 Task: Look for space in Dehiwala-Mount Lavinia, Sri Lanka from 12th August, 2023 to 16th August, 2023 for 8 adults in price range Rs.10000 to Rs.16000. Place can be private room with 8 bedrooms having 8 beds and 8 bathrooms. Property type can be house, flat, guest house, hotel. Amenities needed are: wifi, TV, free parkinig on premises, gym, breakfast. Booking option can be shelf check-in. Required host language is English.
Action: Mouse moved to (590, 135)
Screenshot: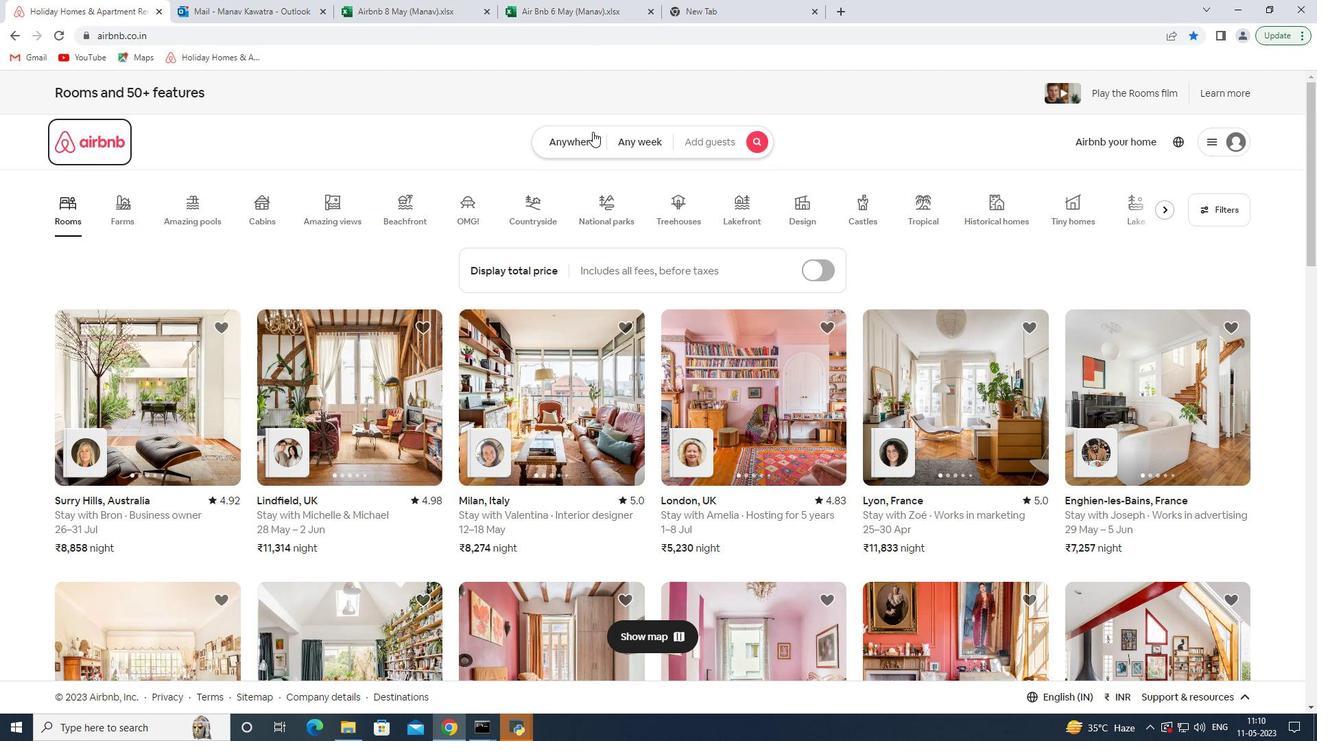 
Action: Mouse pressed left at (590, 135)
Screenshot: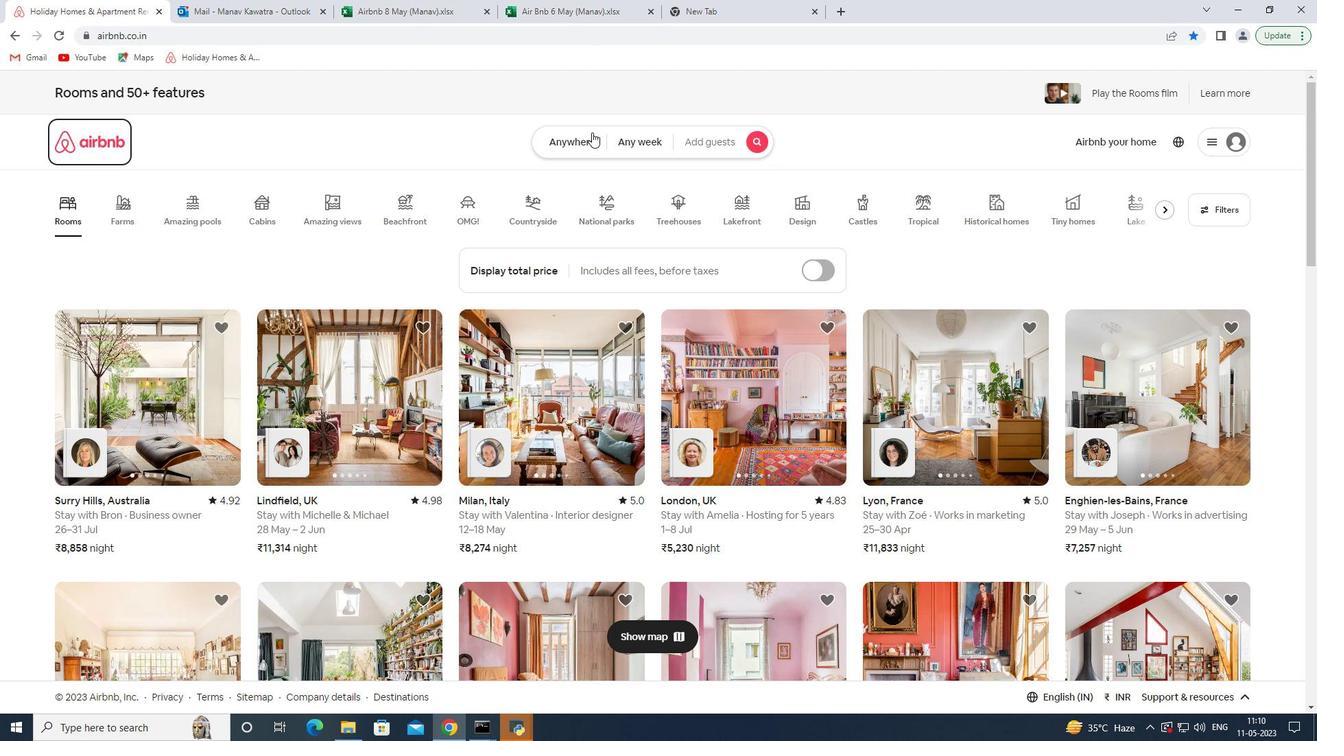 
Action: Mouse moved to (519, 194)
Screenshot: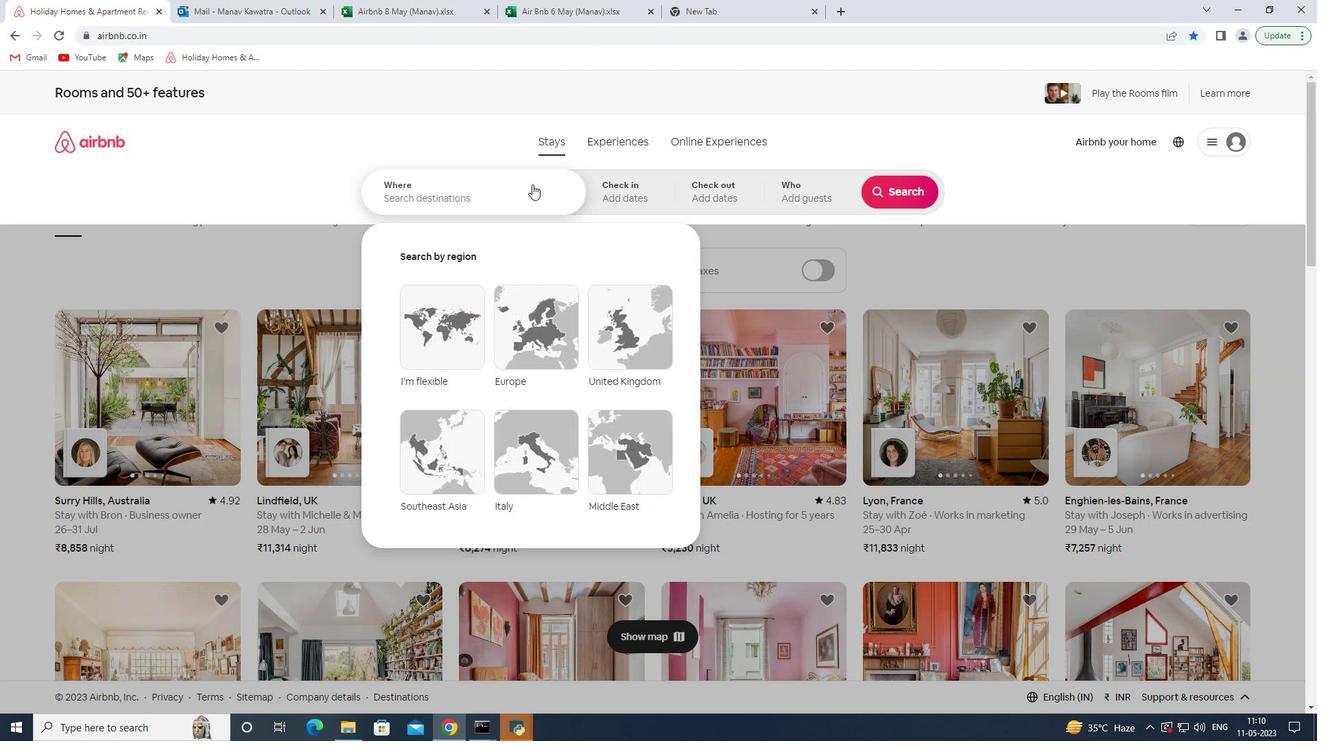 
Action: Mouse pressed left at (519, 194)
Screenshot: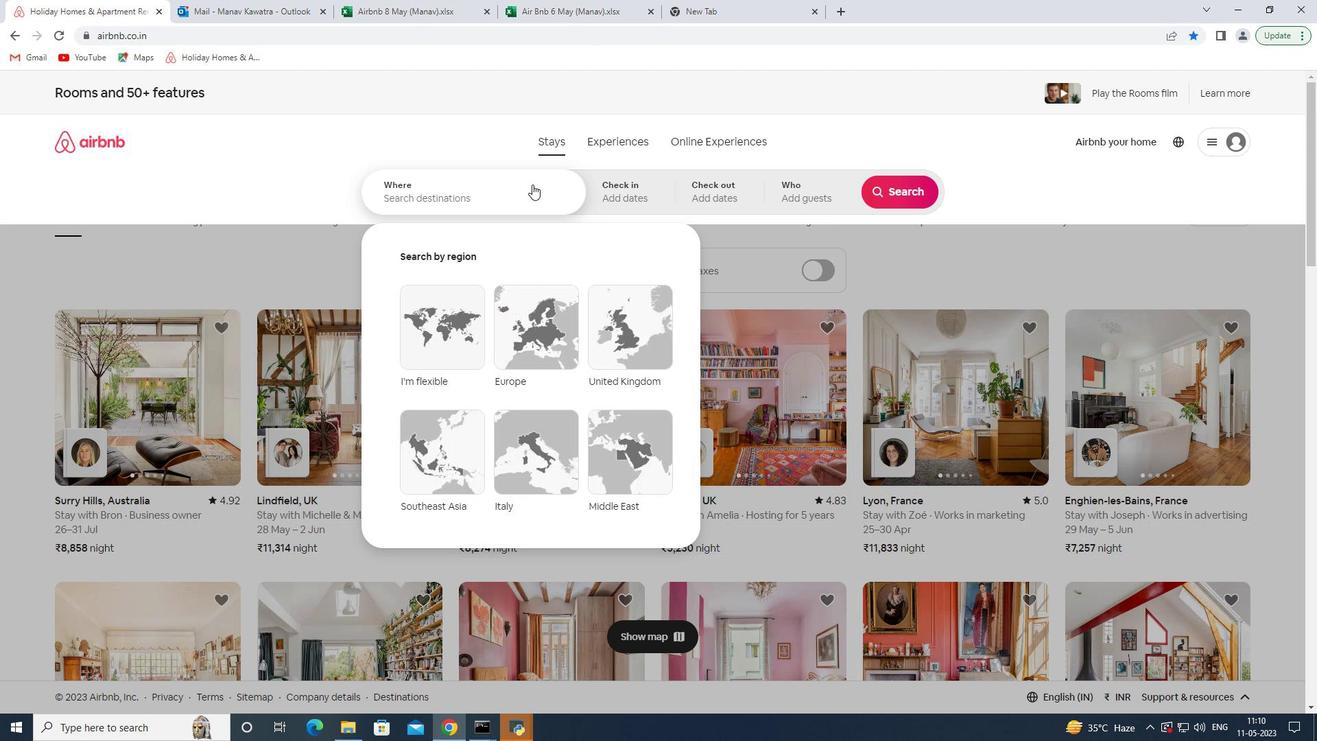 
Action: Key pressed <Key.shift>Dehiwala<Key.space>
Screenshot: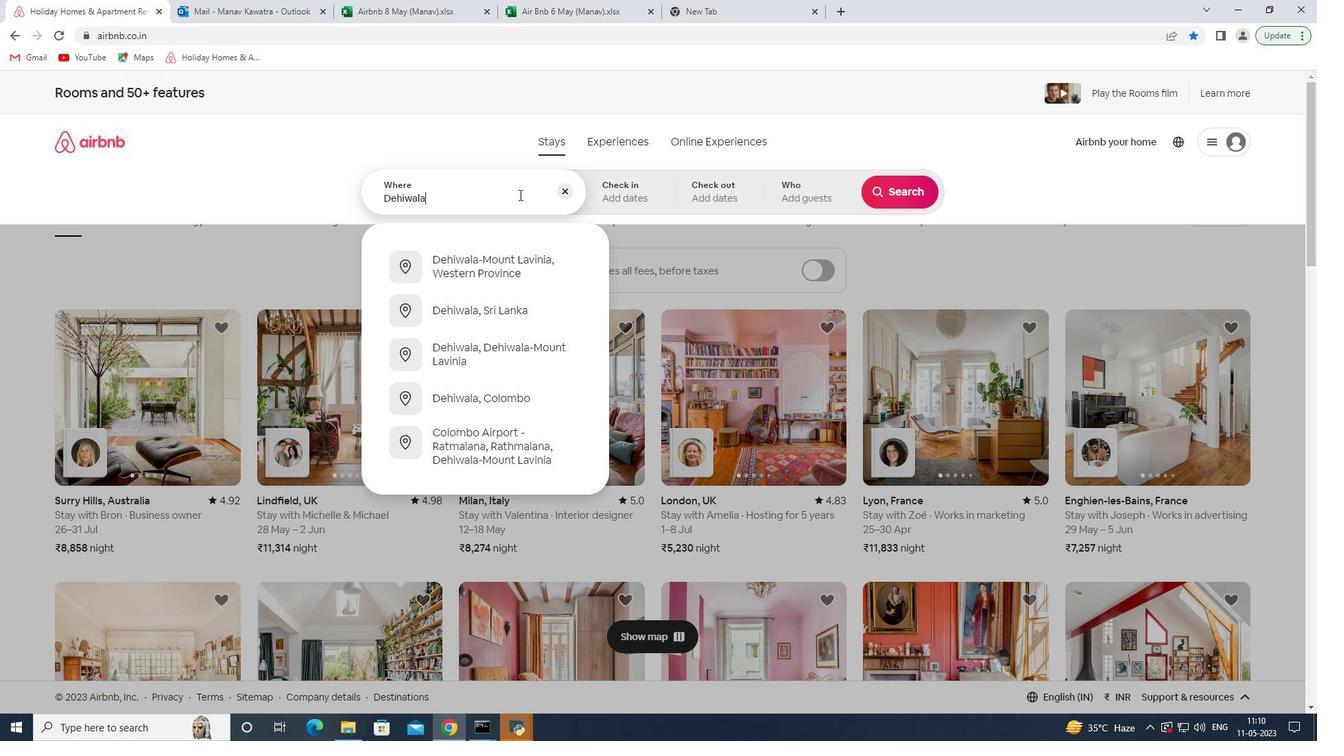 
Action: Mouse moved to (536, 321)
Screenshot: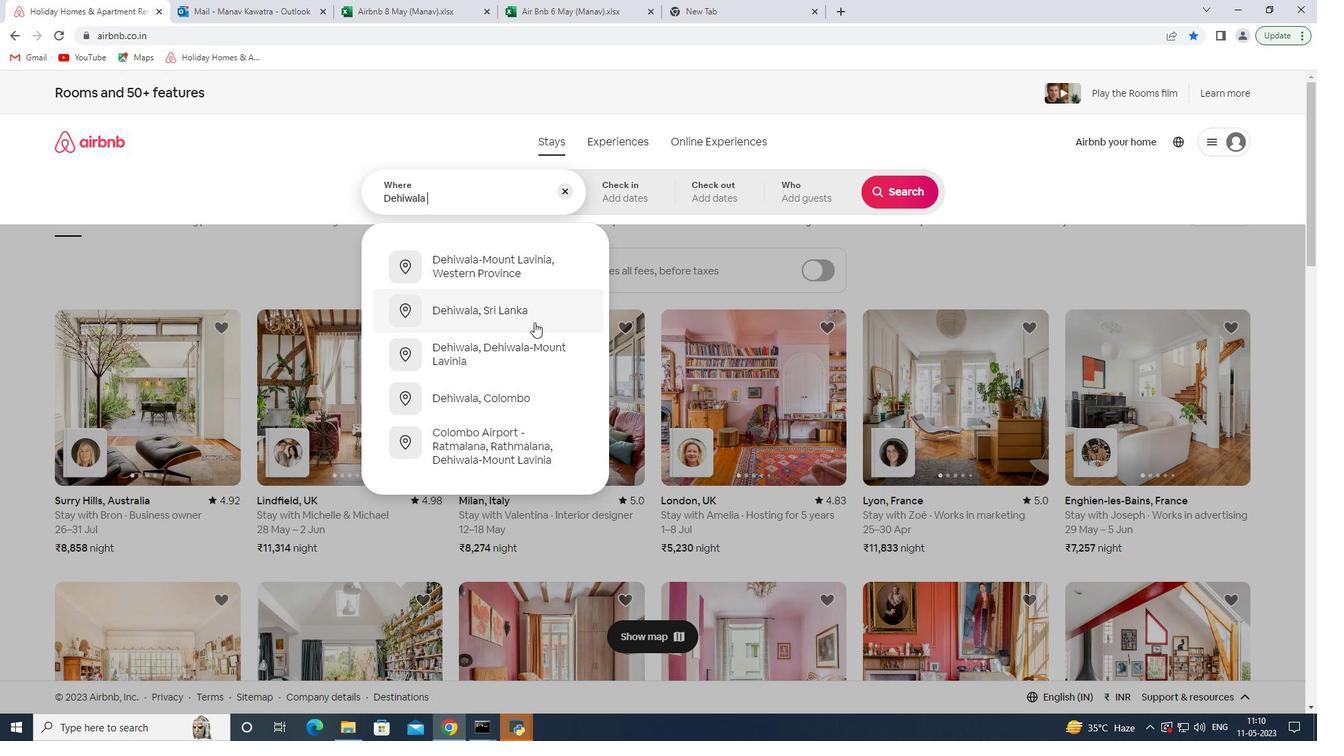
Action: Mouse pressed left at (536, 321)
Screenshot: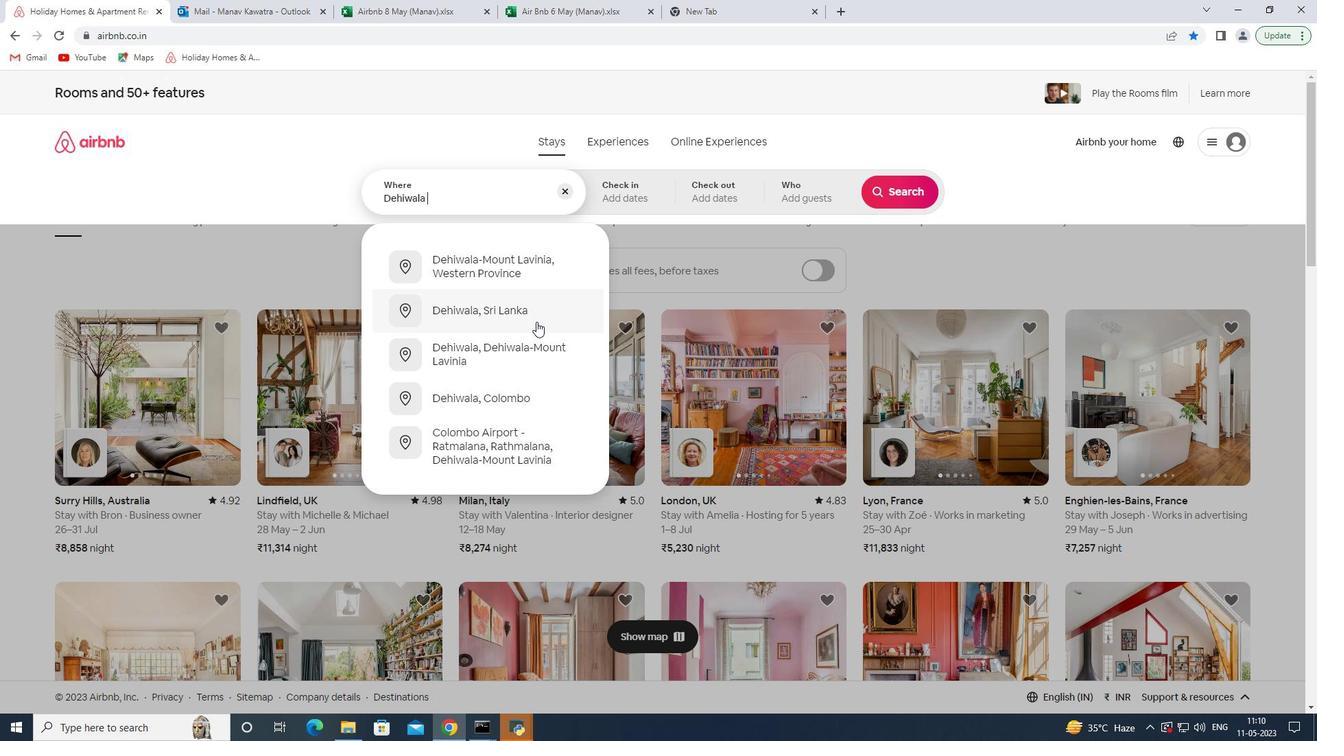 
Action: Mouse moved to (888, 298)
Screenshot: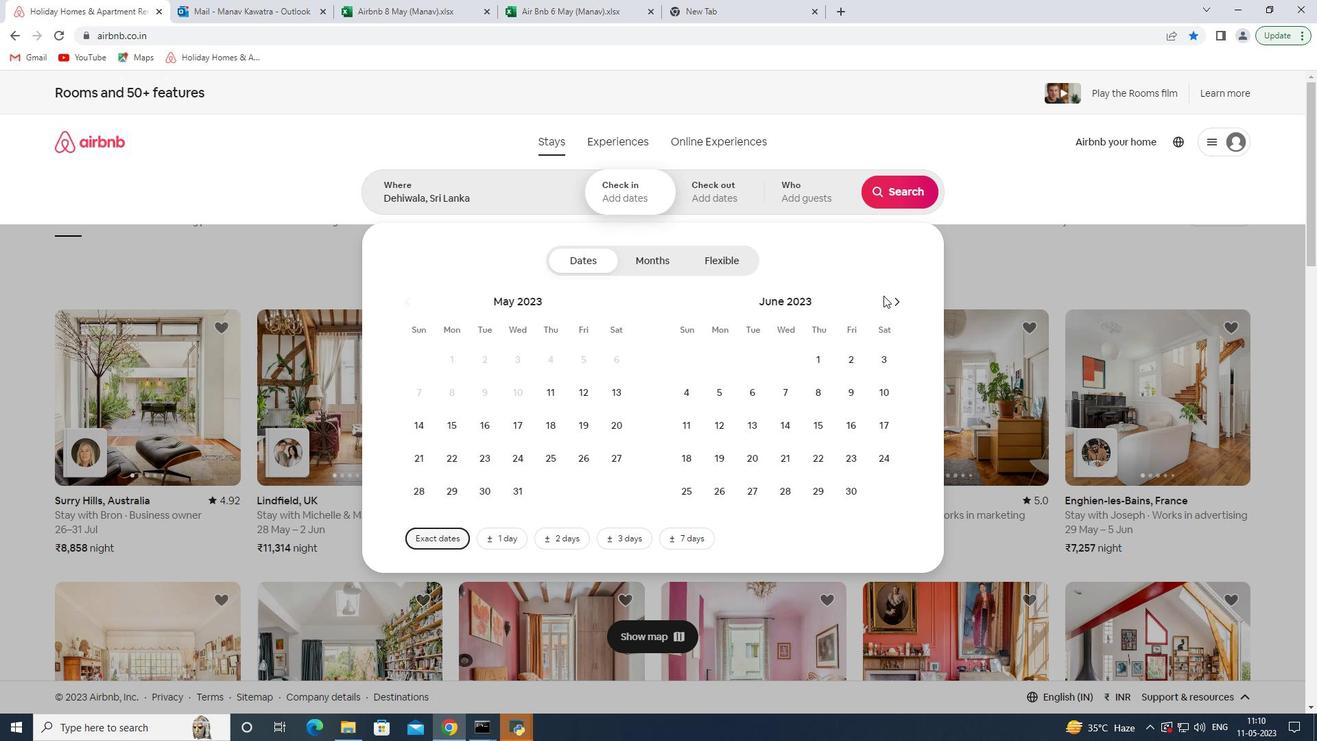 
Action: Mouse pressed left at (888, 298)
Screenshot: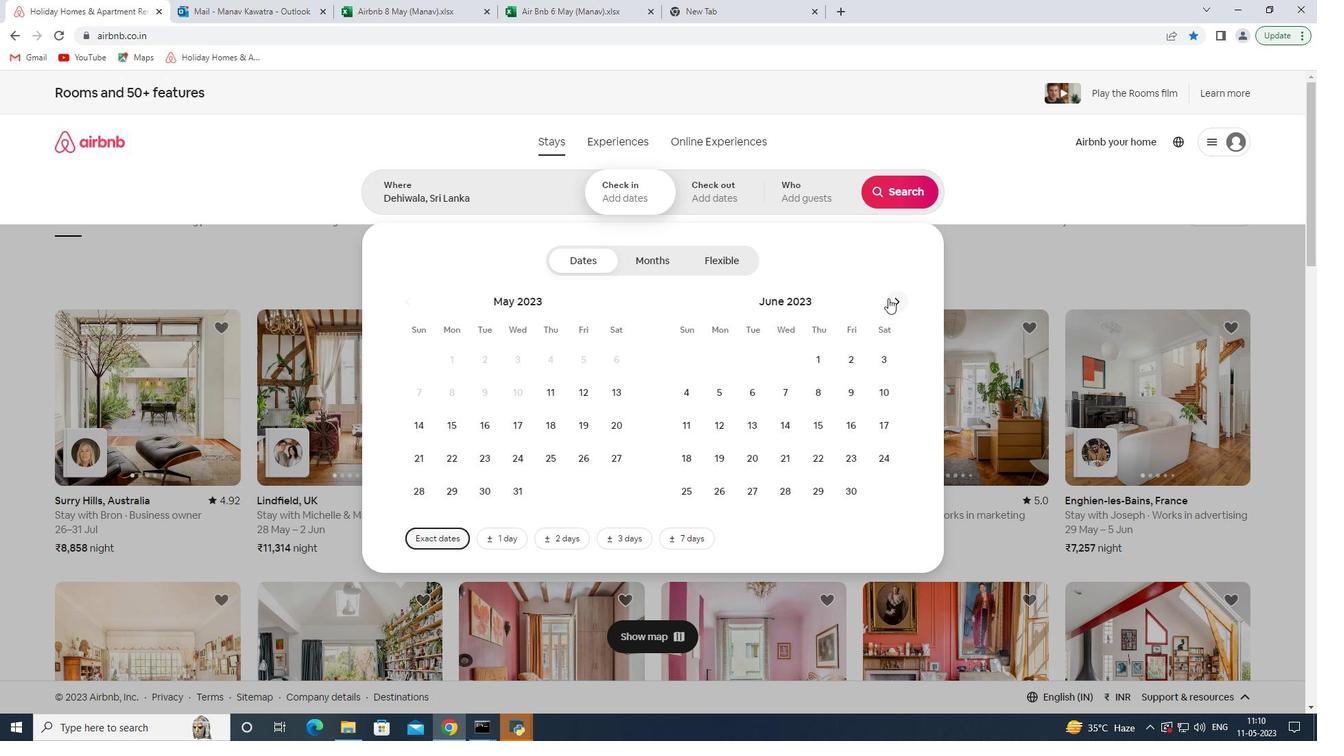 
Action: Mouse pressed left at (888, 298)
Screenshot: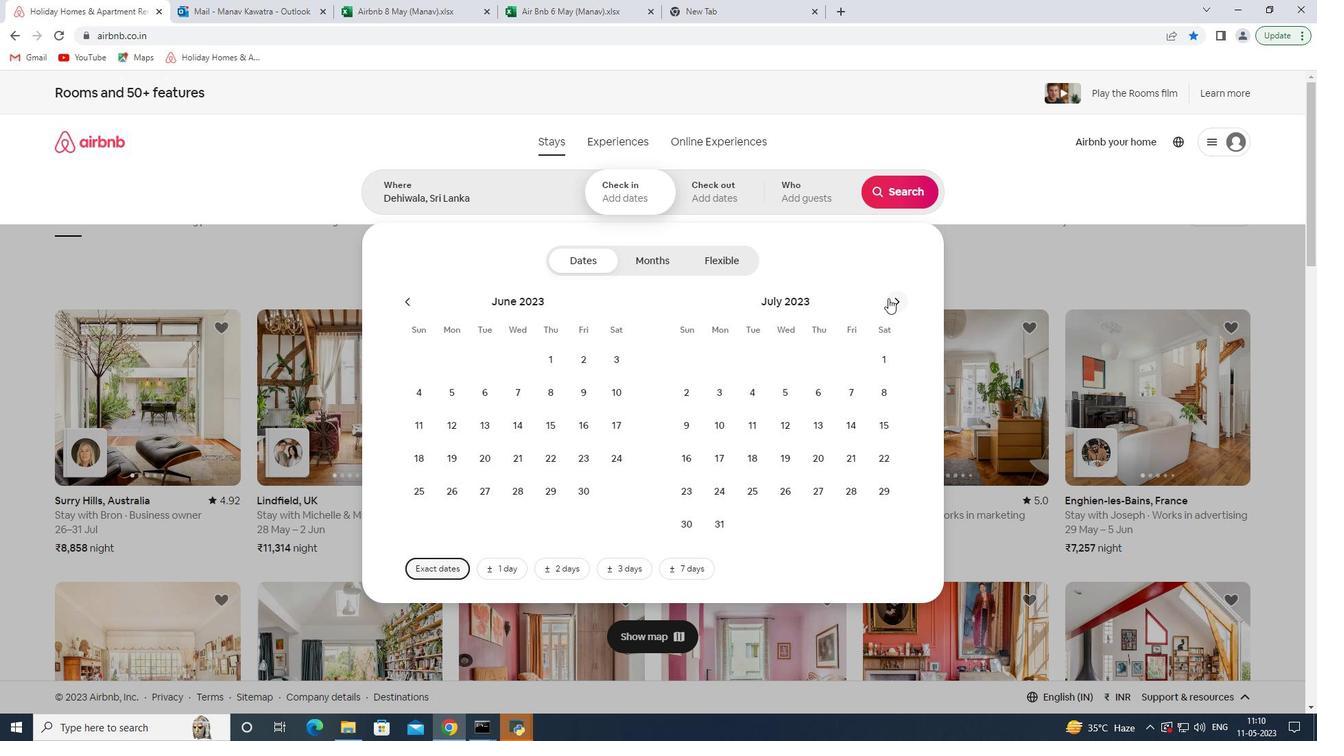 
Action: Mouse moved to (891, 389)
Screenshot: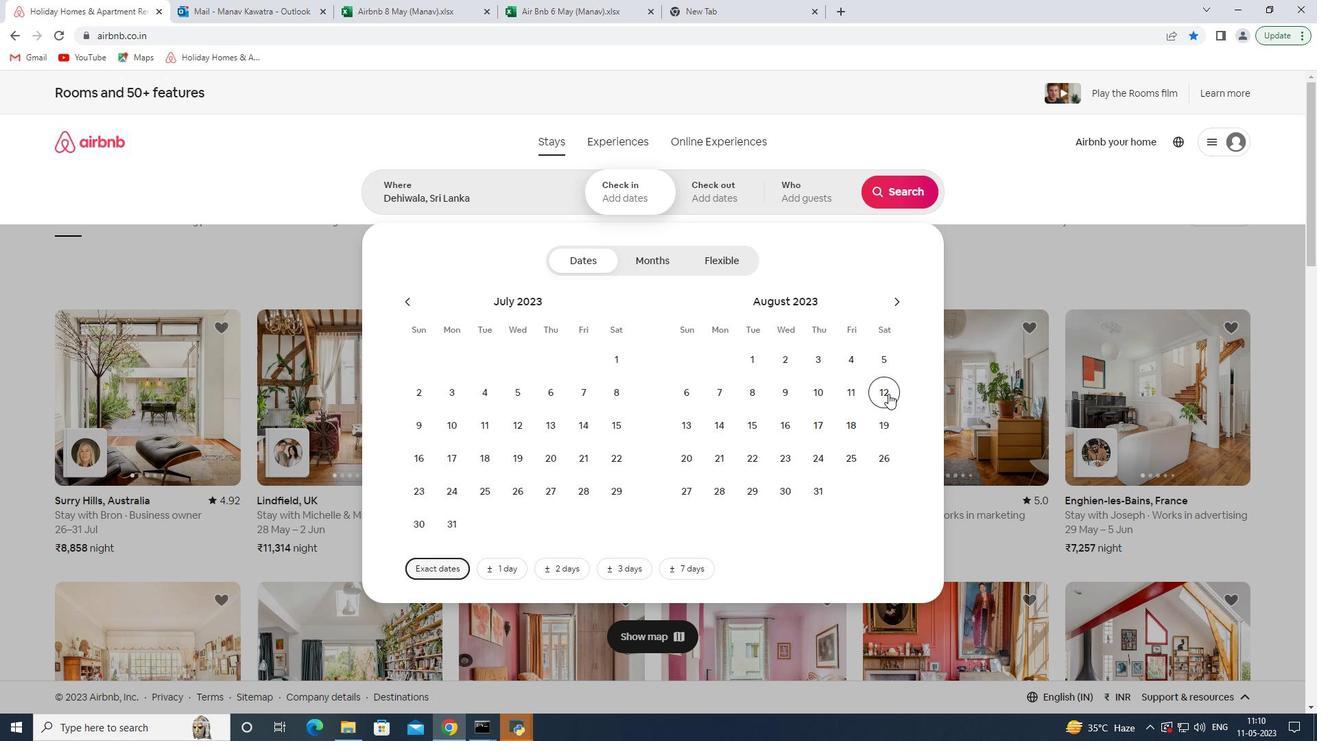 
Action: Mouse pressed left at (891, 389)
Screenshot: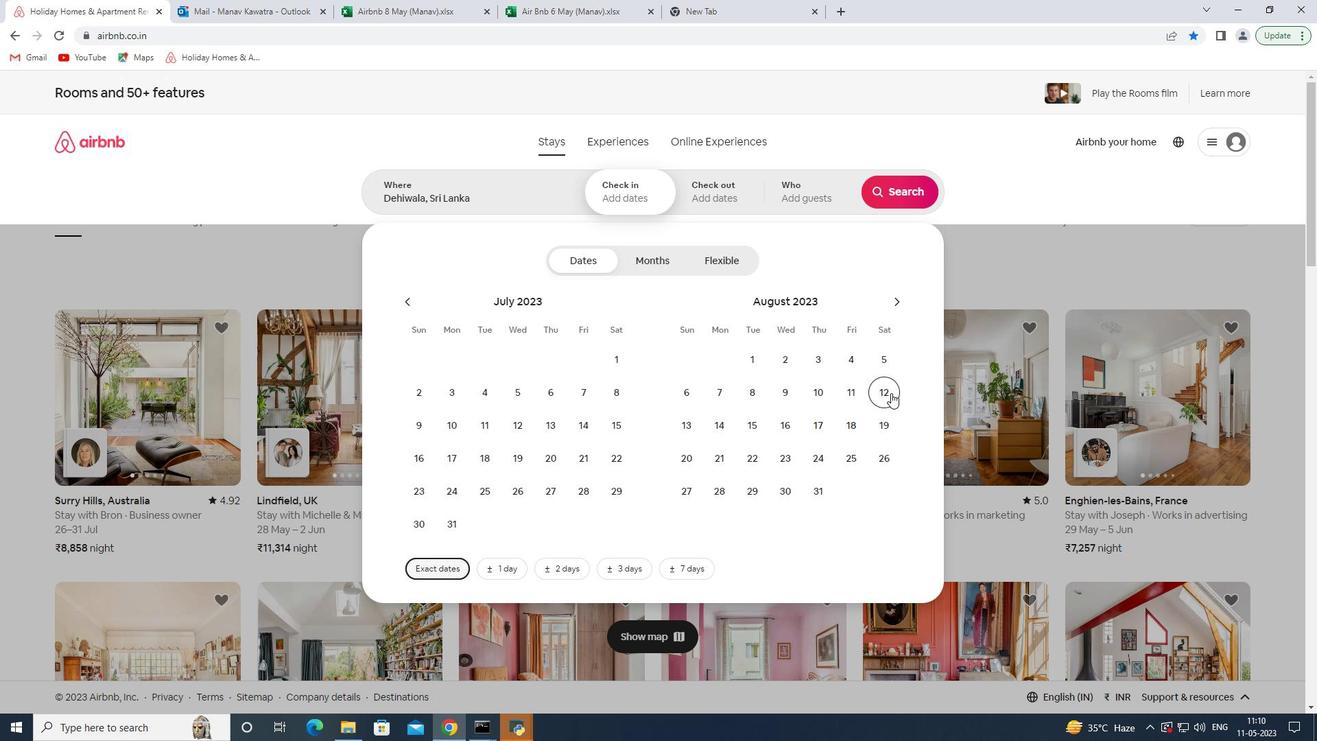 
Action: Mouse moved to (786, 426)
Screenshot: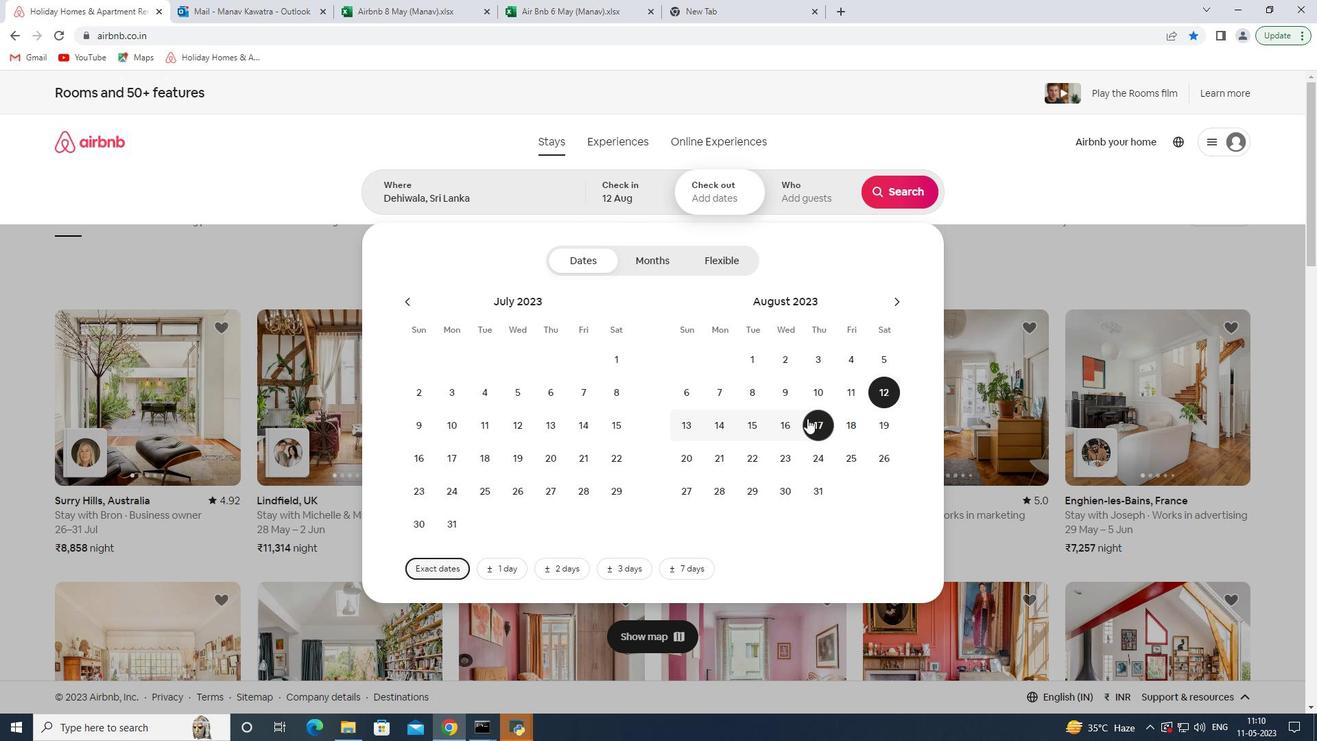 
Action: Mouse pressed left at (786, 426)
Screenshot: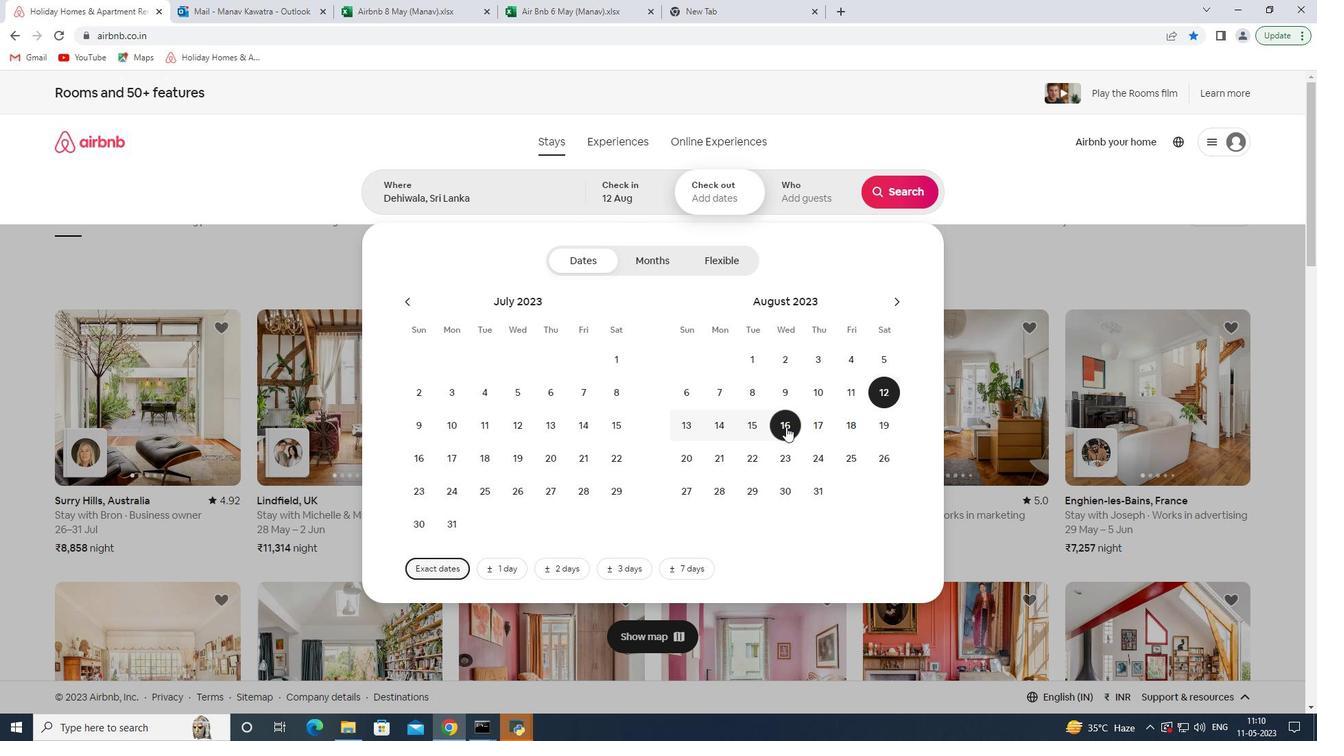 
Action: Mouse moved to (804, 190)
Screenshot: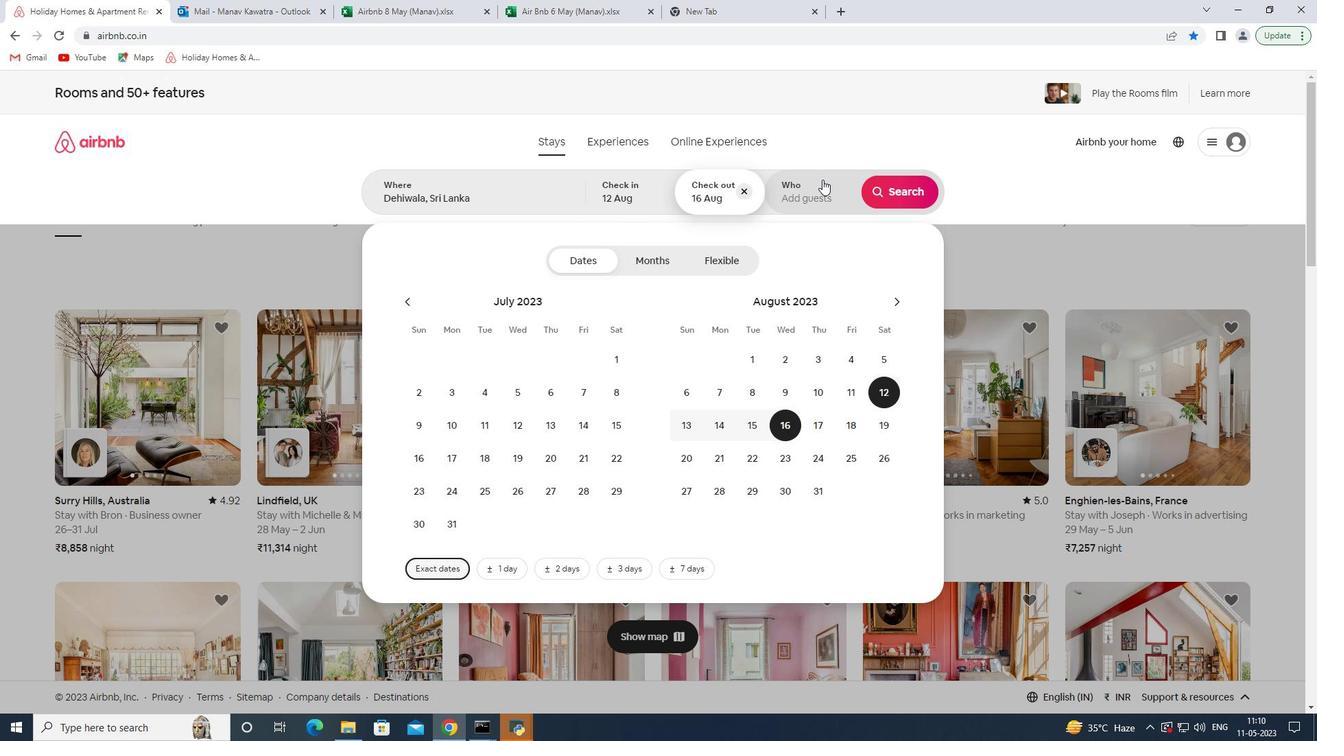 
Action: Mouse pressed left at (804, 190)
Screenshot: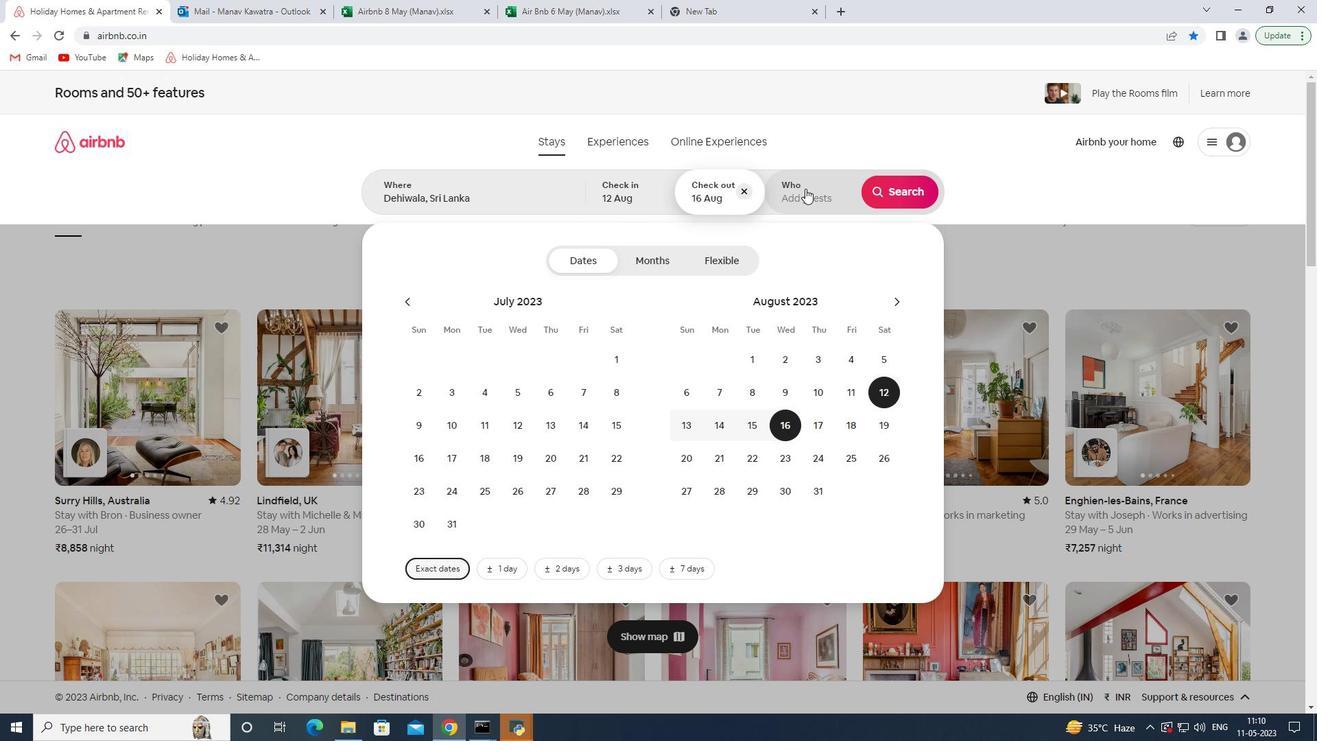 
Action: Mouse moved to (906, 262)
Screenshot: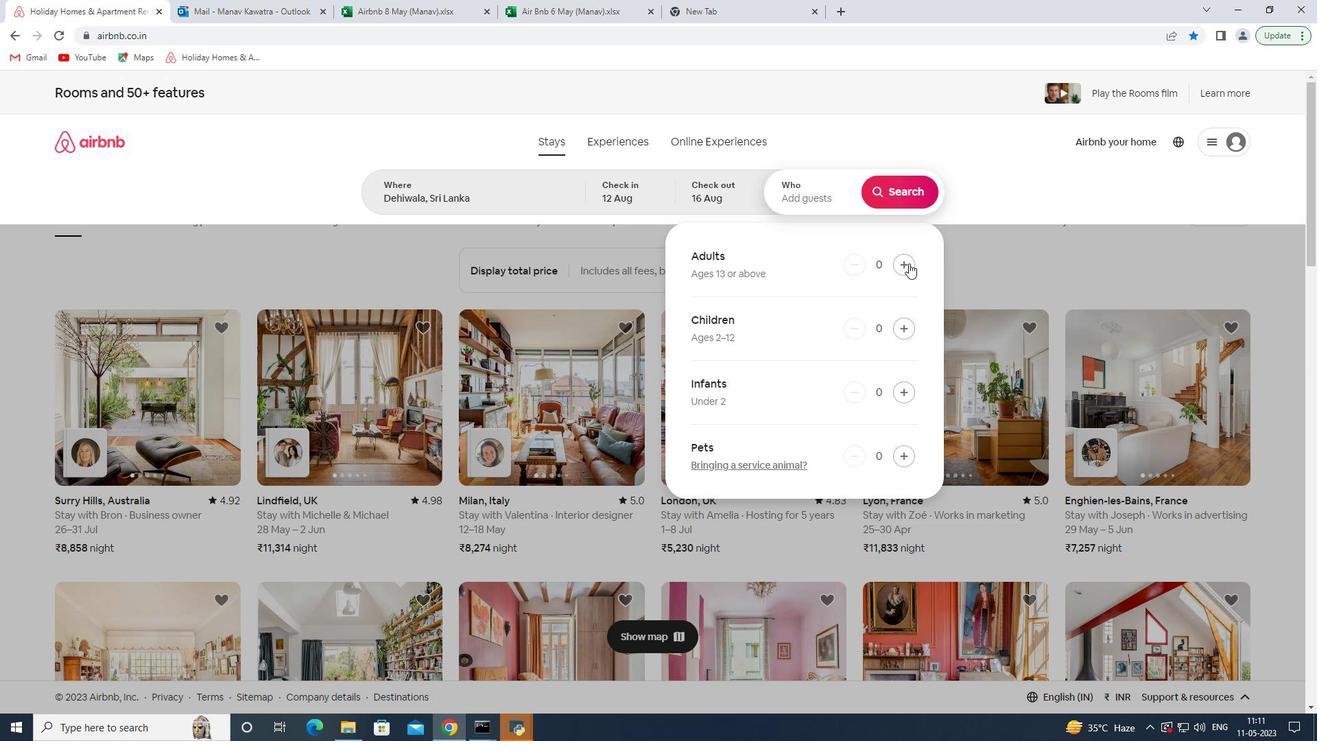 
Action: Mouse pressed left at (906, 262)
Screenshot: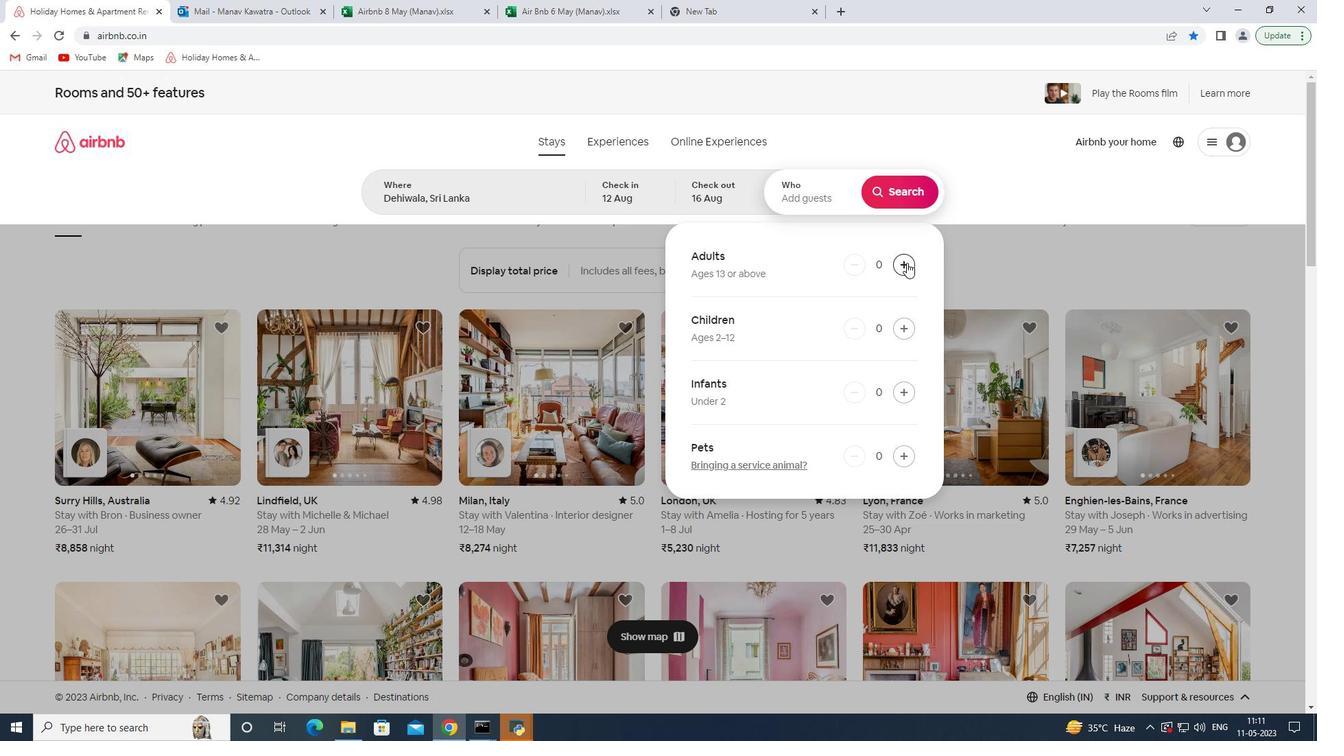 
Action: Mouse pressed left at (906, 262)
Screenshot: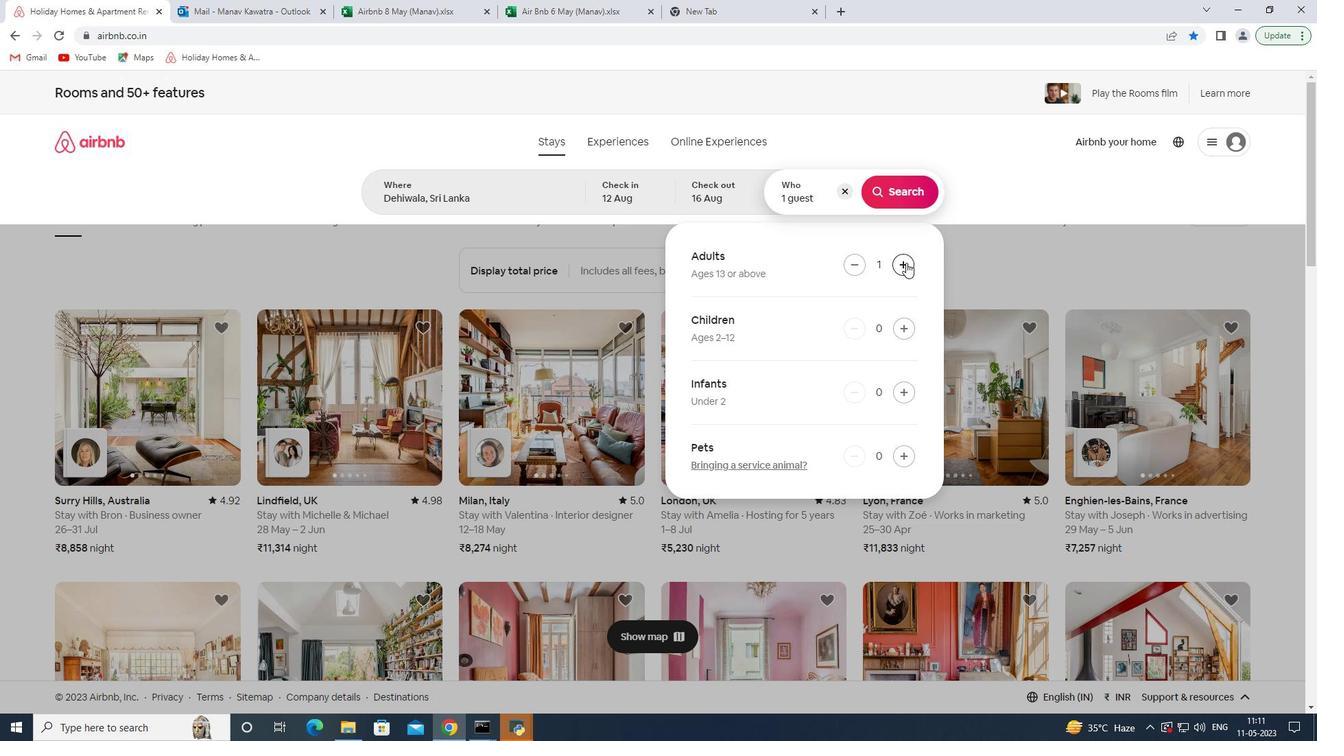 
Action: Mouse pressed left at (906, 262)
Screenshot: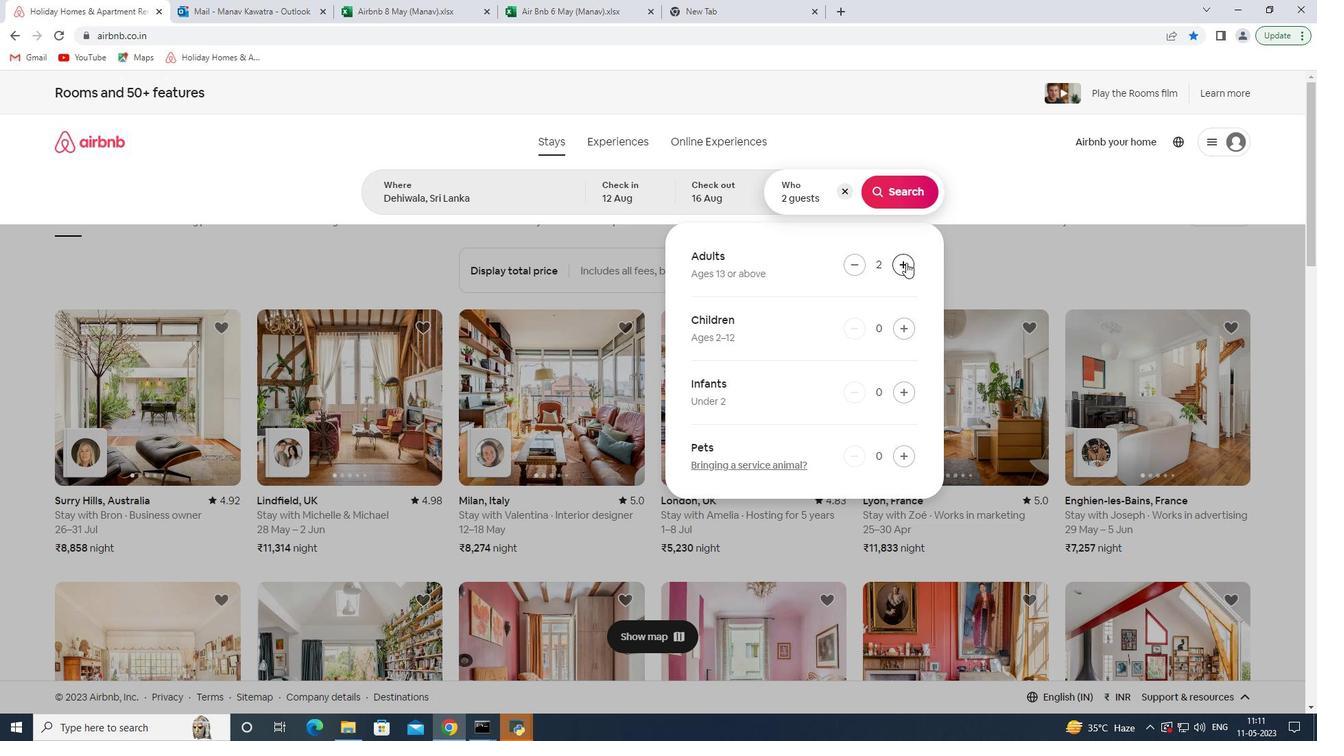 
Action: Mouse moved to (905, 269)
Screenshot: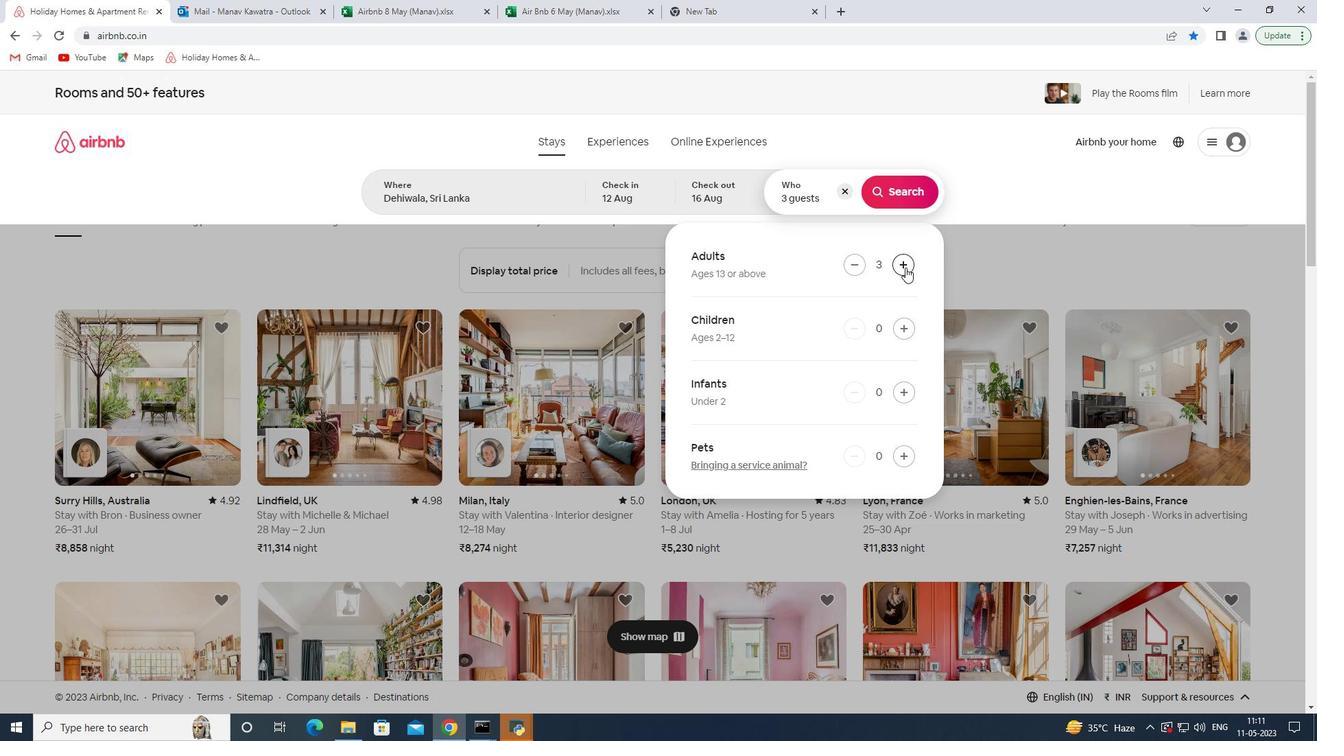 
Action: Mouse pressed left at (905, 269)
Screenshot: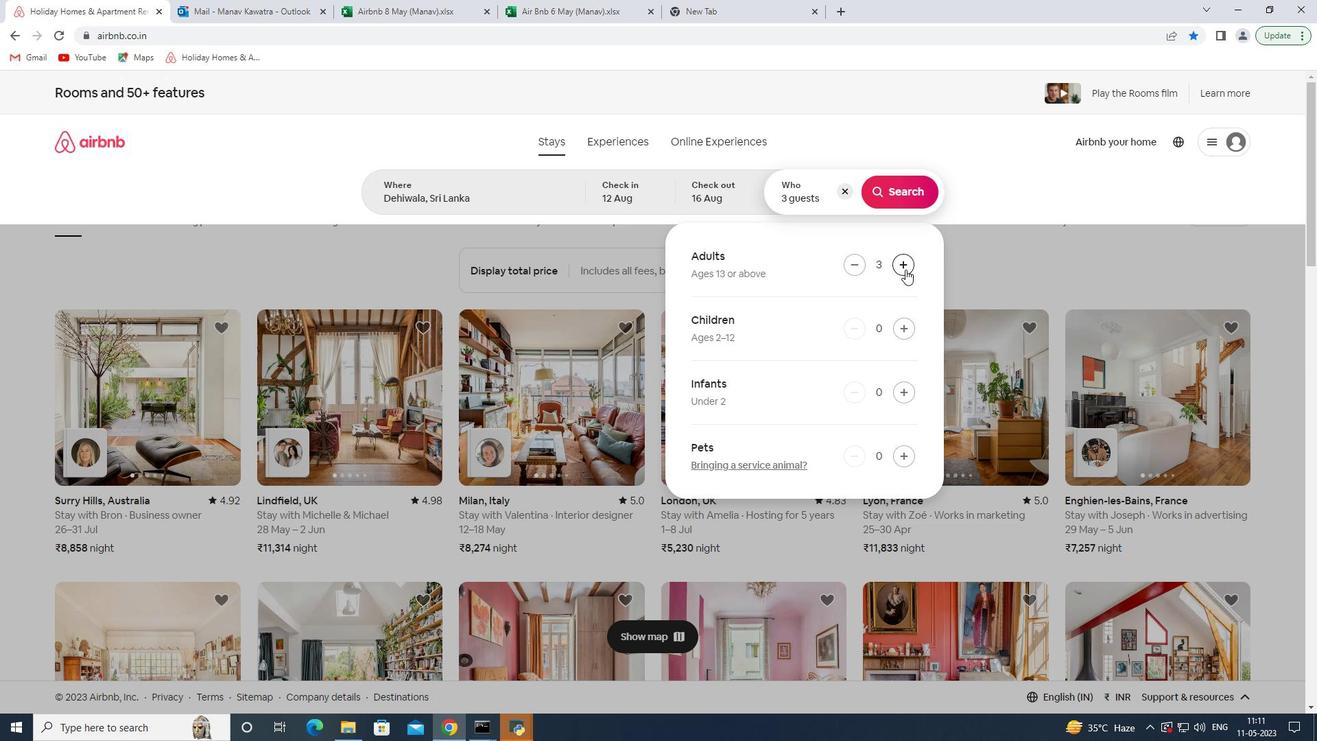 
Action: Mouse pressed left at (905, 269)
Screenshot: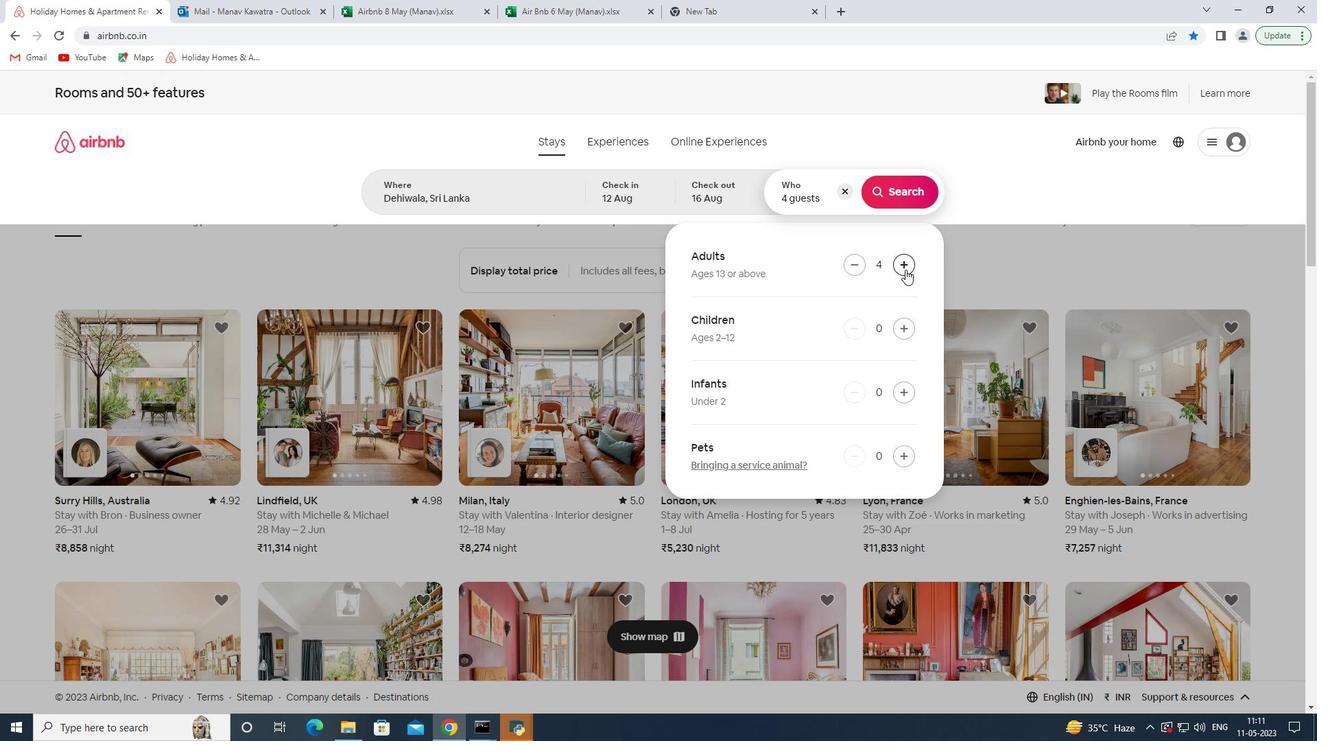 
Action: Mouse pressed left at (905, 269)
Screenshot: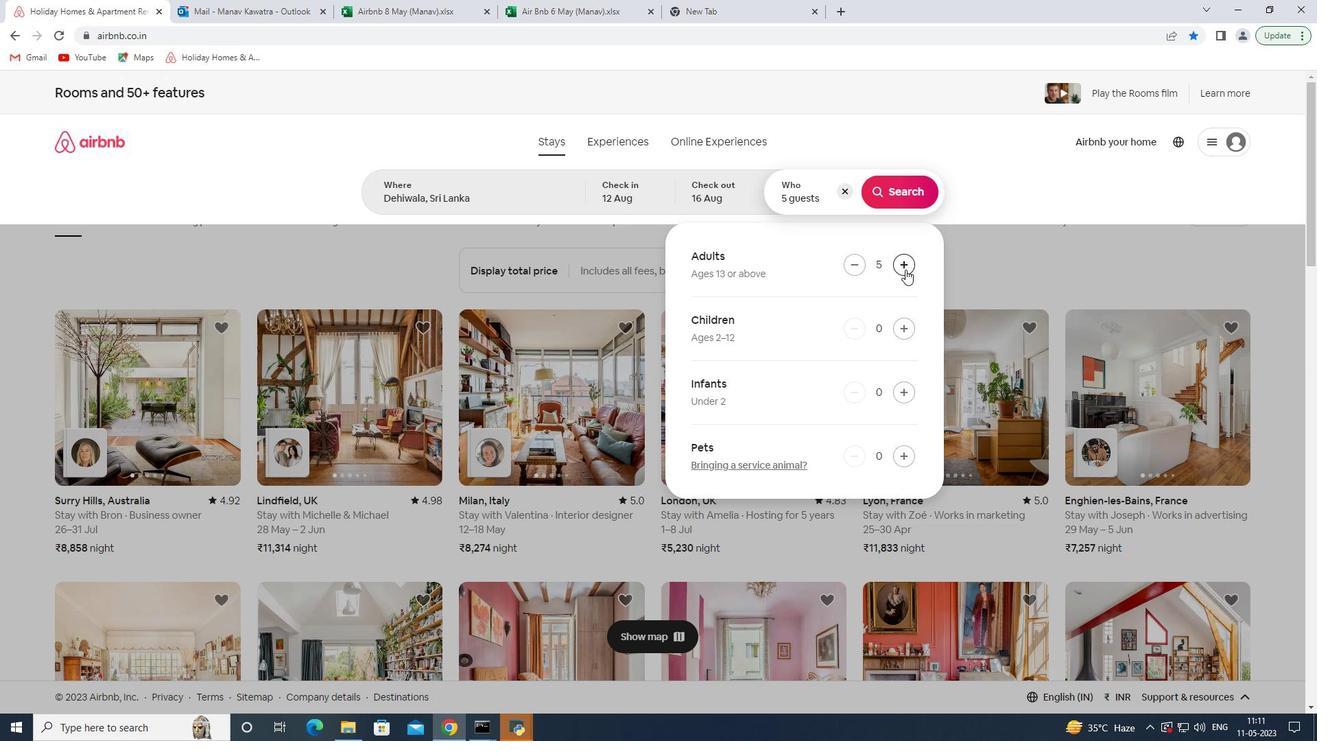 
Action: Mouse pressed left at (905, 269)
Screenshot: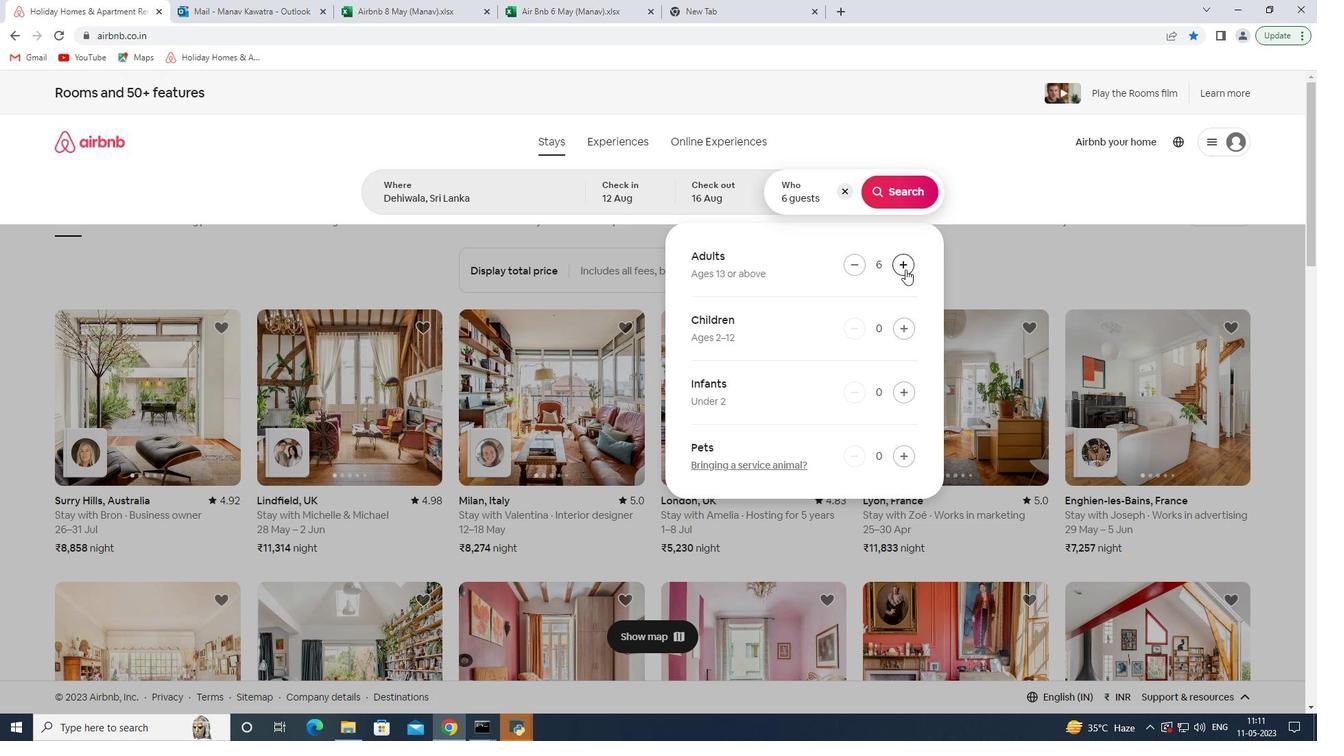 
Action: Mouse pressed left at (905, 269)
Screenshot: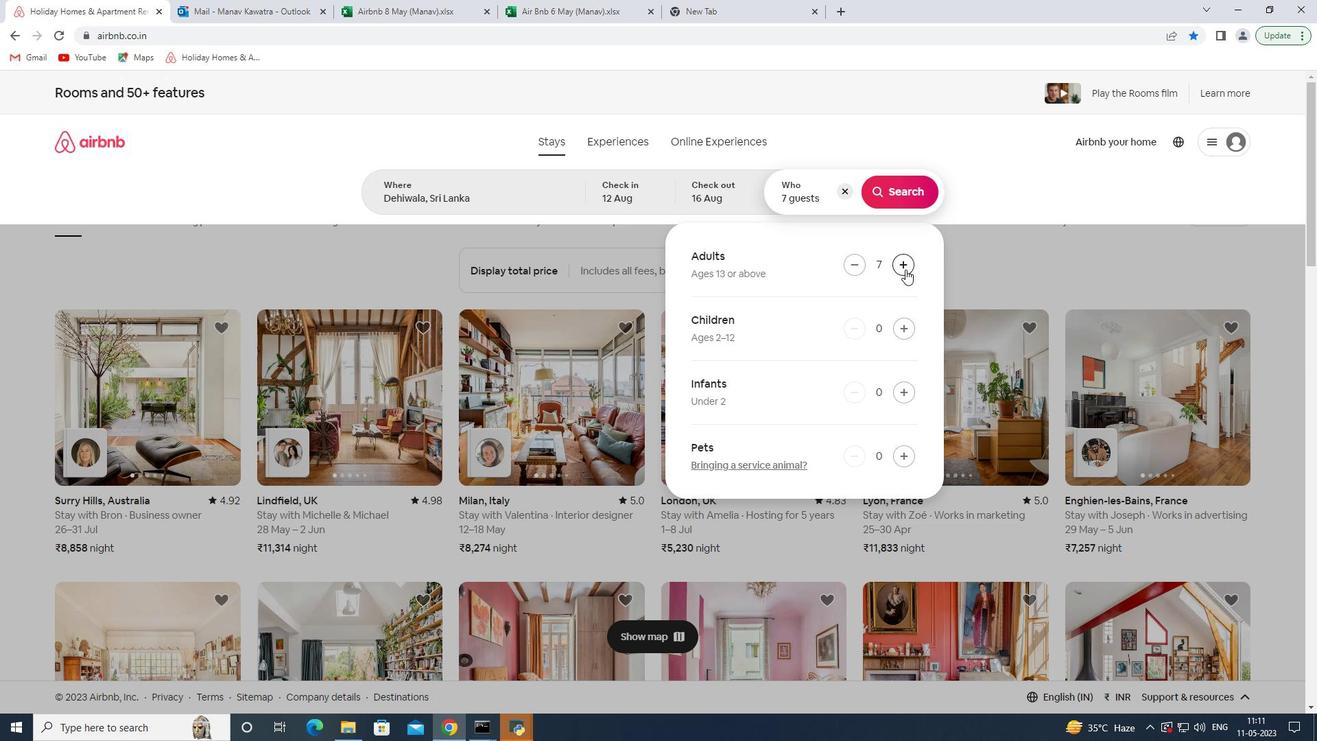 
Action: Mouse moved to (899, 192)
Screenshot: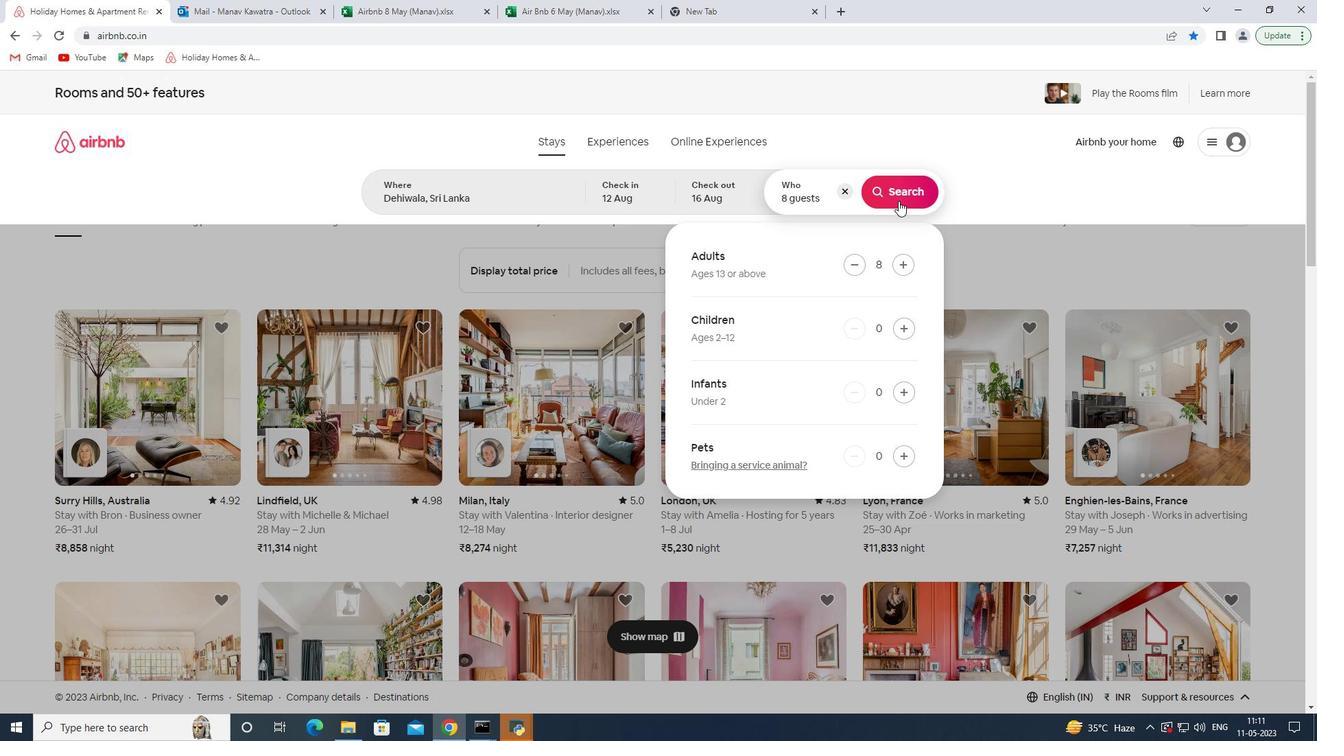 
Action: Mouse pressed left at (899, 192)
Screenshot: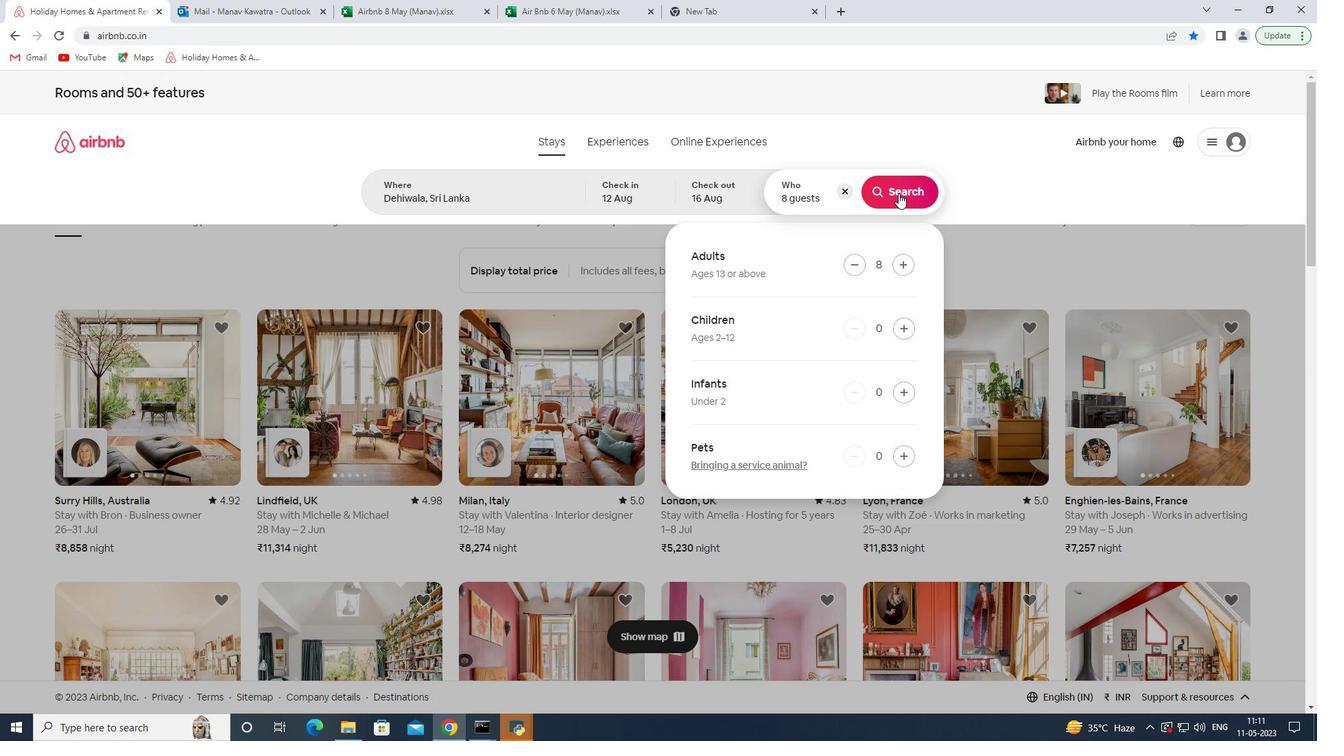 
Action: Mouse moved to (1264, 154)
Screenshot: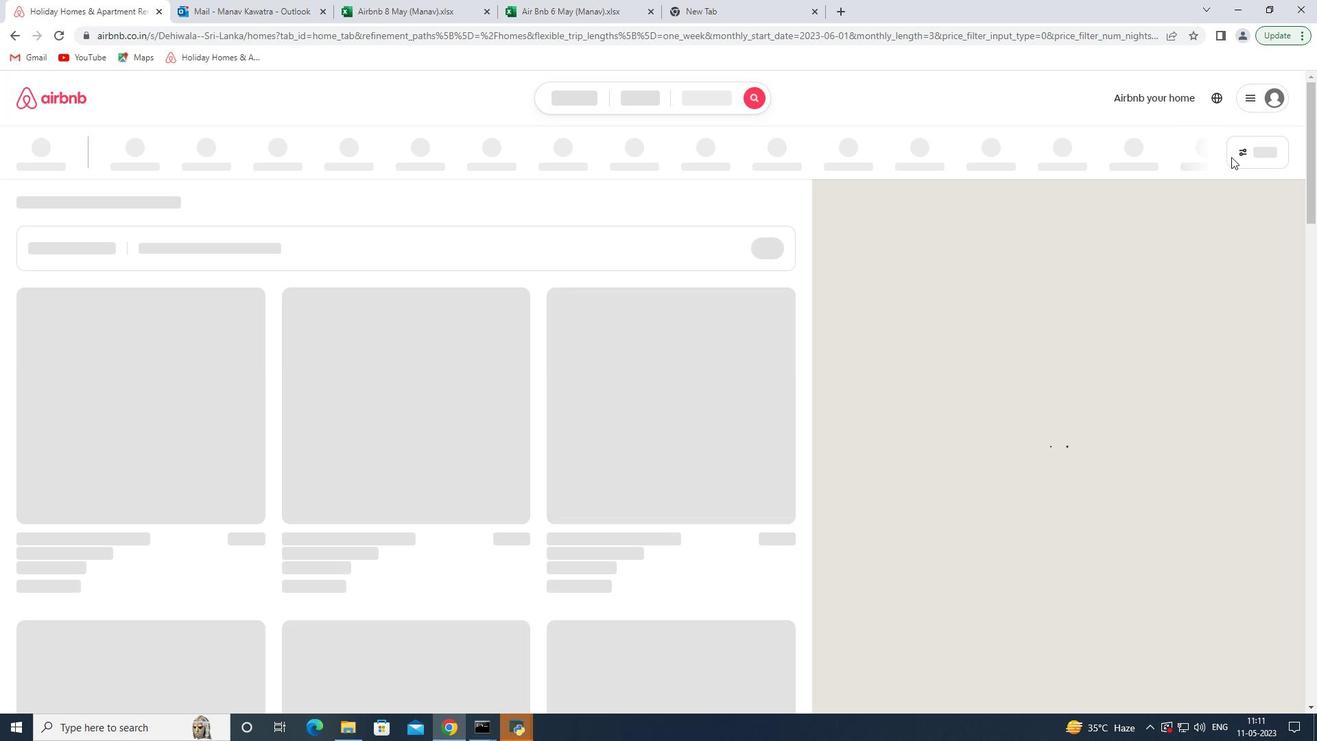 
Action: Mouse pressed left at (1264, 154)
Screenshot: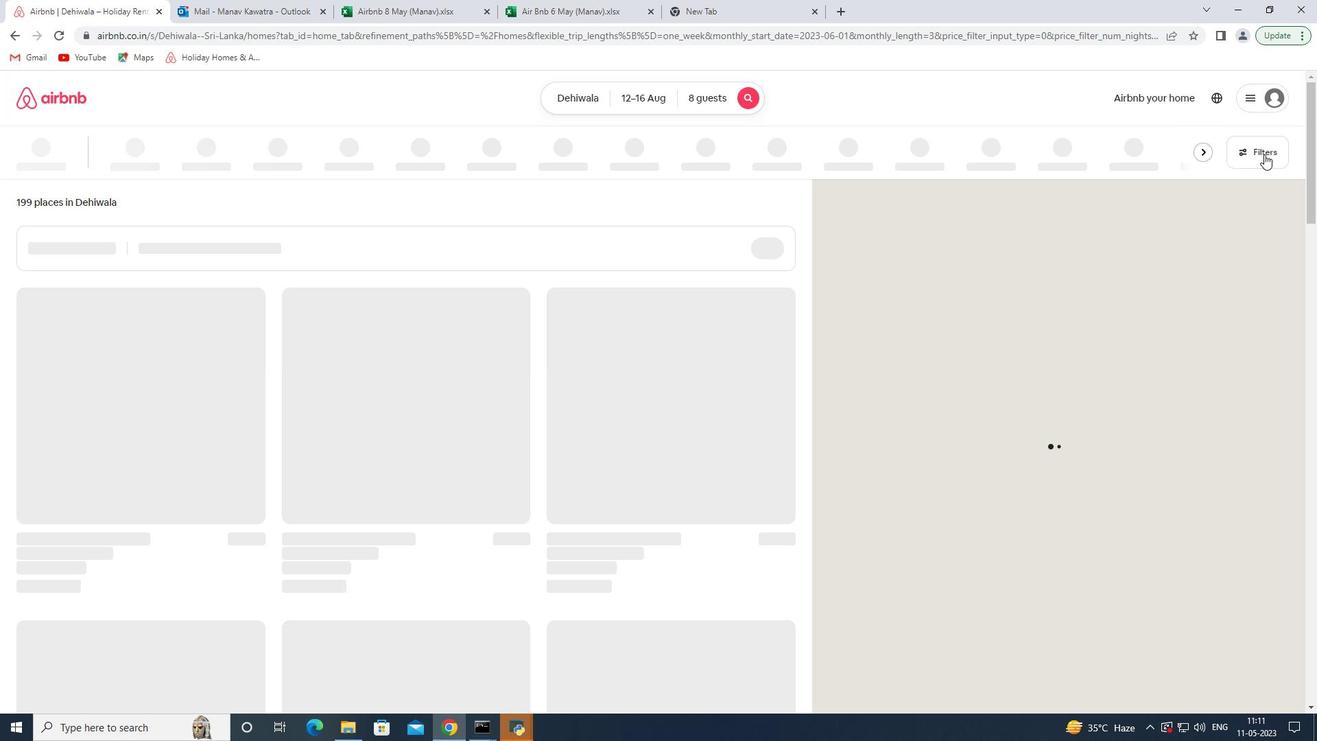 
Action: Mouse moved to (511, 484)
Screenshot: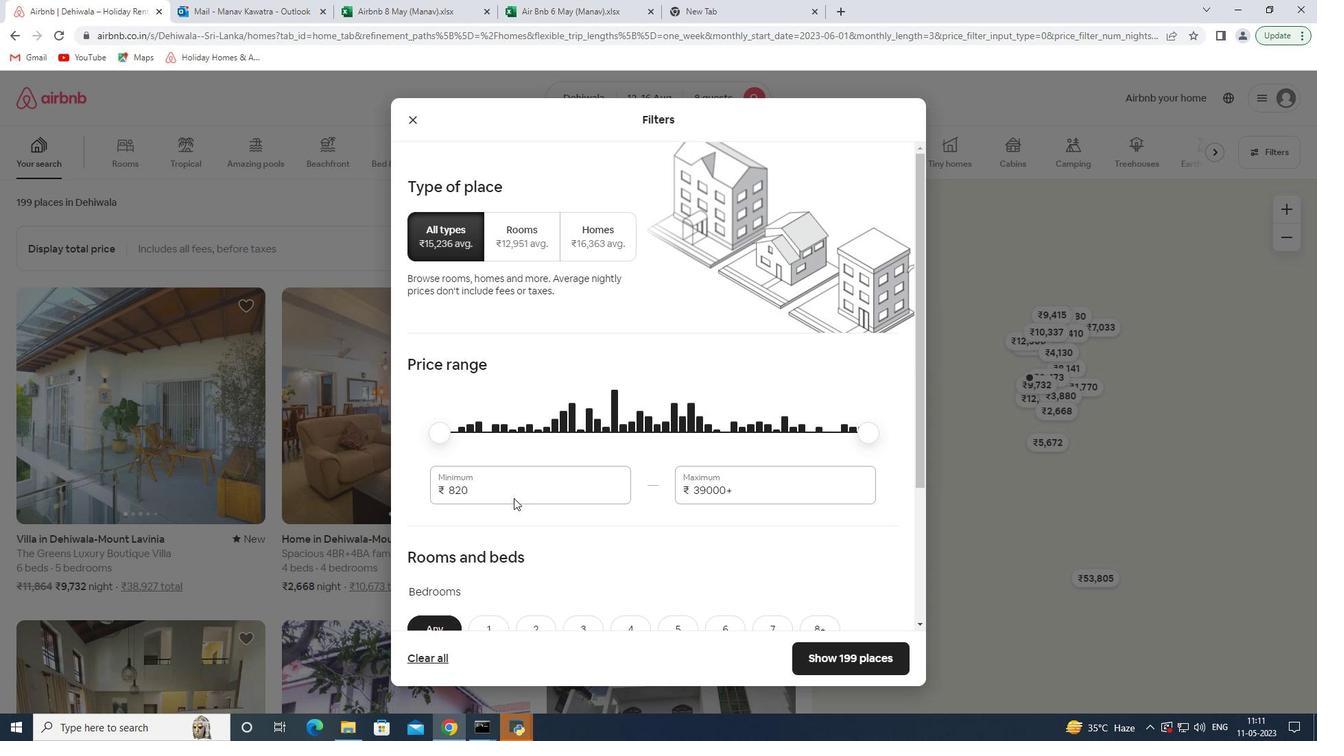 
Action: Mouse pressed left at (511, 484)
Screenshot: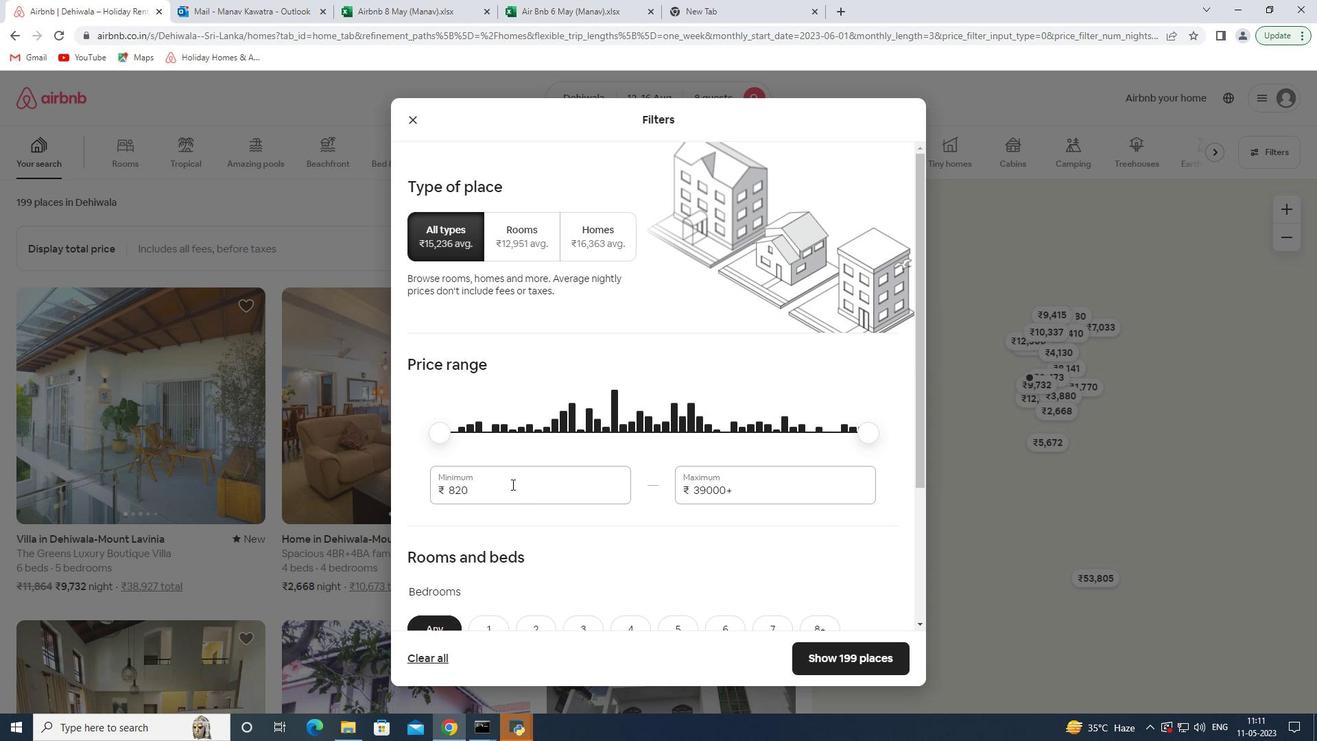 
Action: Mouse pressed left at (511, 484)
Screenshot: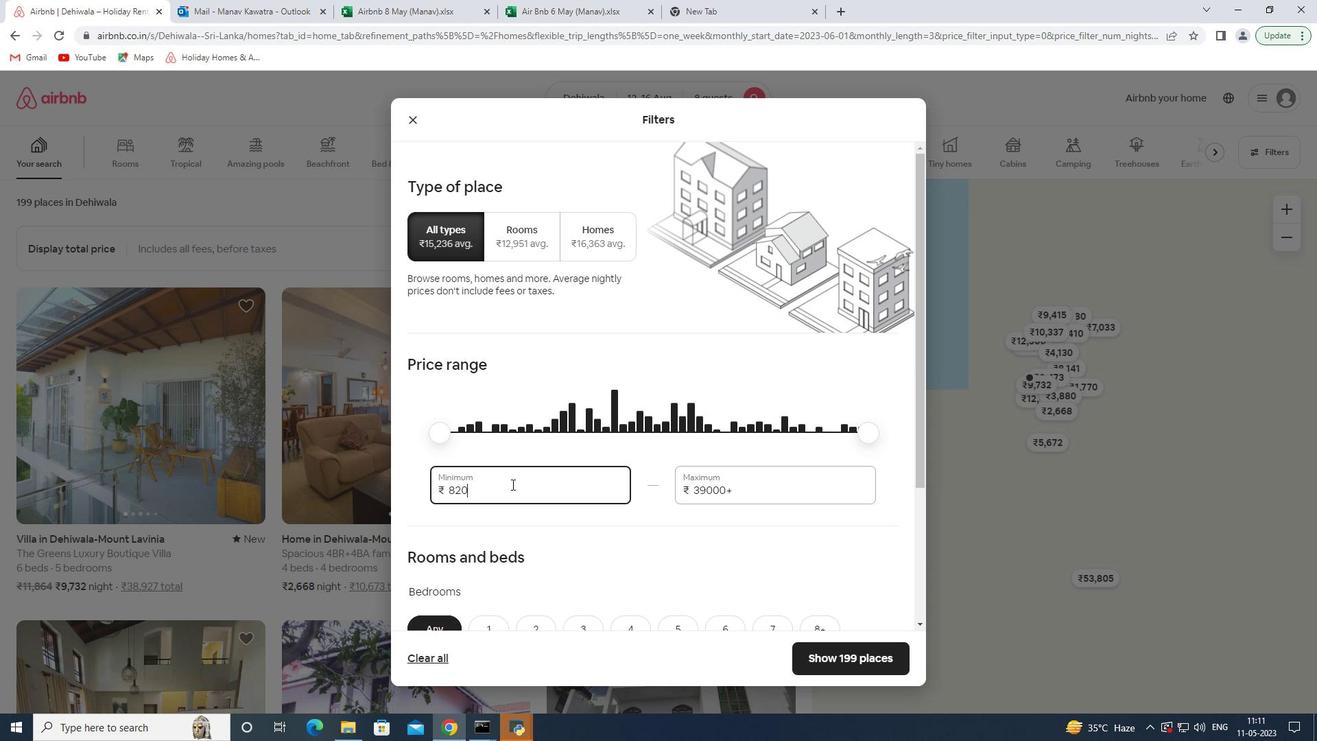 
Action: Key pressed 10000<Key.tab>16000
Screenshot: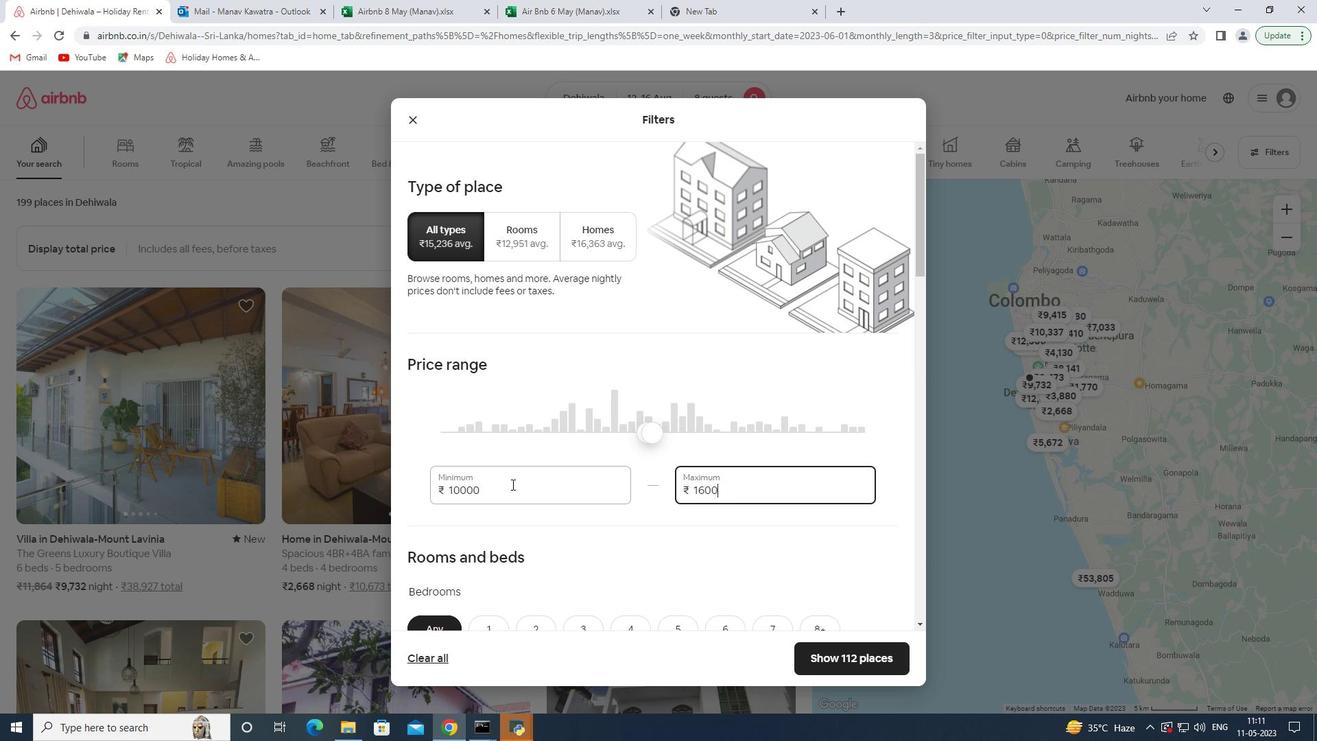 
Action: Mouse moved to (522, 482)
Screenshot: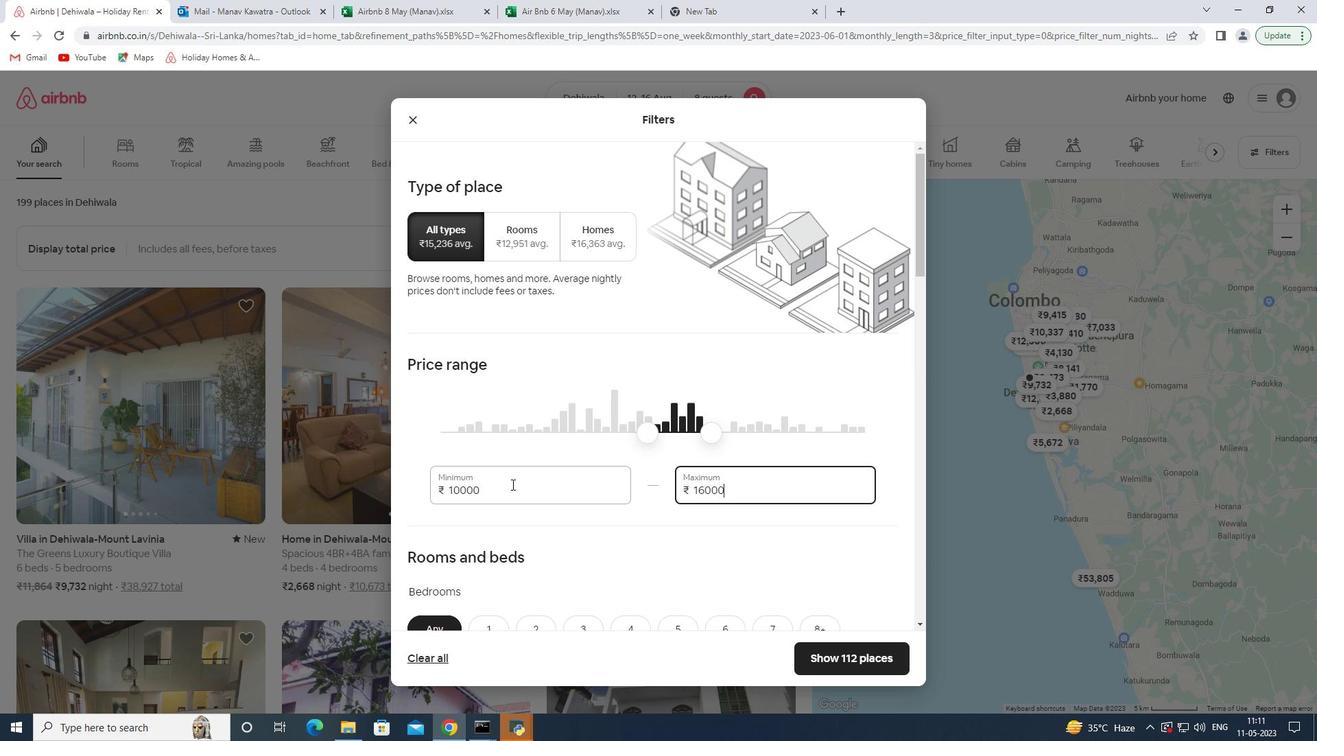 
Action: Mouse scrolled (522, 481) with delta (0, 0)
Screenshot: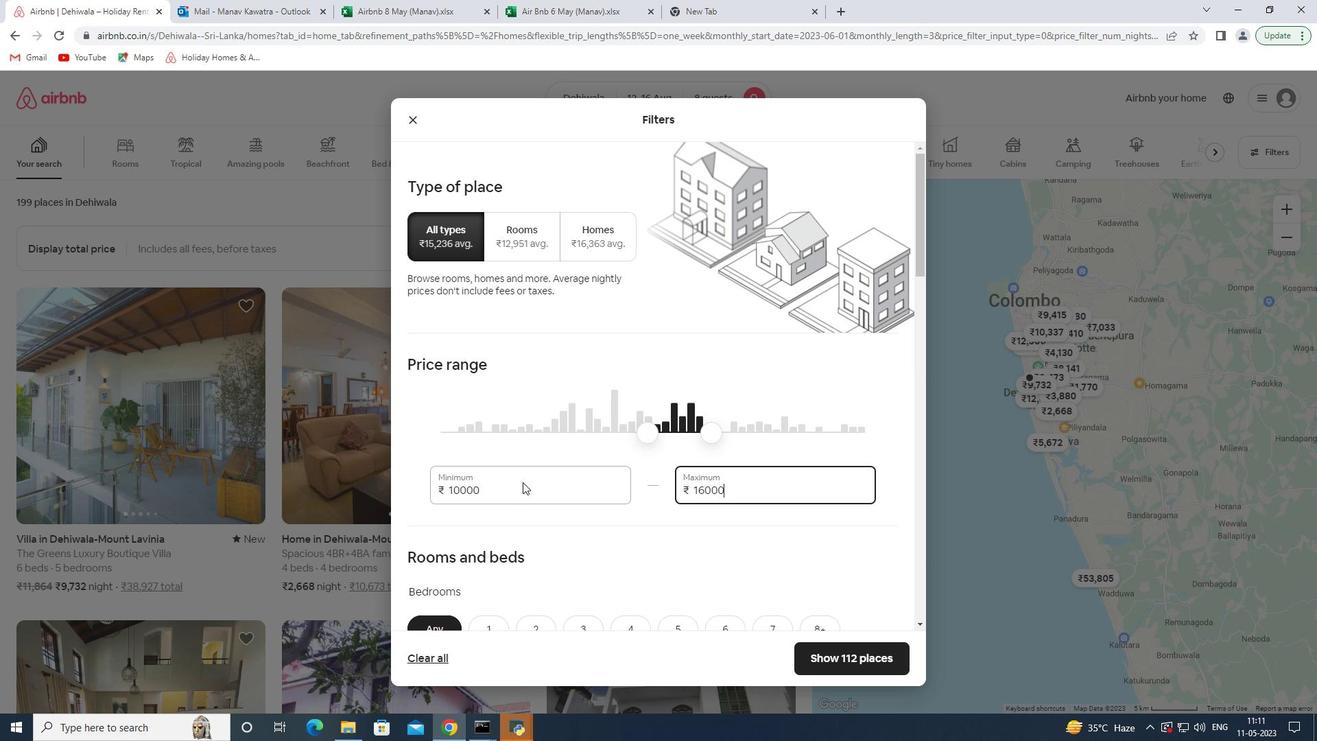 
Action: Mouse scrolled (522, 481) with delta (0, 0)
Screenshot: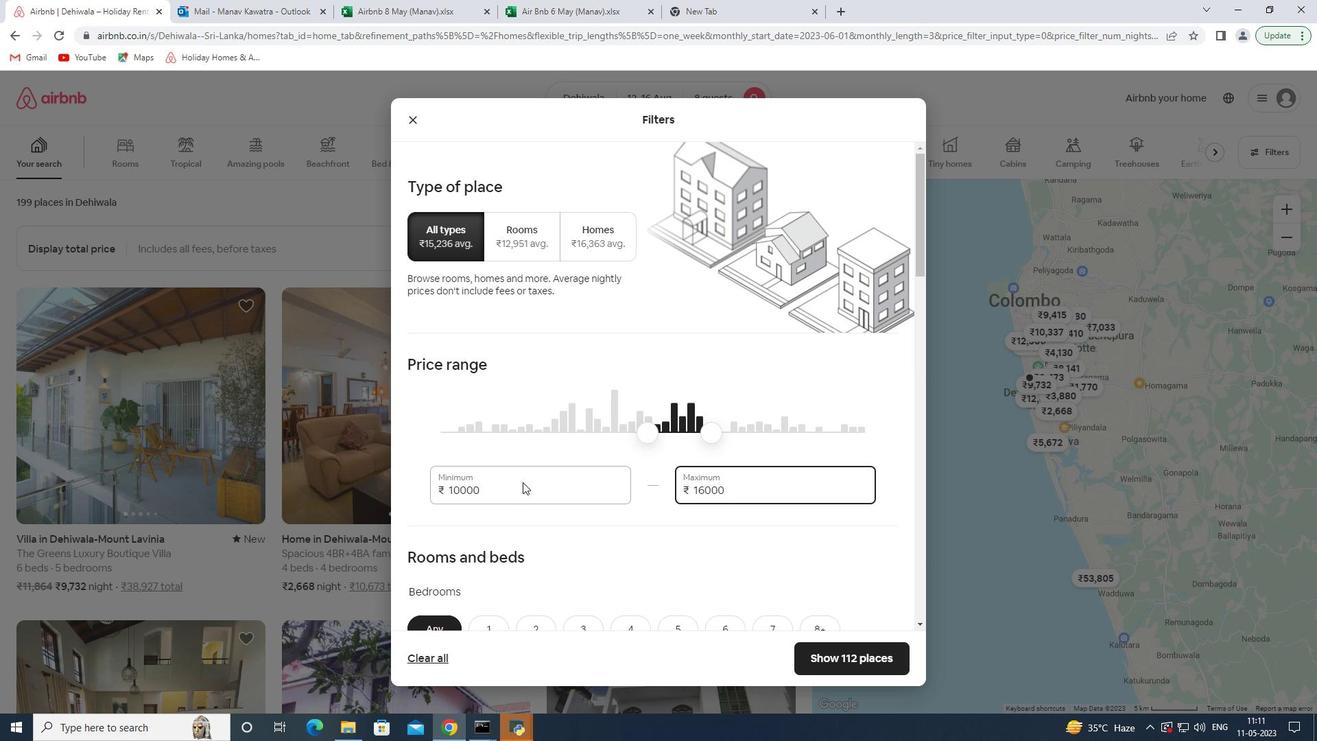 
Action: Mouse moved to (526, 485)
Screenshot: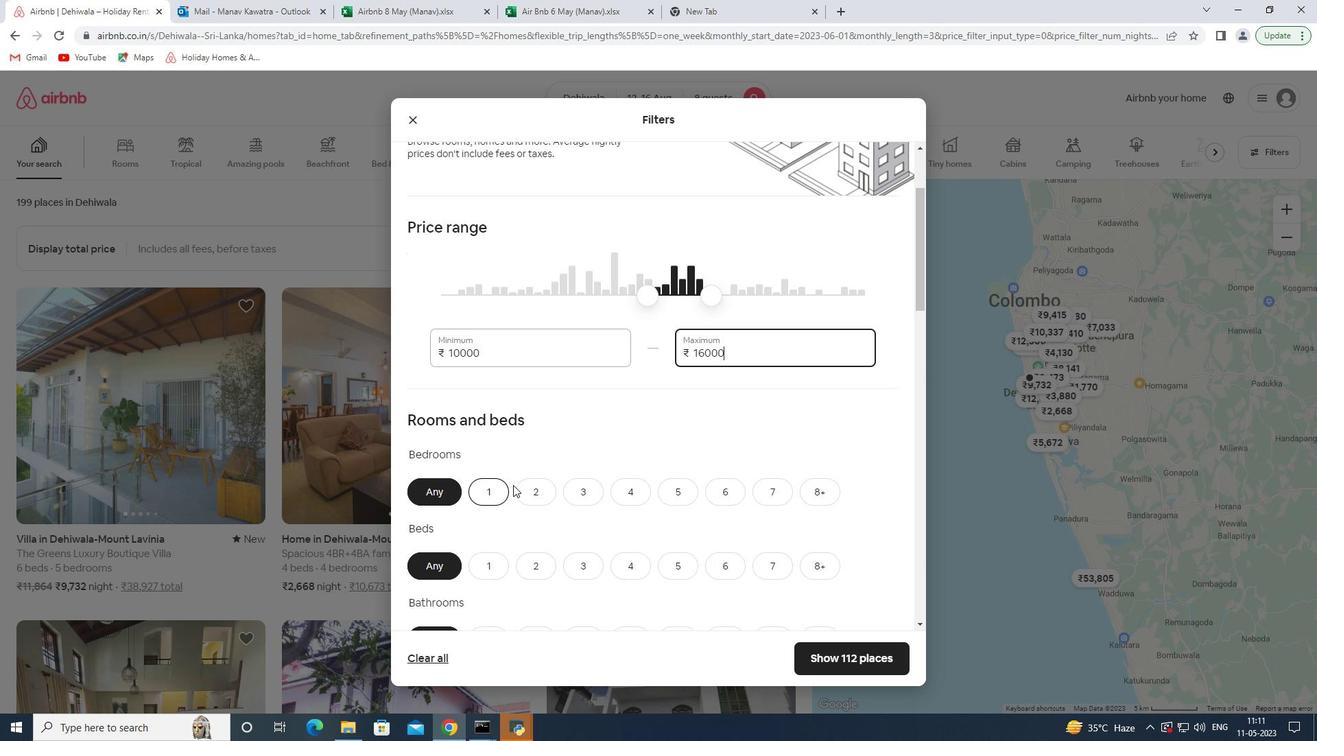 
Action: Mouse scrolled (526, 484) with delta (0, 0)
Screenshot: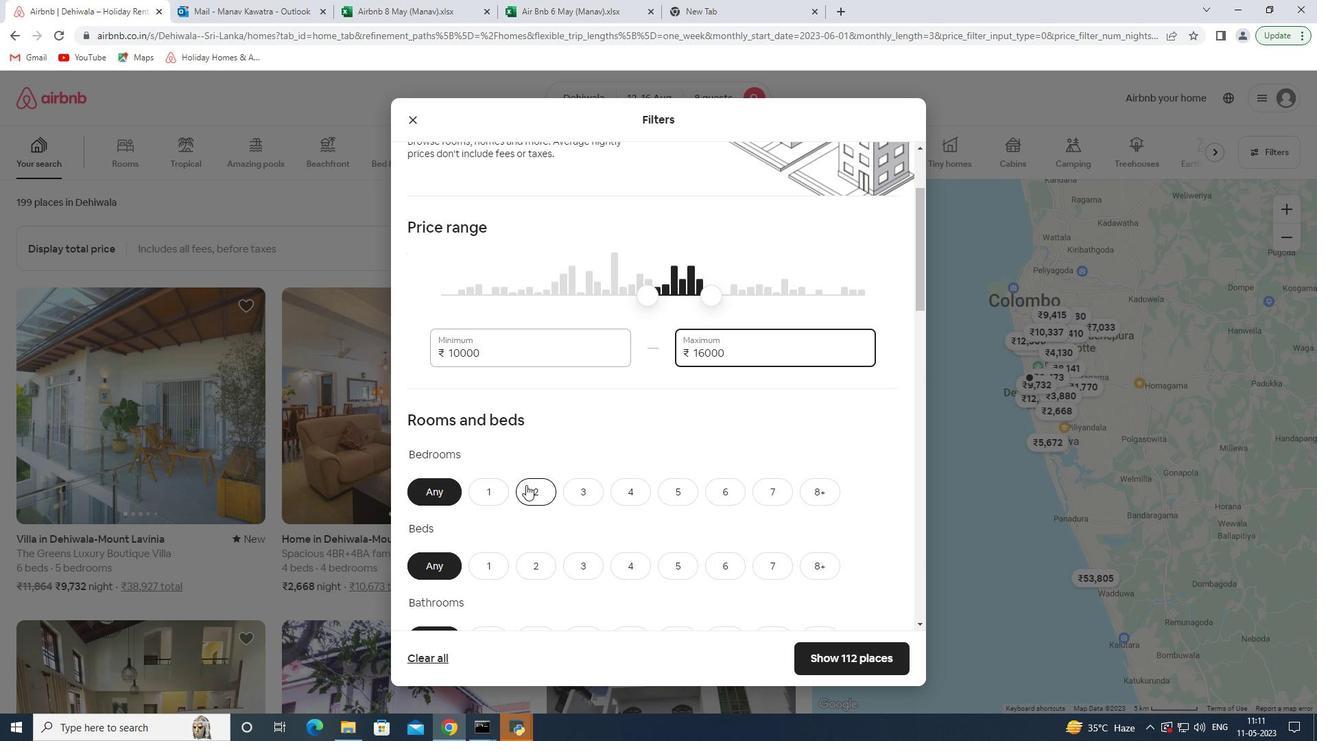 
Action: Mouse scrolled (526, 484) with delta (0, 0)
Screenshot: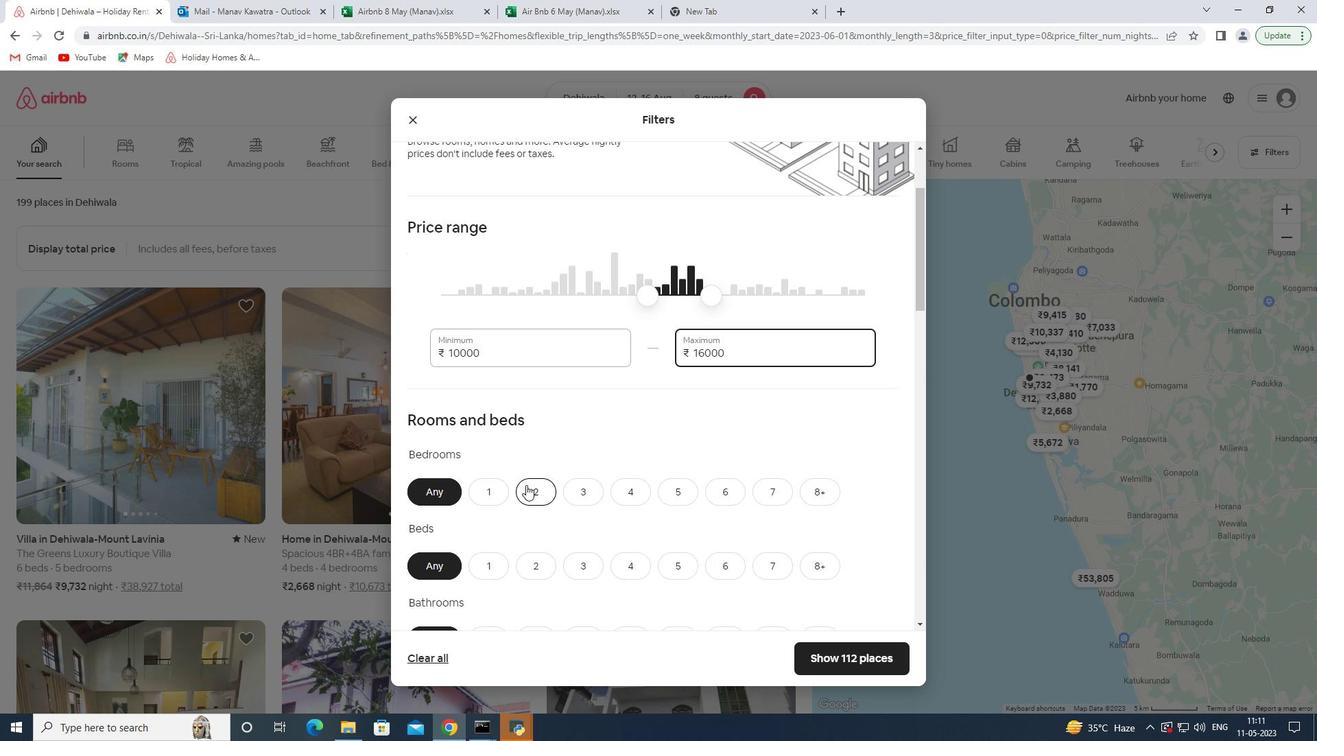 
Action: Mouse moved to (820, 357)
Screenshot: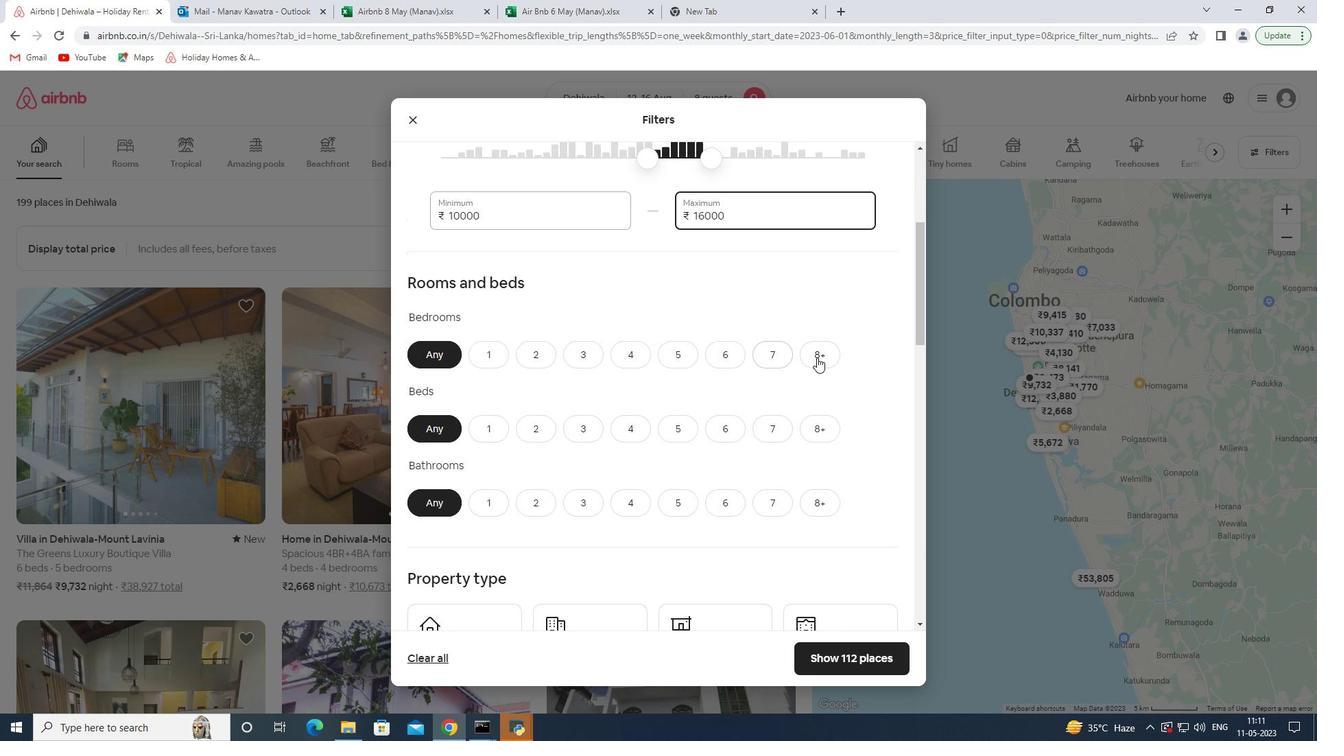 
Action: Mouse pressed left at (820, 357)
Screenshot: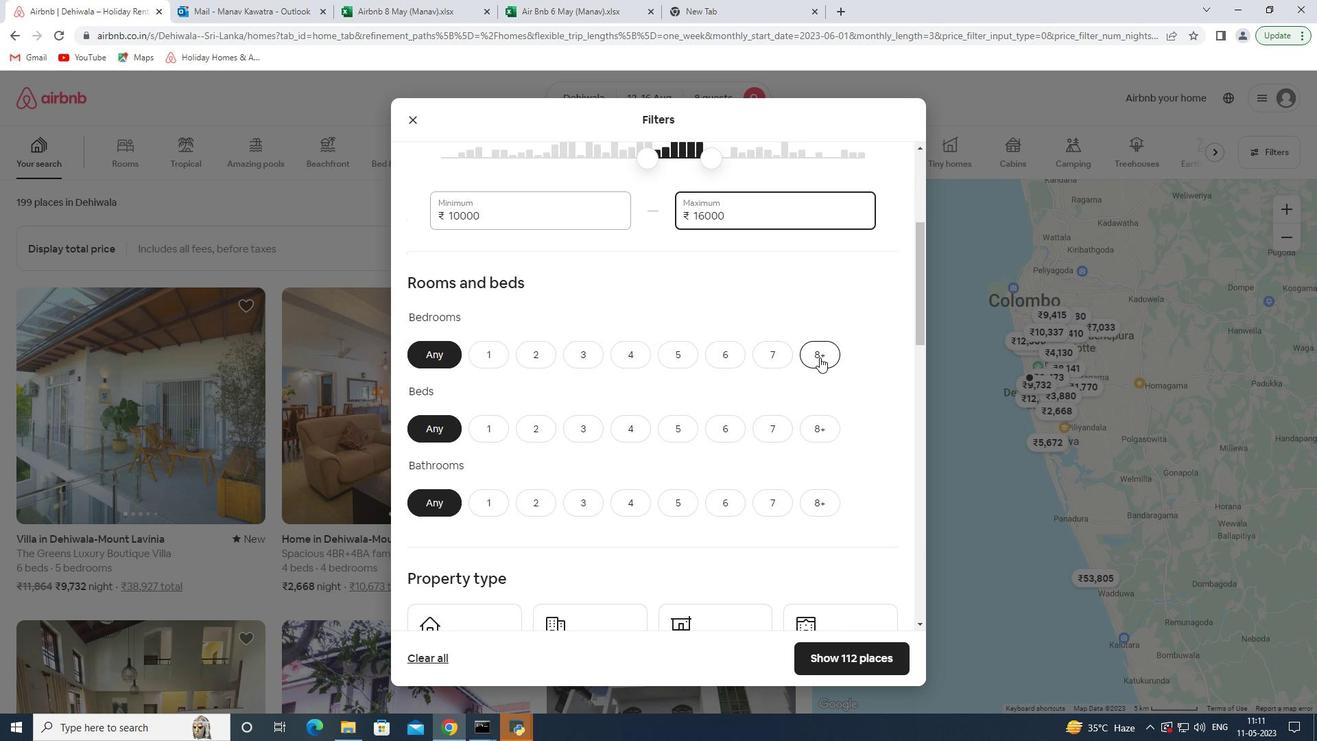 
Action: Mouse moved to (811, 430)
Screenshot: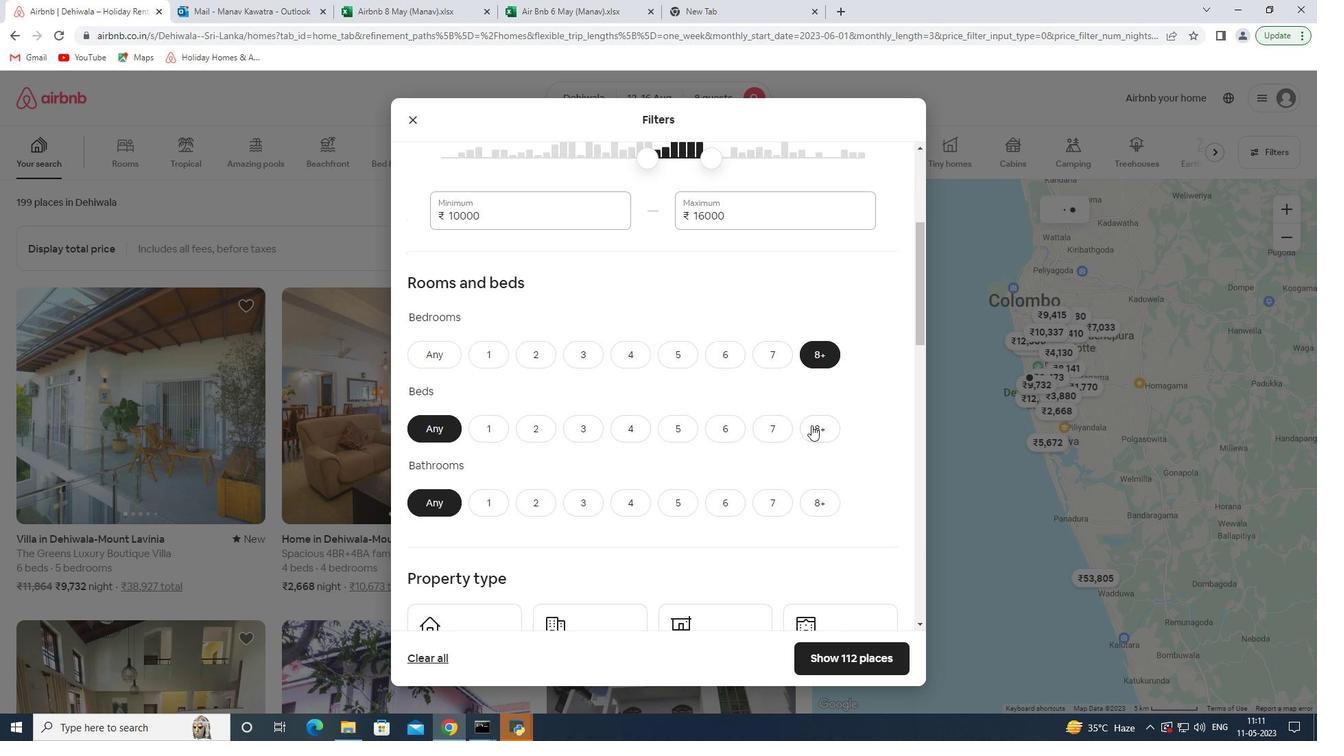 
Action: Mouse pressed left at (811, 430)
Screenshot: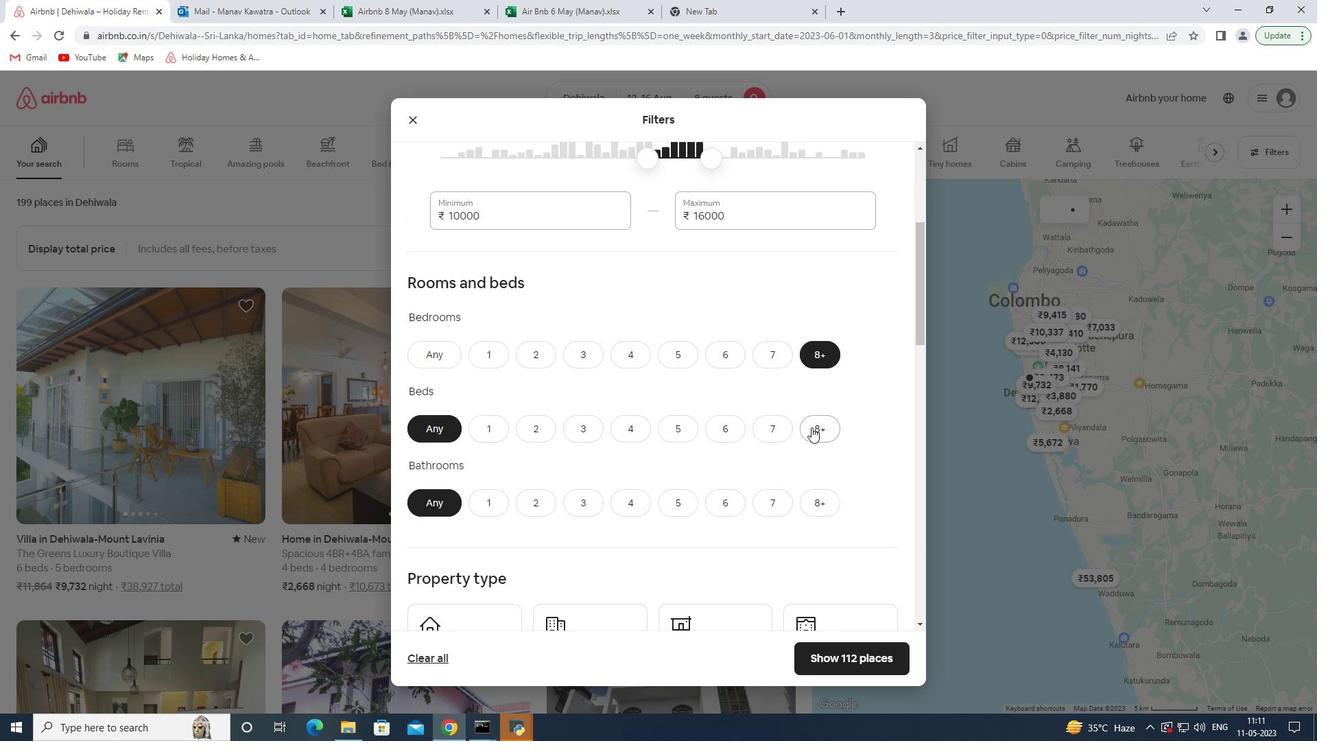
Action: Mouse moved to (819, 500)
Screenshot: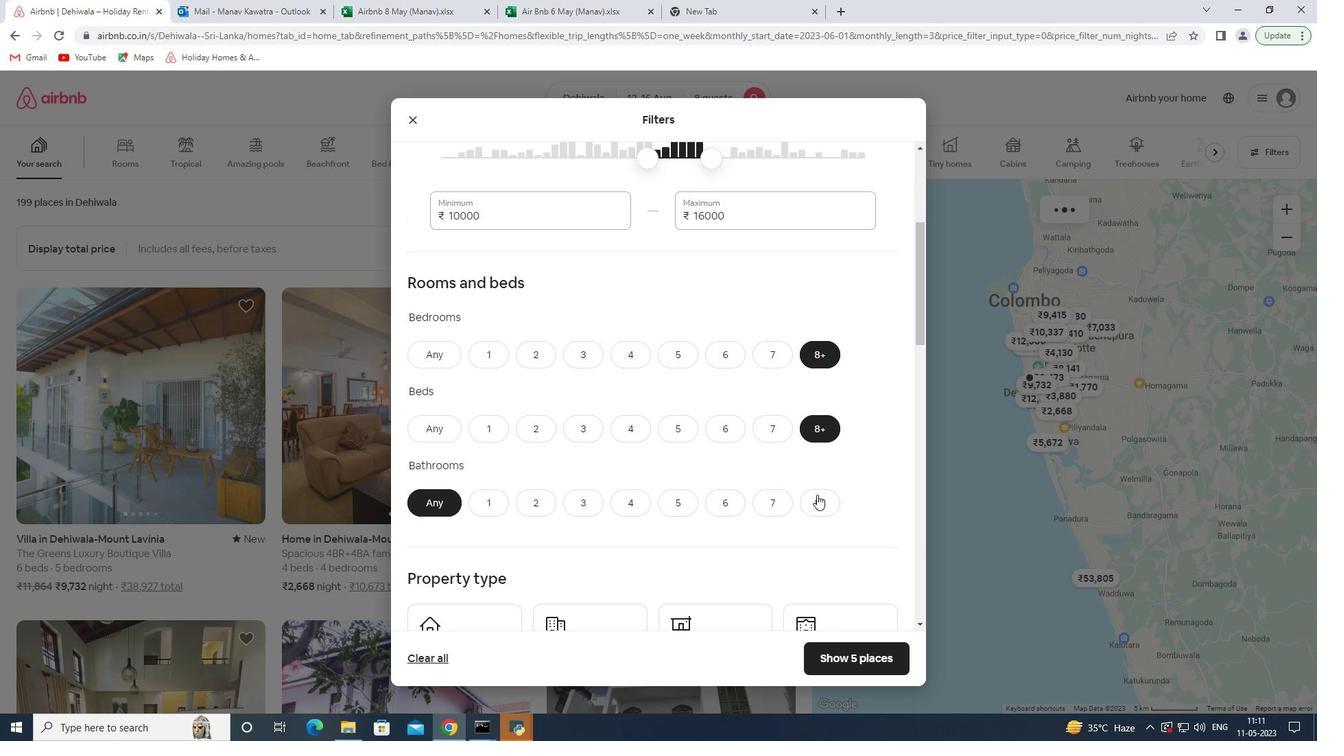 
Action: Mouse pressed left at (819, 500)
Screenshot: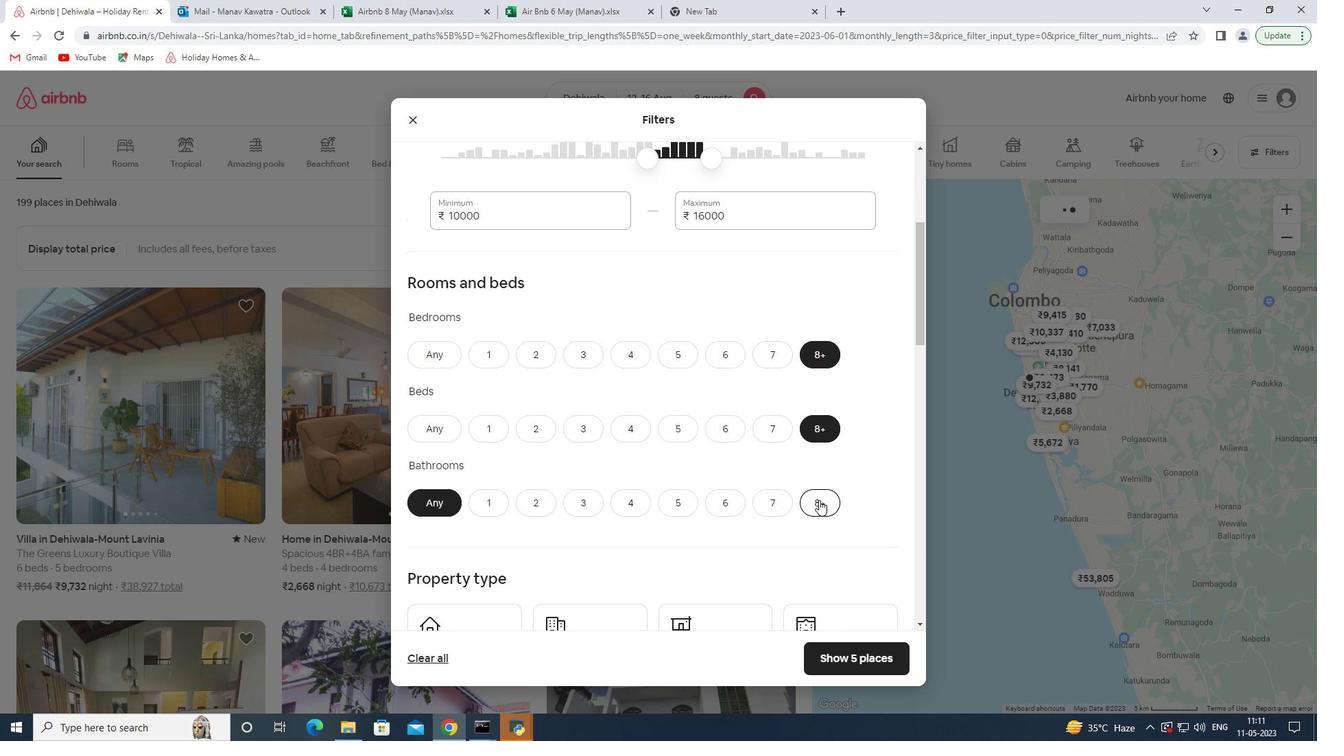 
Action: Mouse moved to (798, 473)
Screenshot: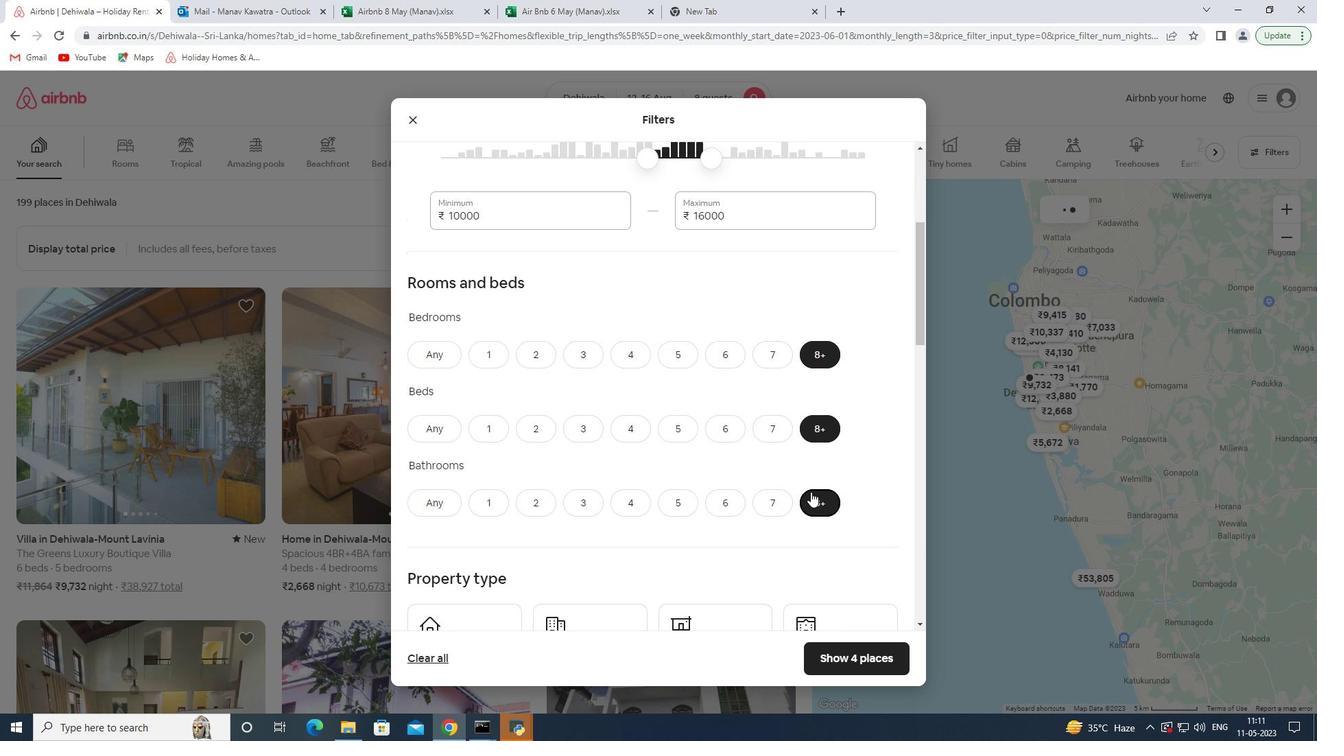 
Action: Mouse scrolled (798, 472) with delta (0, 0)
Screenshot: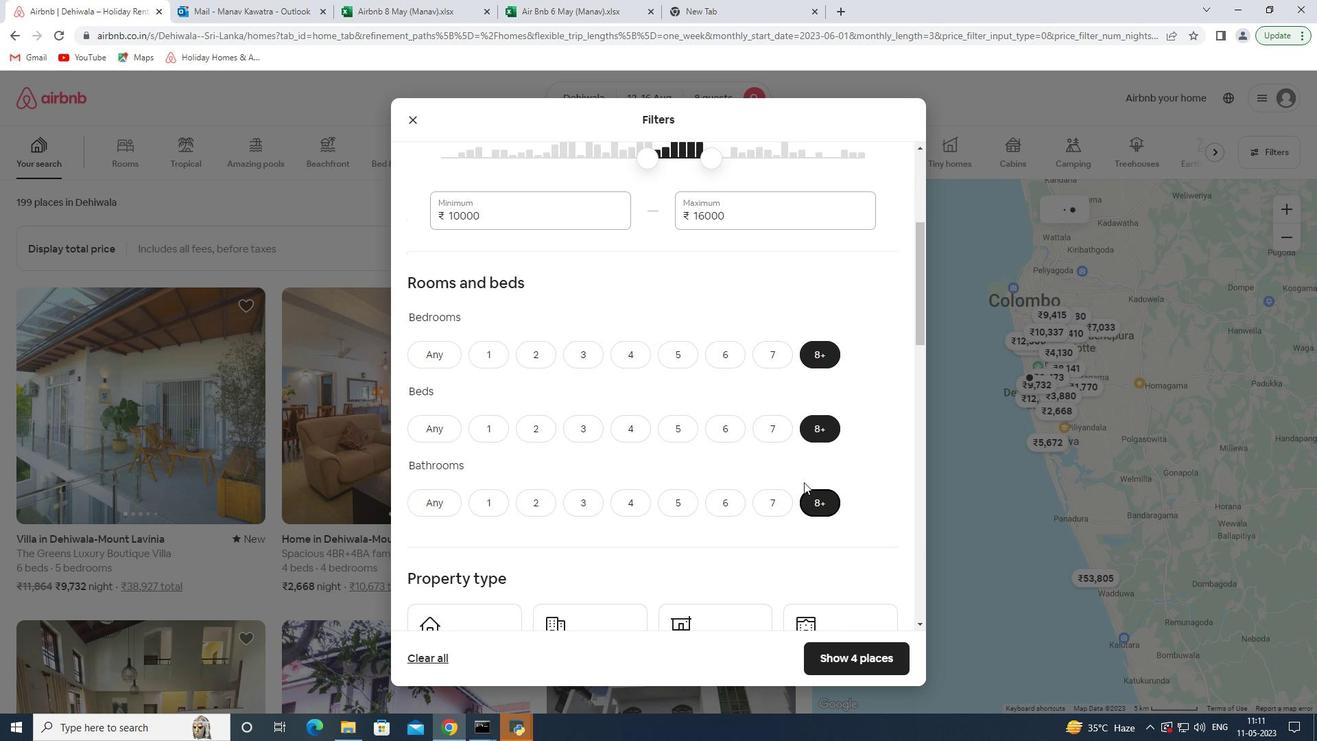 
Action: Mouse moved to (792, 467)
Screenshot: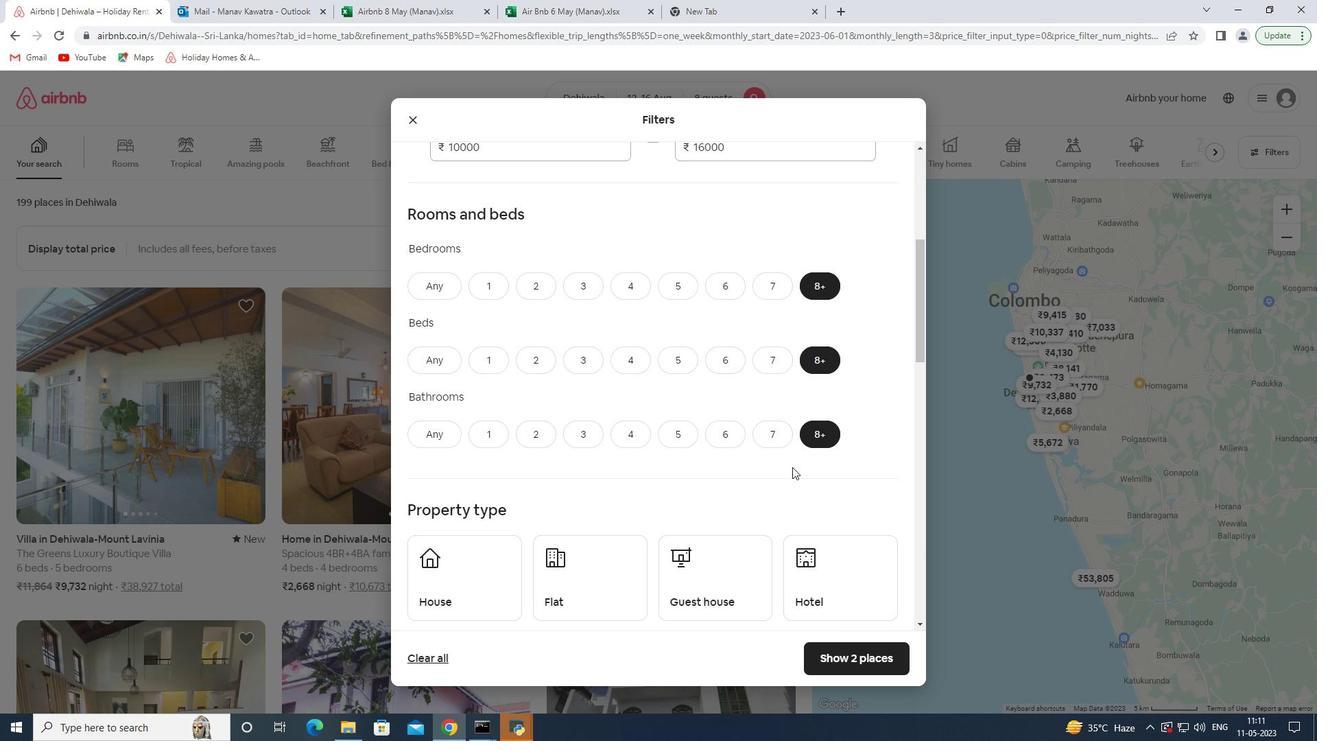 
Action: Mouse scrolled (792, 466) with delta (0, 0)
Screenshot: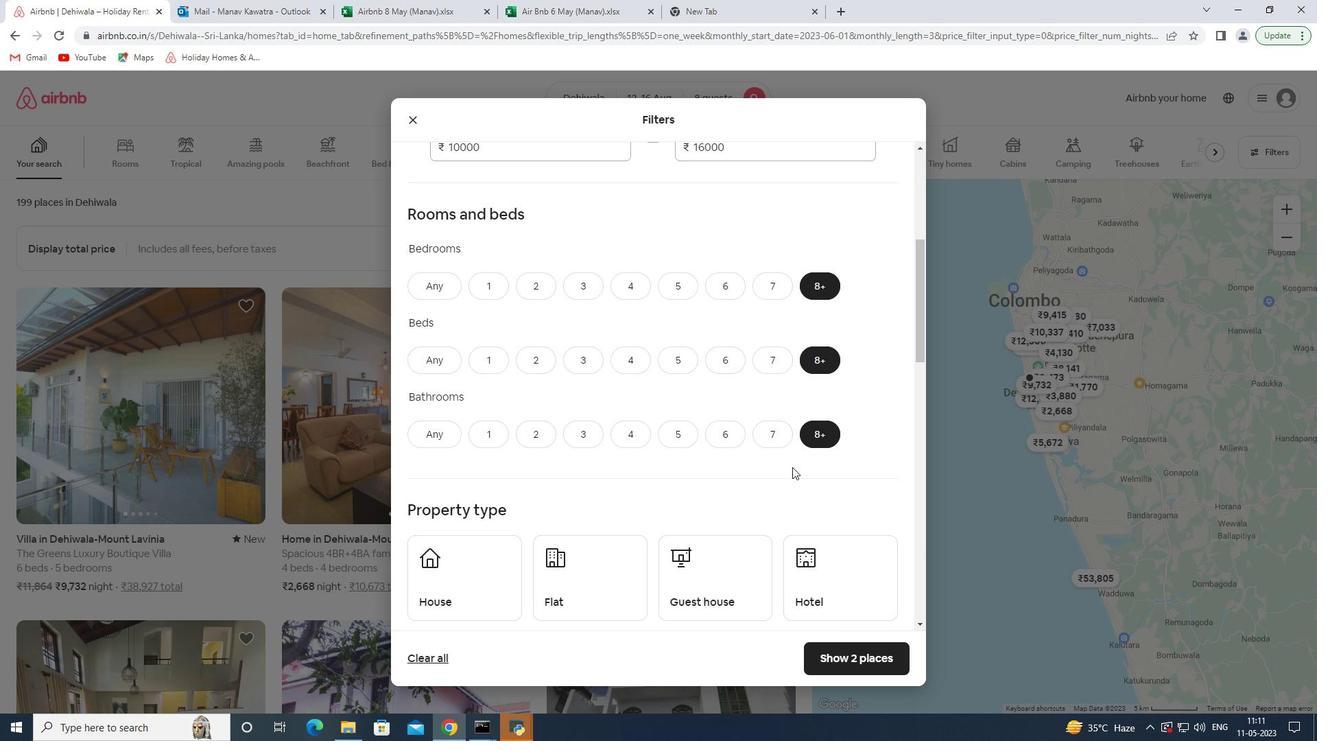 
Action: Mouse moved to (506, 485)
Screenshot: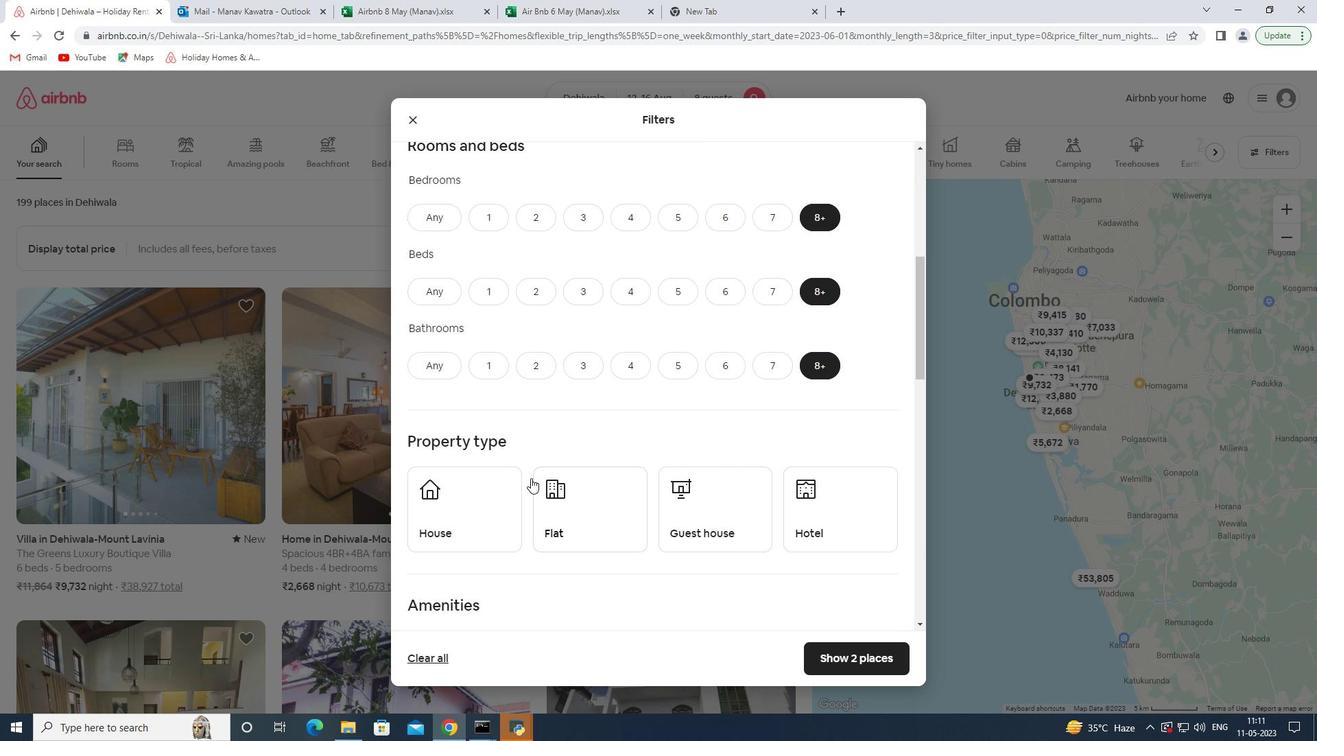 
Action: Mouse pressed left at (506, 485)
Screenshot: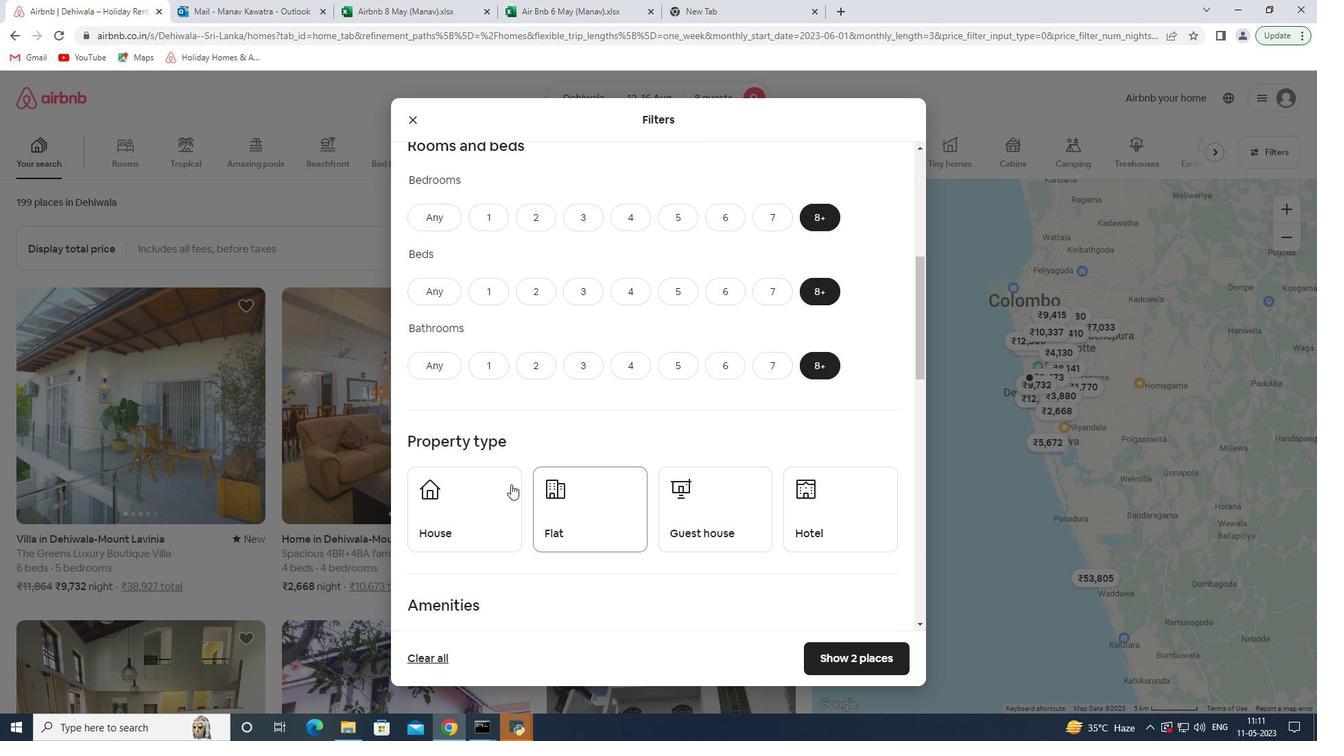 
Action: Mouse moved to (572, 495)
Screenshot: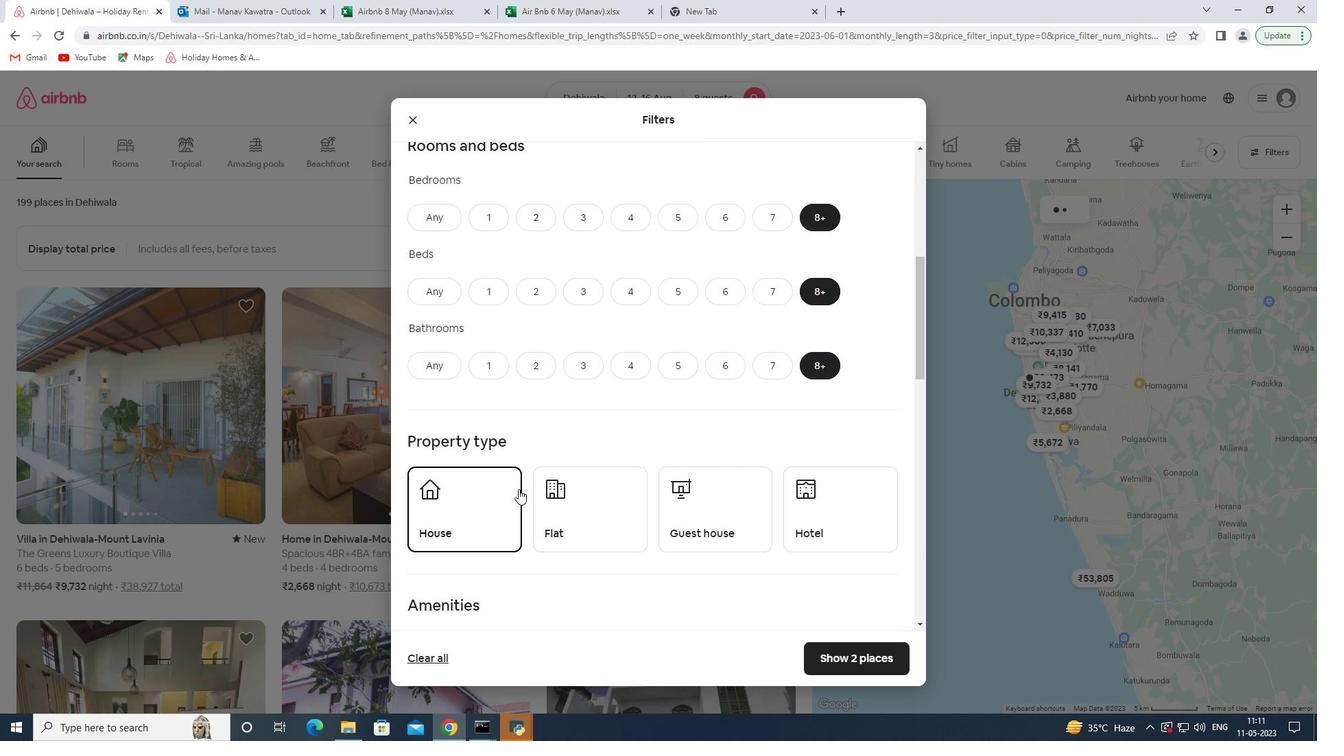 
Action: Mouse pressed left at (572, 495)
Screenshot: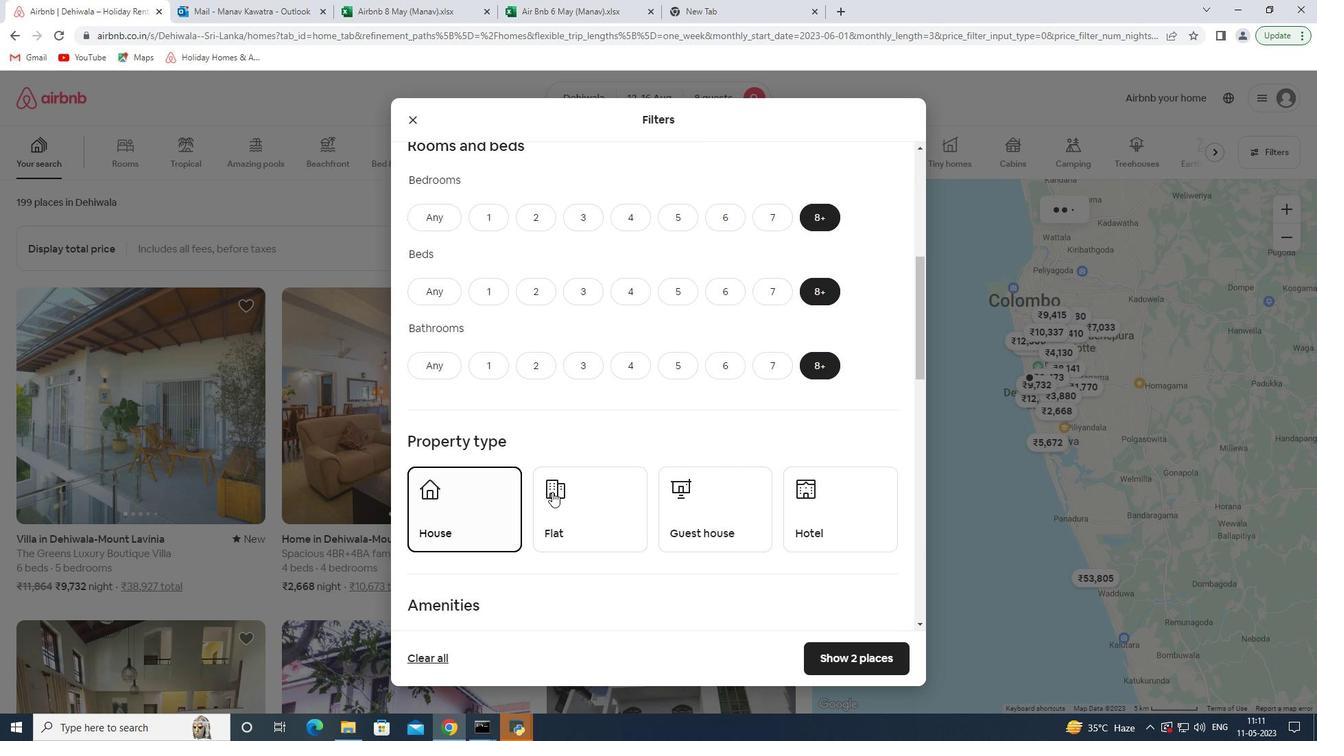 
Action: Mouse moved to (671, 495)
Screenshot: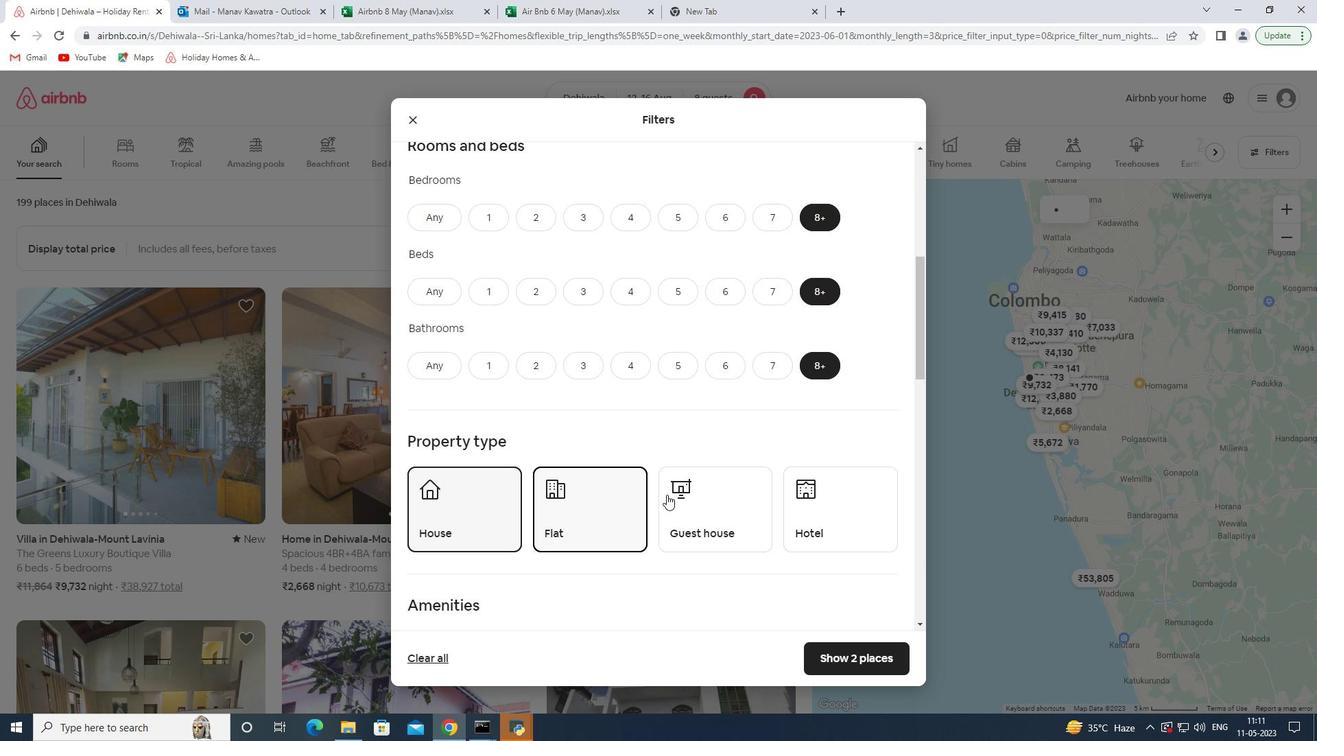 
Action: Mouse pressed left at (671, 495)
Screenshot: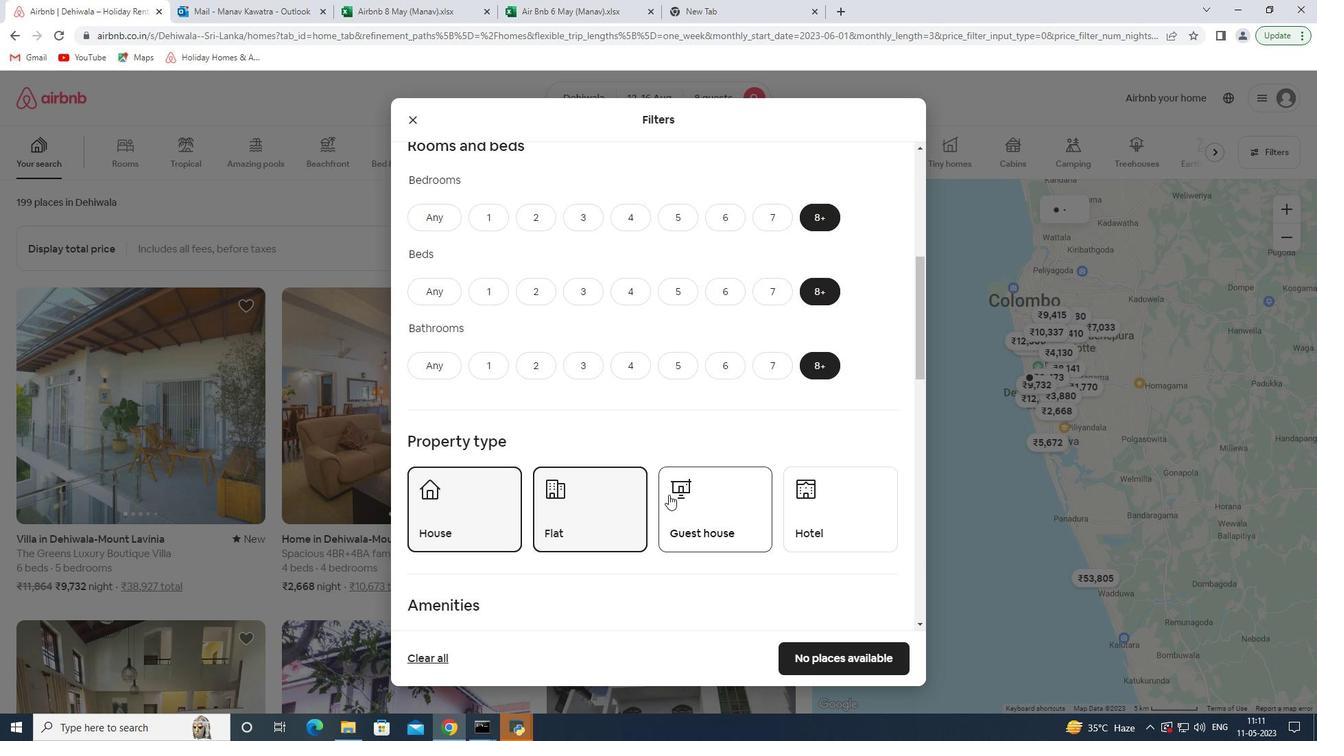 
Action: Mouse moved to (809, 494)
Screenshot: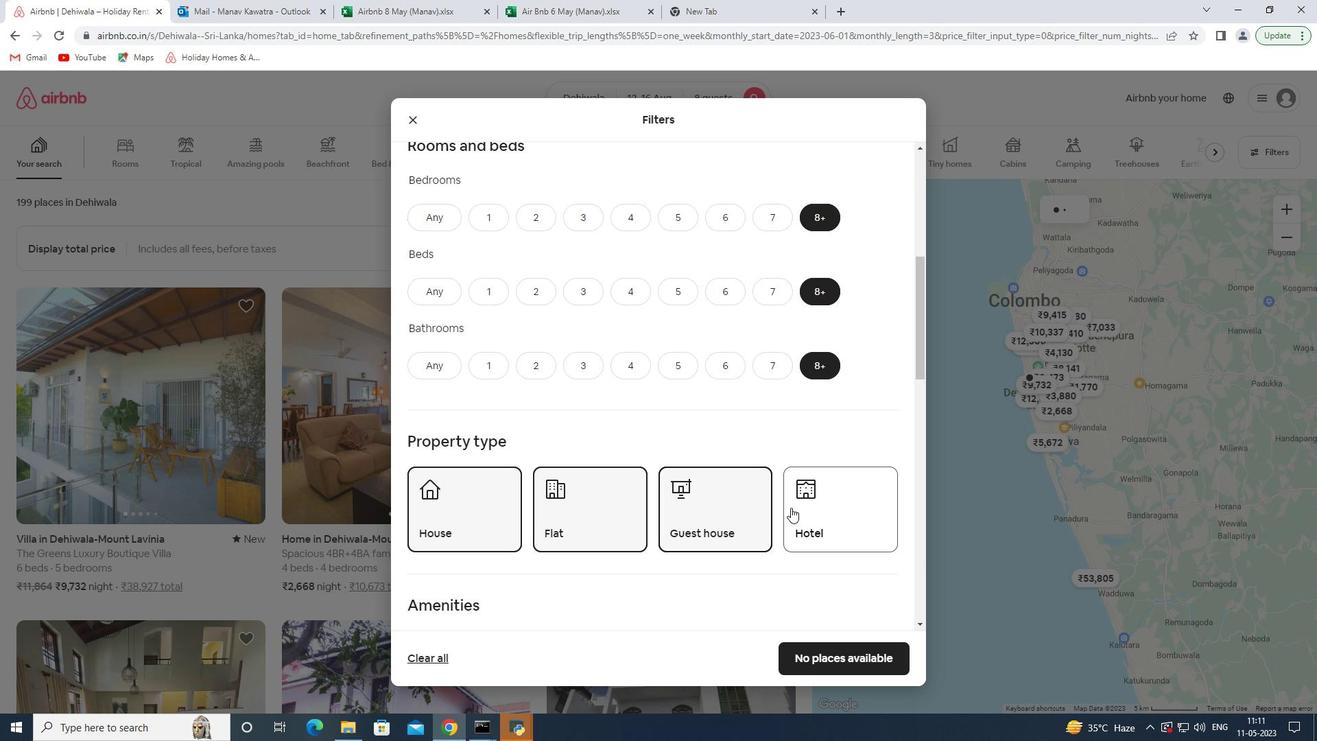 
Action: Mouse pressed left at (809, 494)
Screenshot: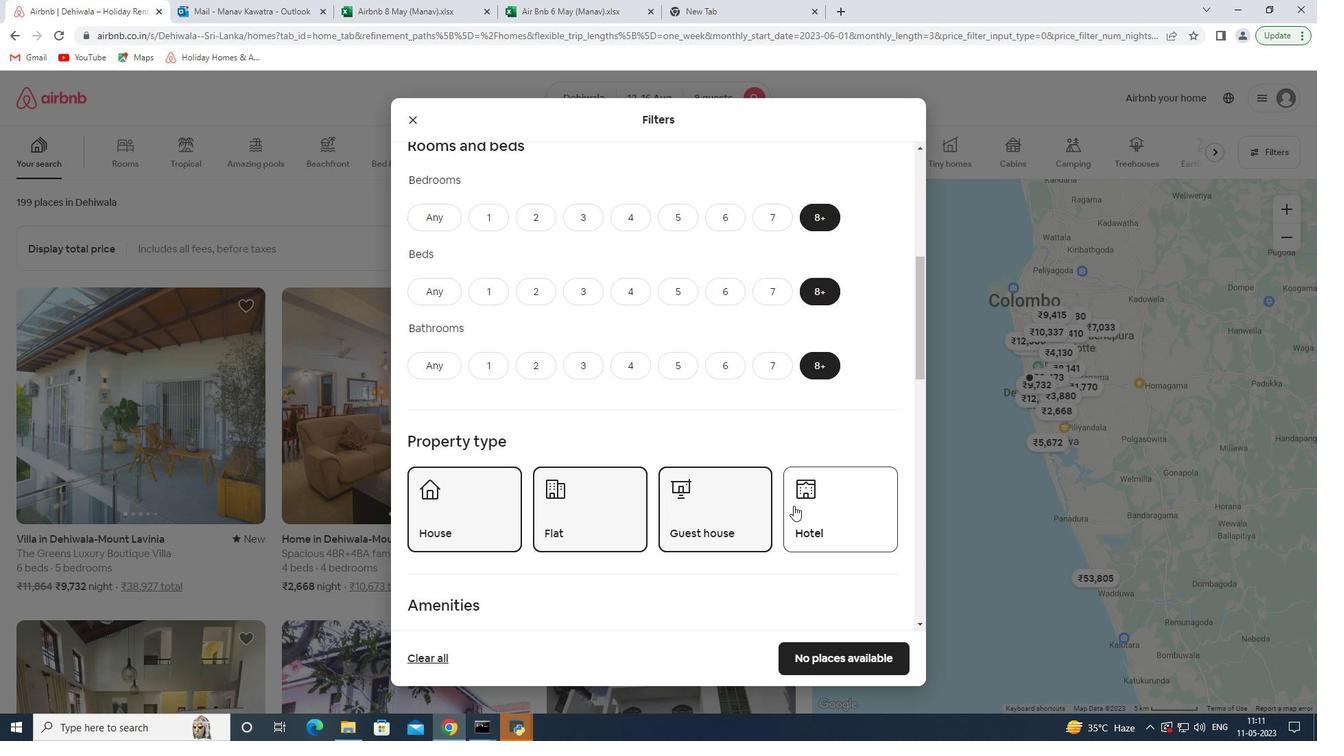 
Action: Mouse moved to (732, 505)
Screenshot: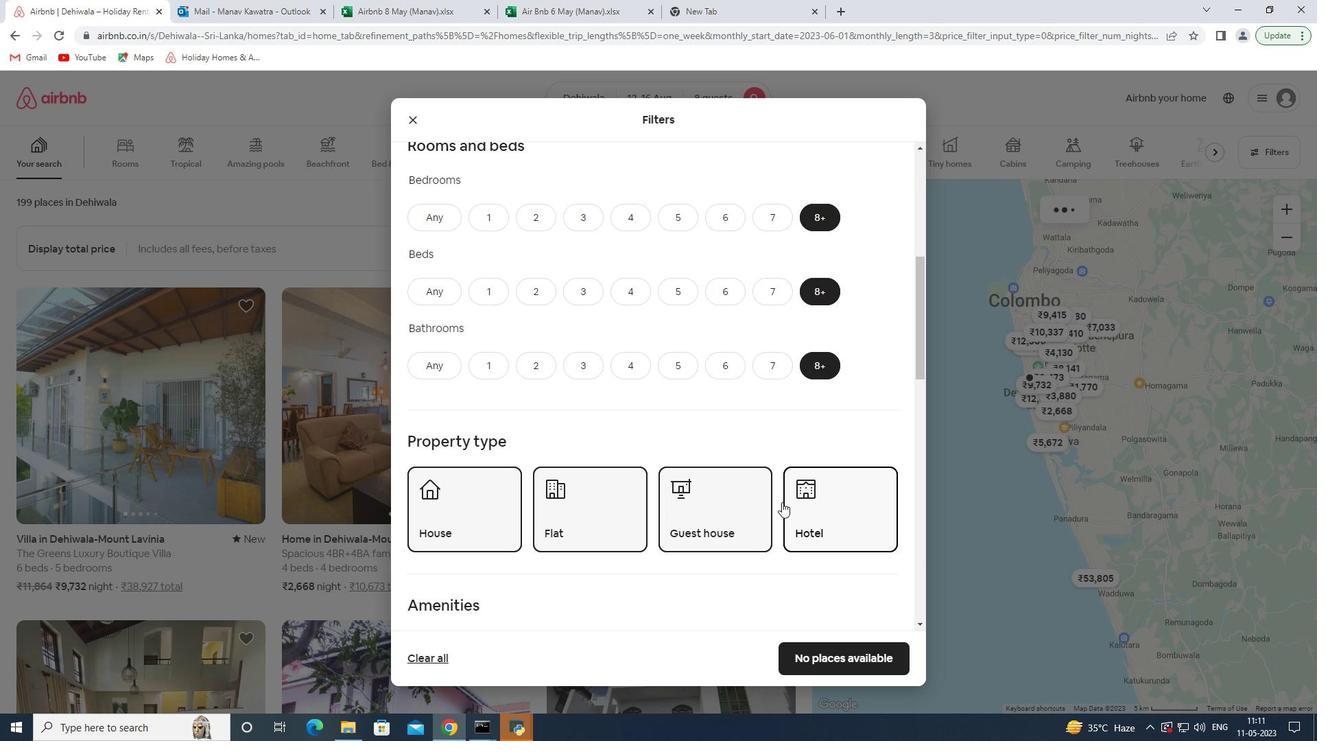 
Action: Mouse scrolled (732, 504) with delta (0, 0)
Screenshot: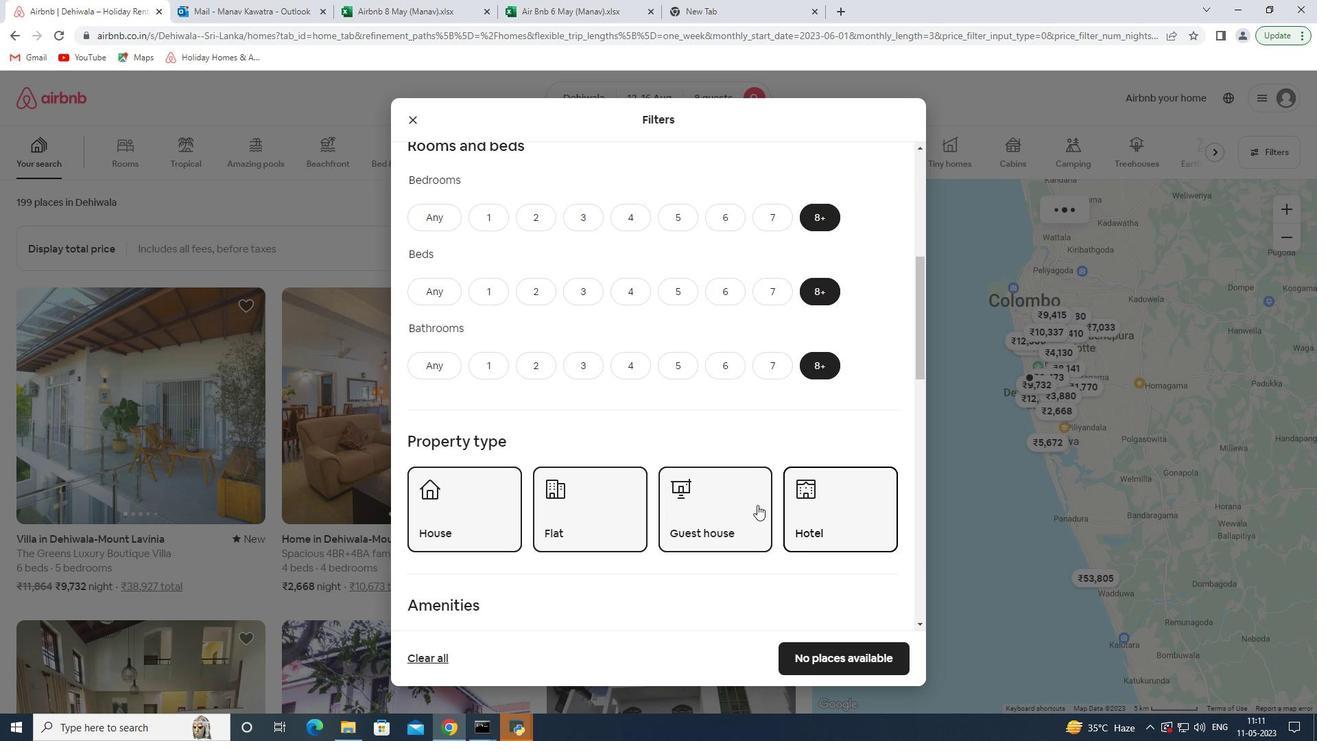 
Action: Mouse scrolled (732, 504) with delta (0, 0)
Screenshot: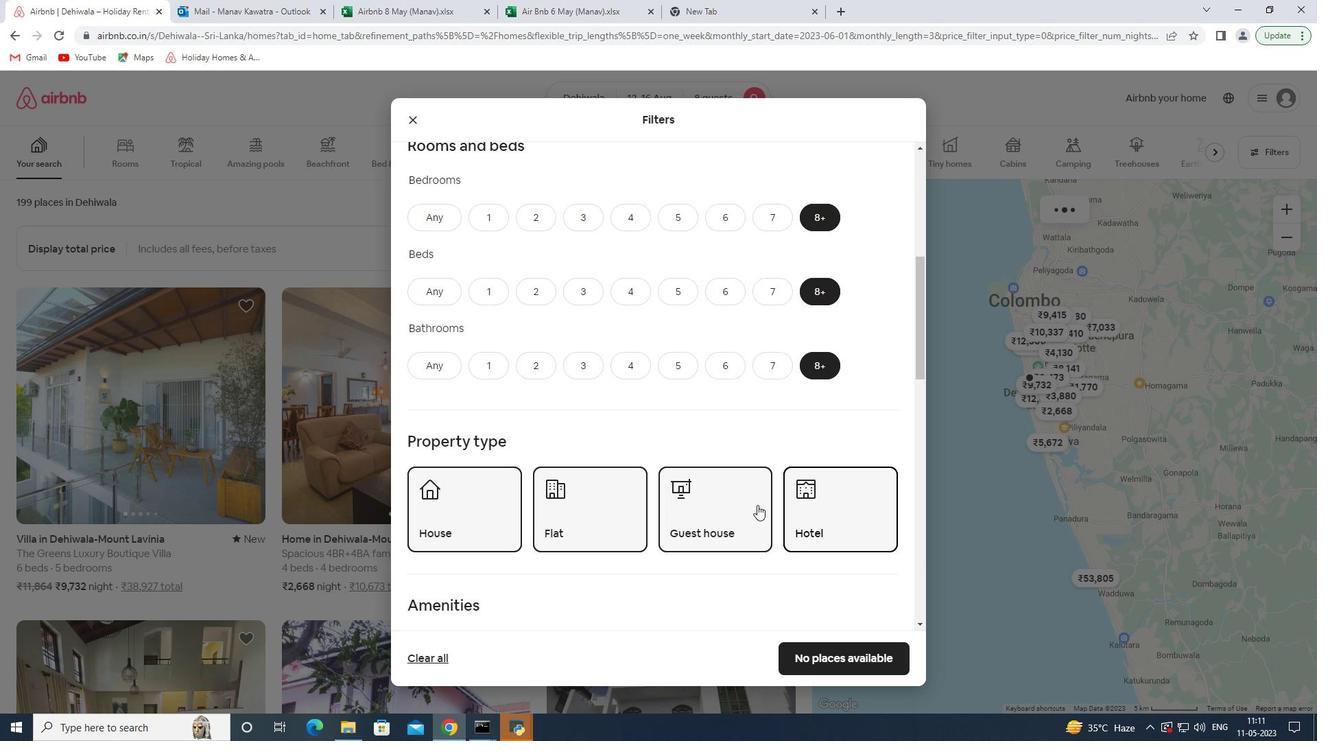 
Action: Mouse scrolled (732, 504) with delta (0, 0)
Screenshot: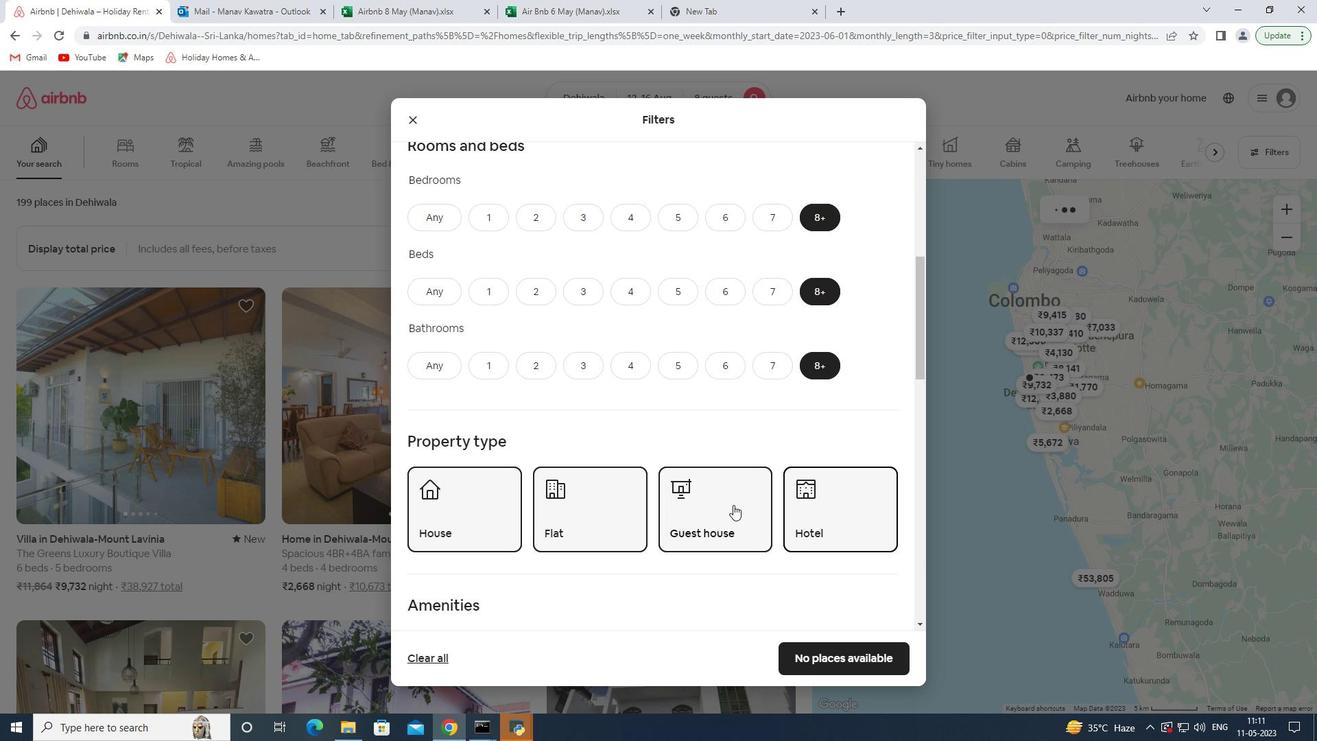 
Action: Mouse scrolled (732, 504) with delta (0, 0)
Screenshot: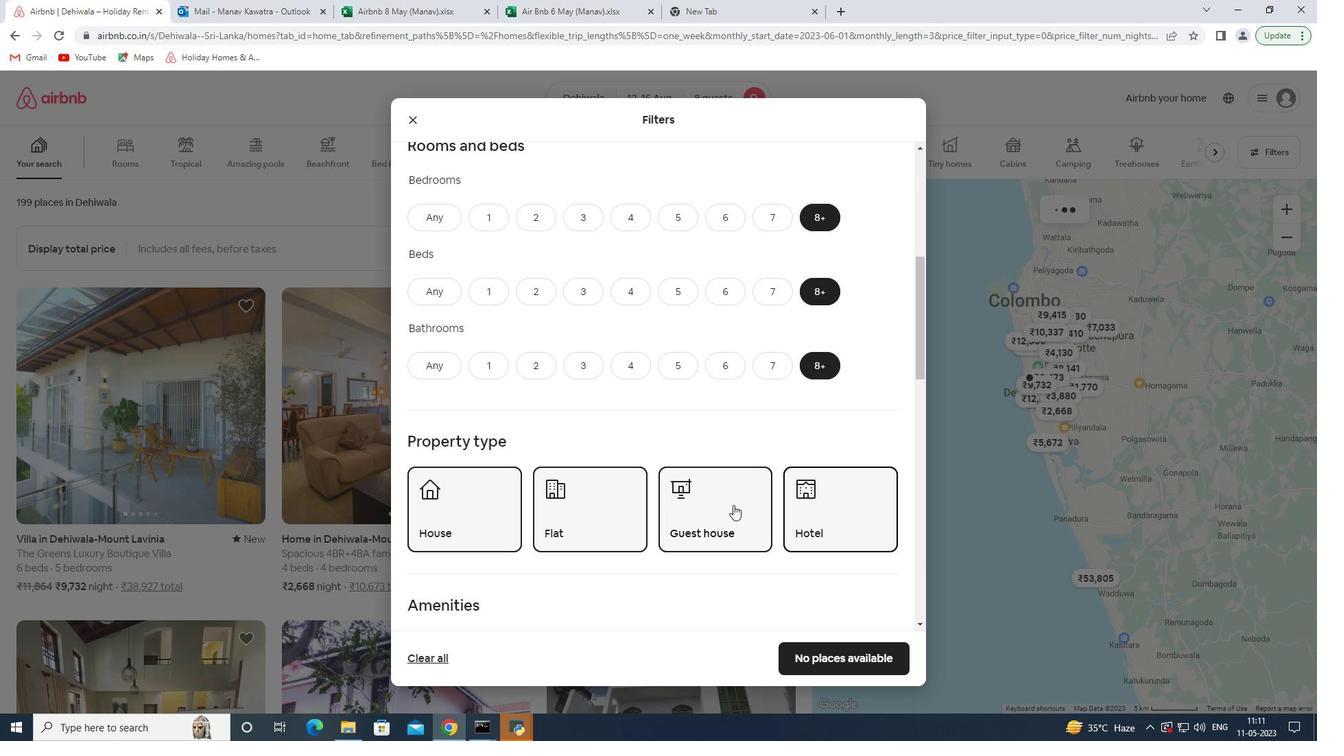 
Action: Mouse moved to (455, 491)
Screenshot: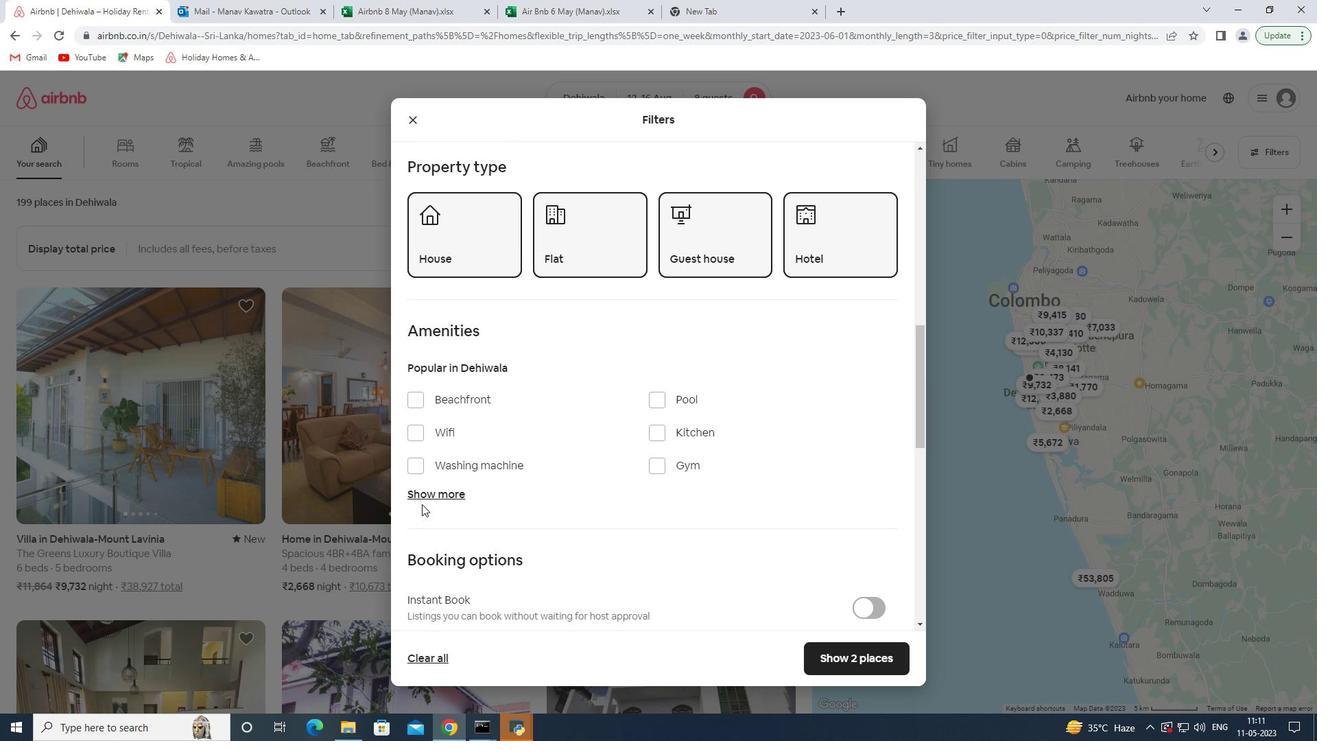 
Action: Mouse pressed left at (455, 491)
Screenshot: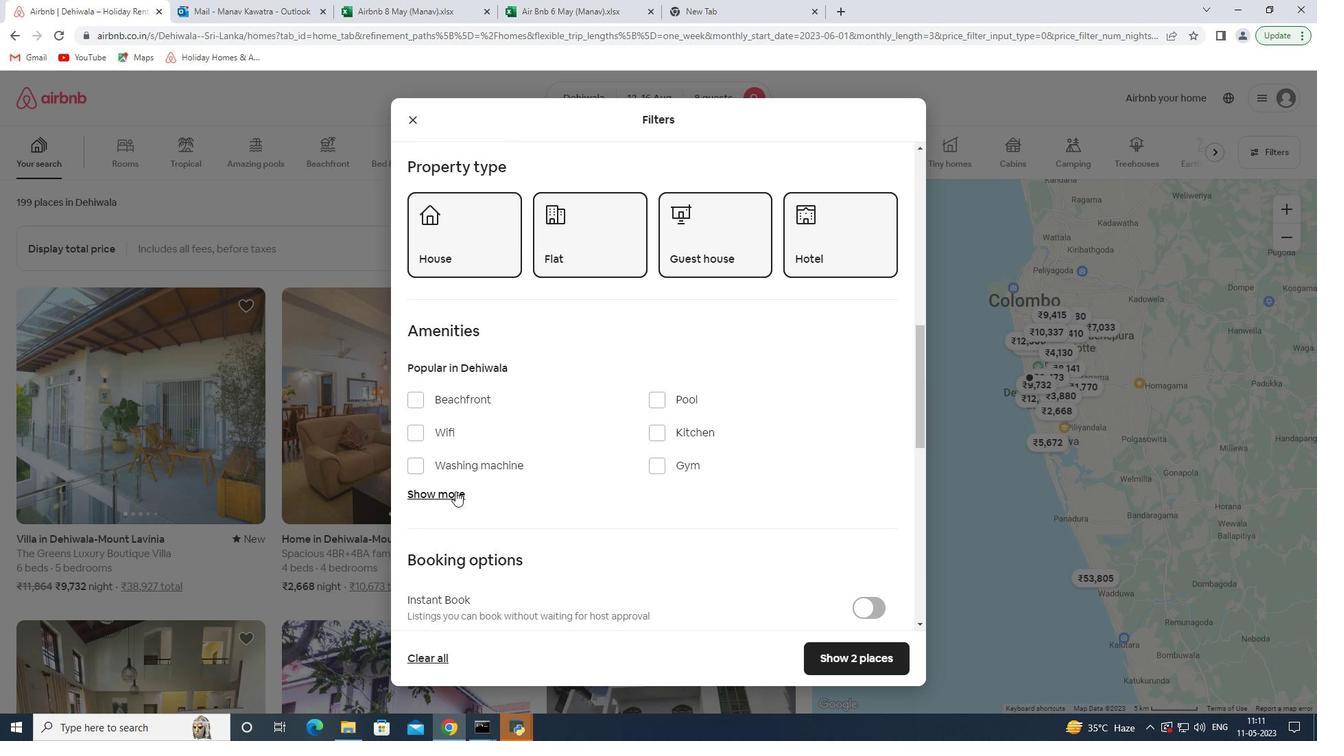 
Action: Mouse moved to (446, 431)
Screenshot: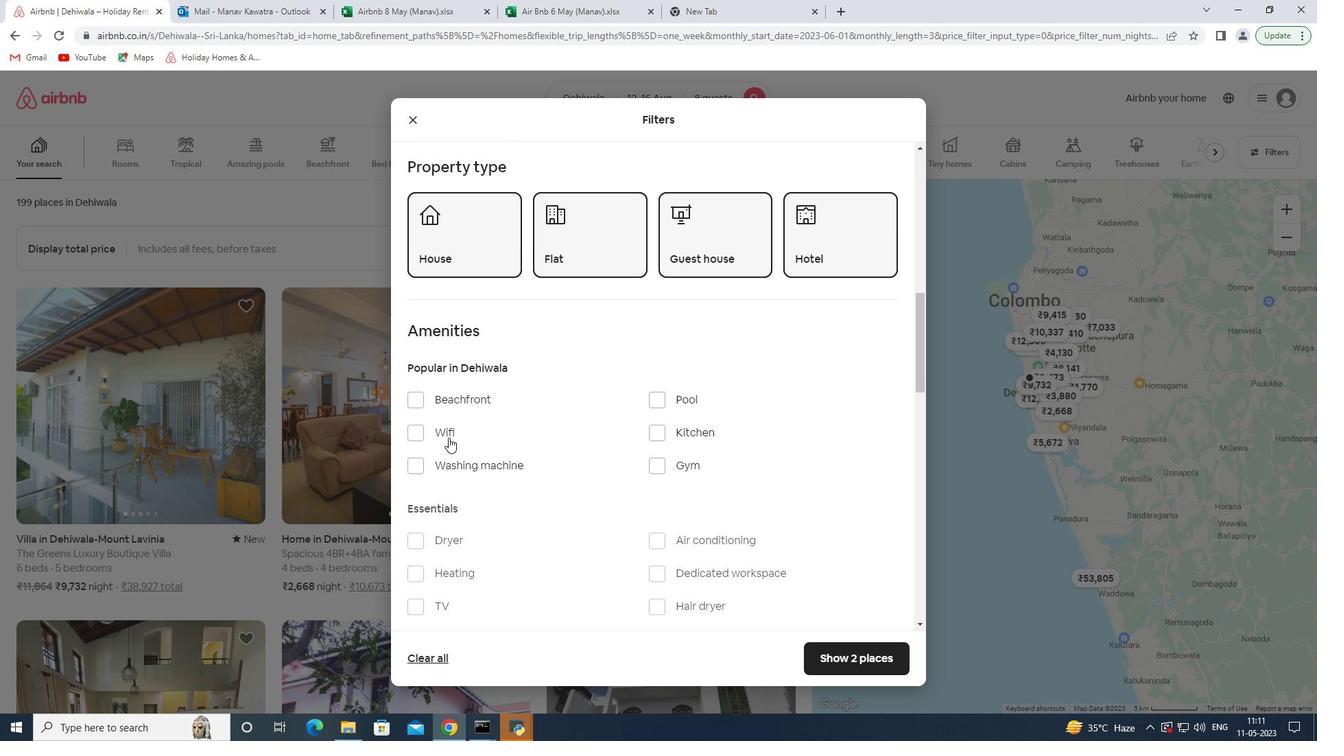 
Action: Mouse pressed left at (446, 431)
Screenshot: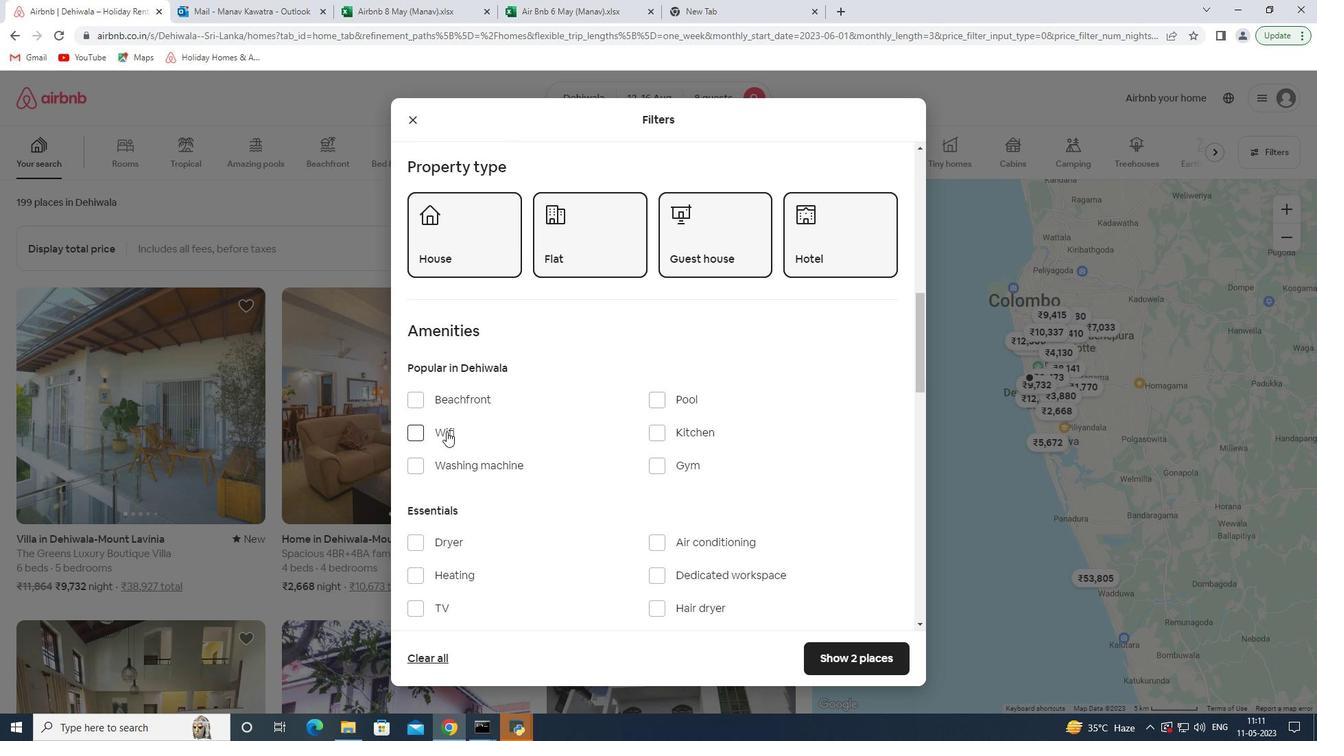 
Action: Mouse moved to (673, 465)
Screenshot: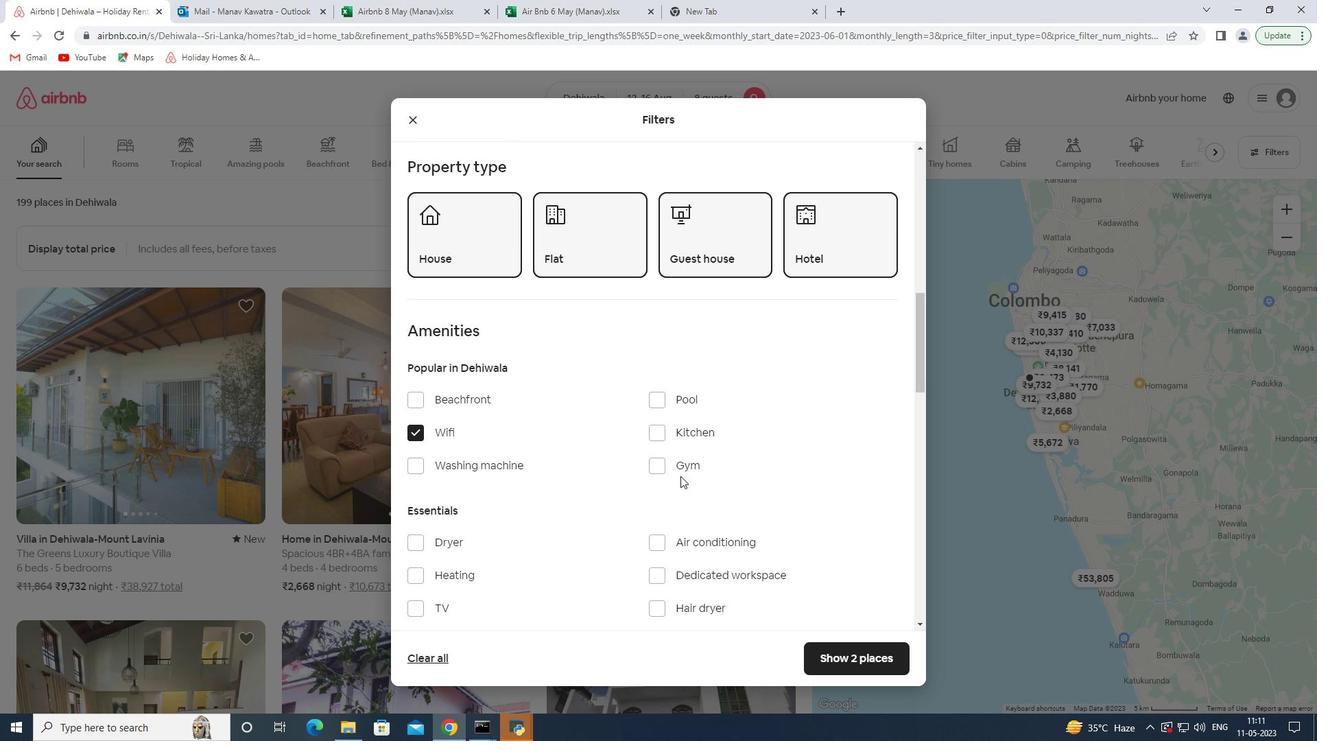 
Action: Mouse pressed left at (673, 465)
Screenshot: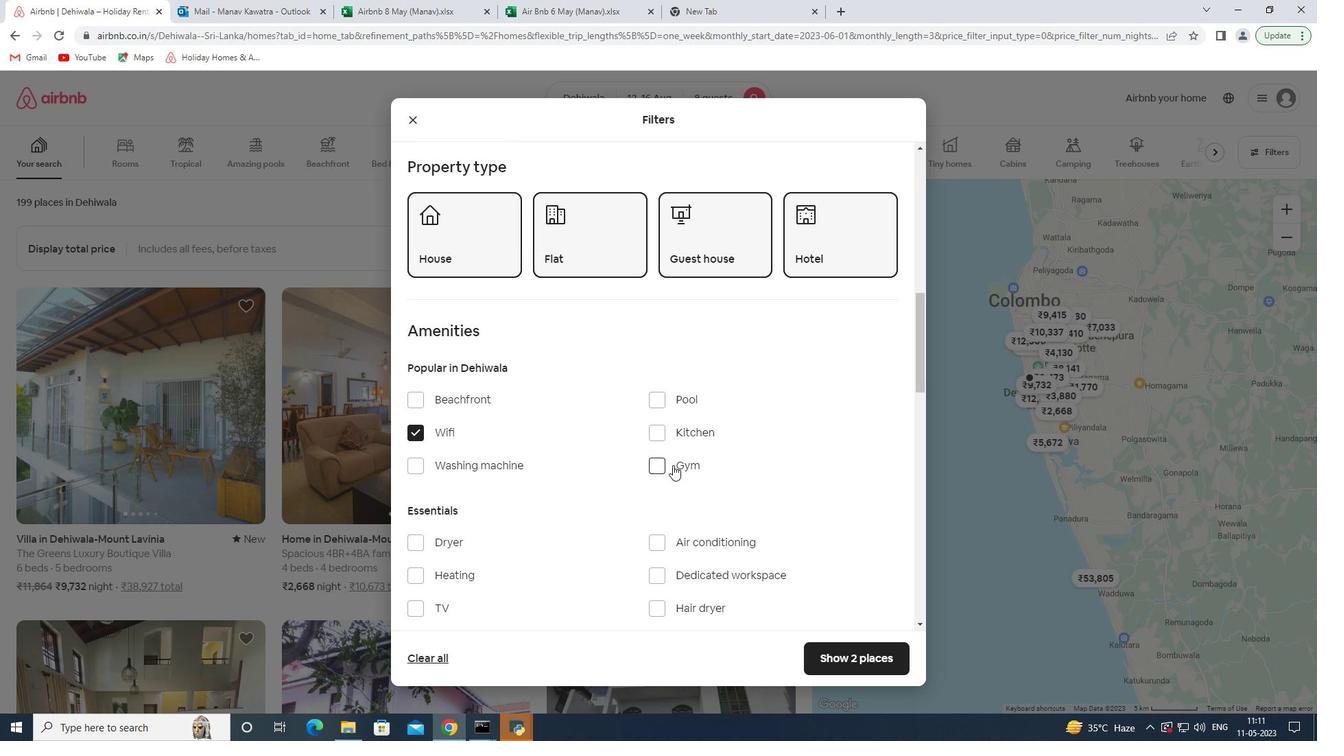
Action: Mouse moved to (665, 466)
Screenshot: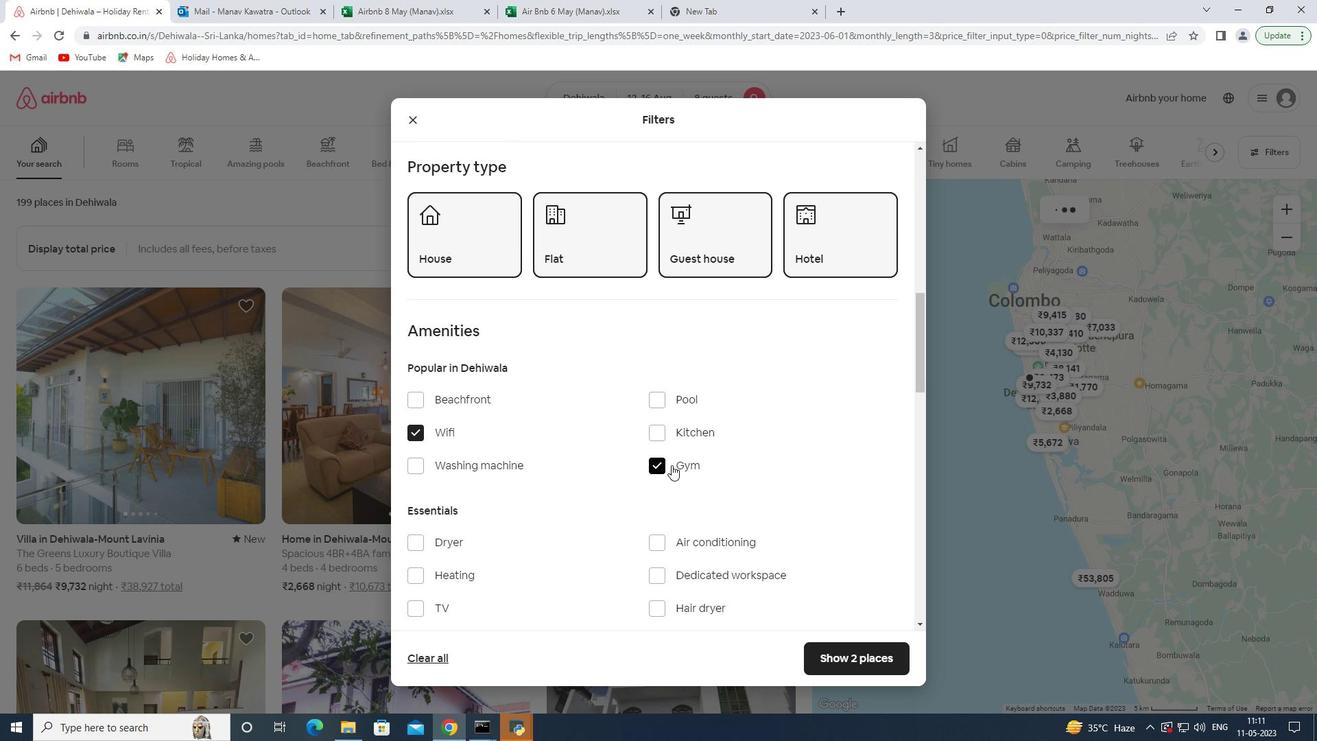 
Action: Mouse scrolled (665, 465) with delta (0, 0)
Screenshot: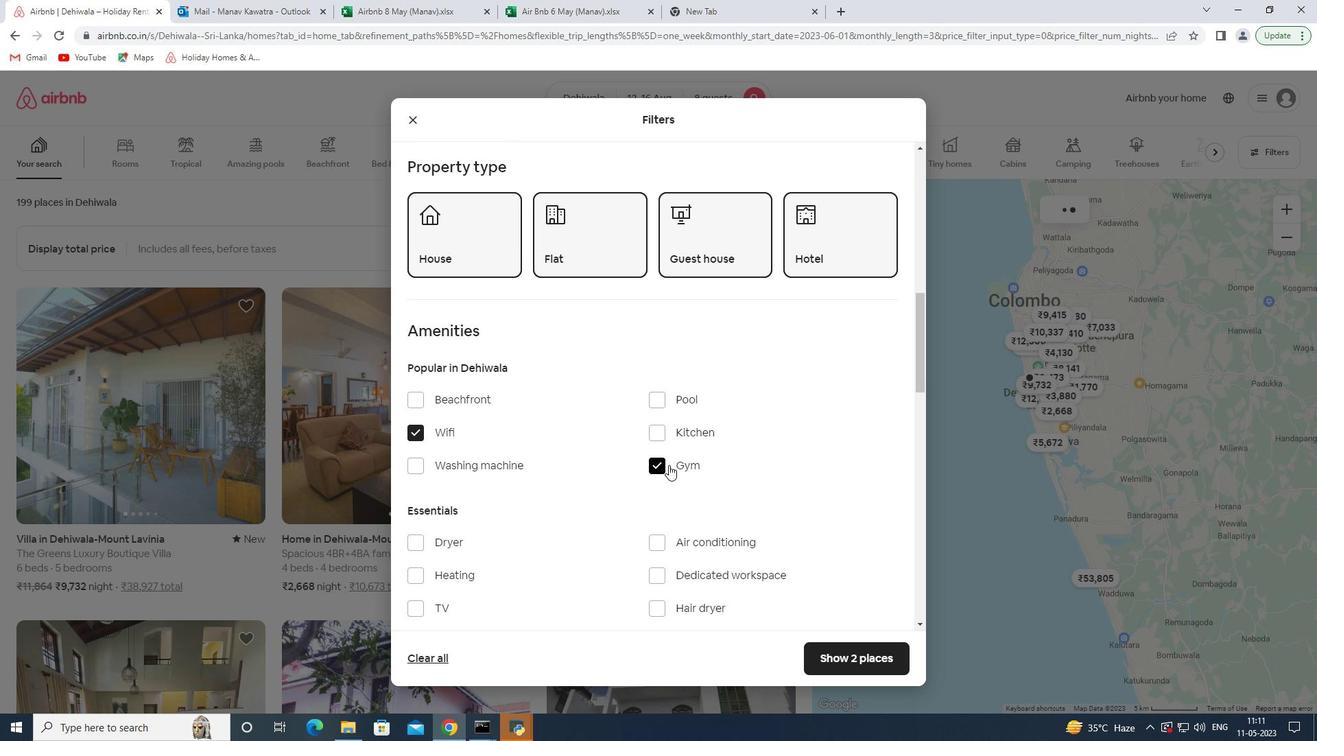 
Action: Mouse moved to (433, 542)
Screenshot: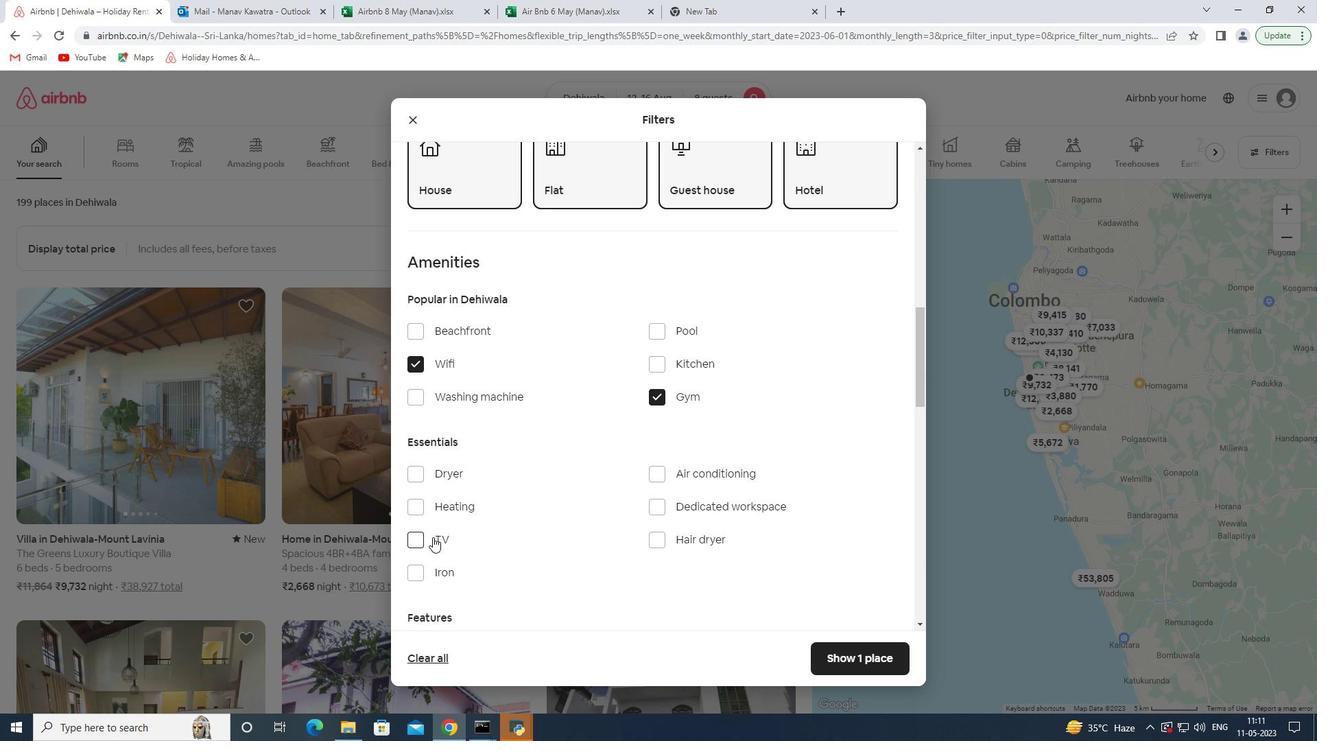 
Action: Mouse pressed left at (433, 542)
Screenshot: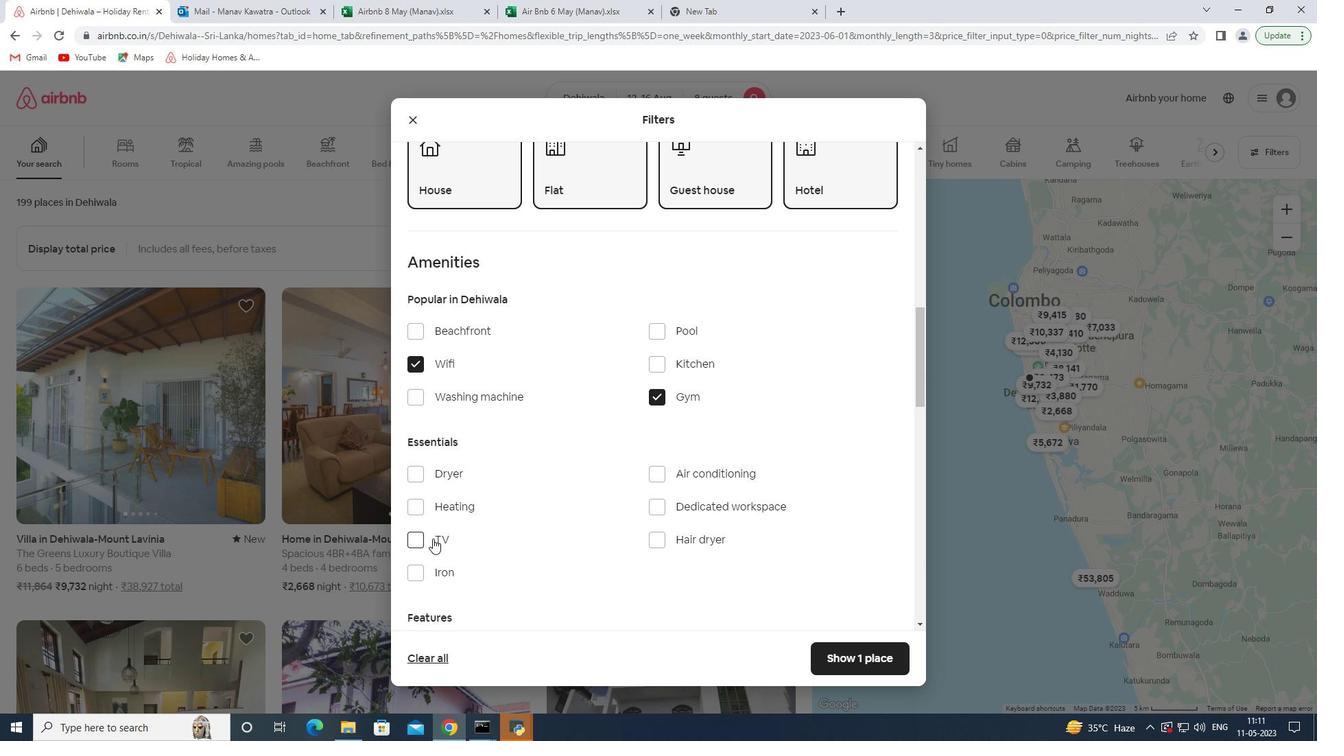 
Action: Mouse moved to (459, 514)
Screenshot: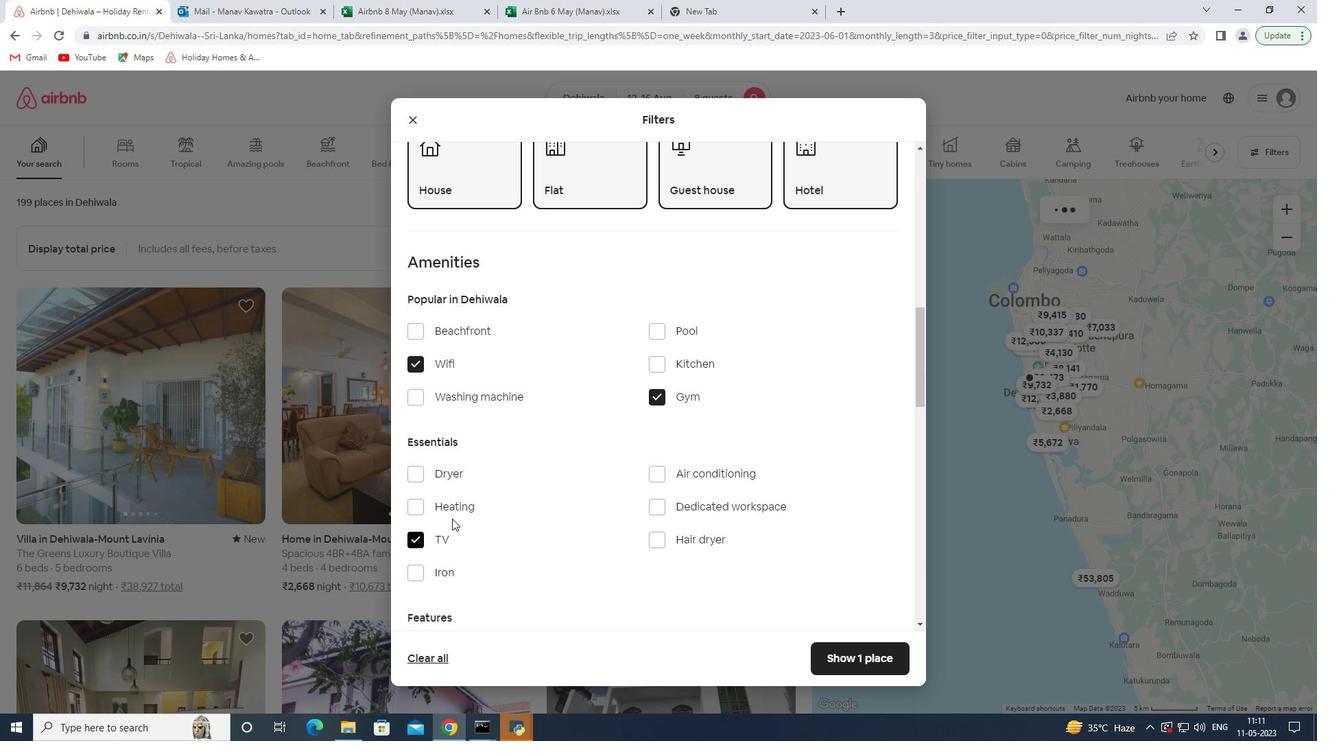 
Action: Mouse scrolled (459, 513) with delta (0, 0)
Screenshot: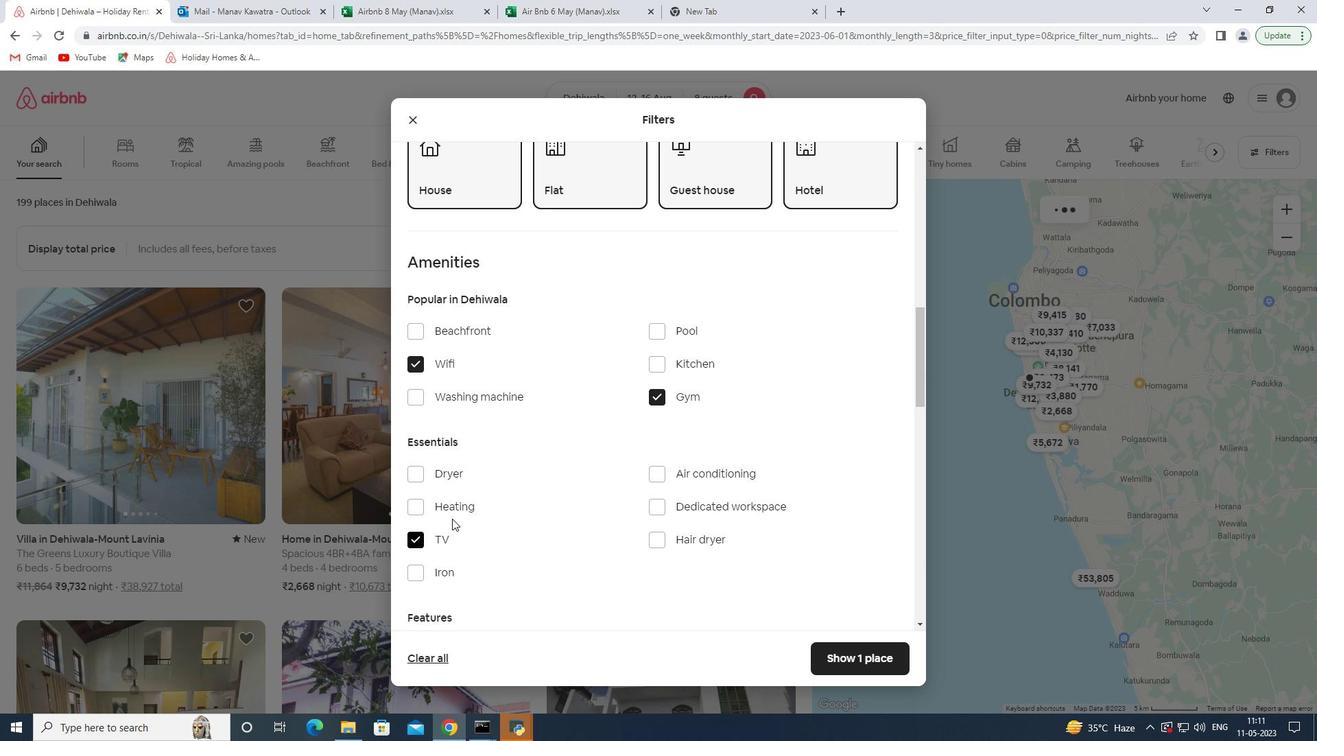 
Action: Mouse scrolled (459, 513) with delta (0, 0)
Screenshot: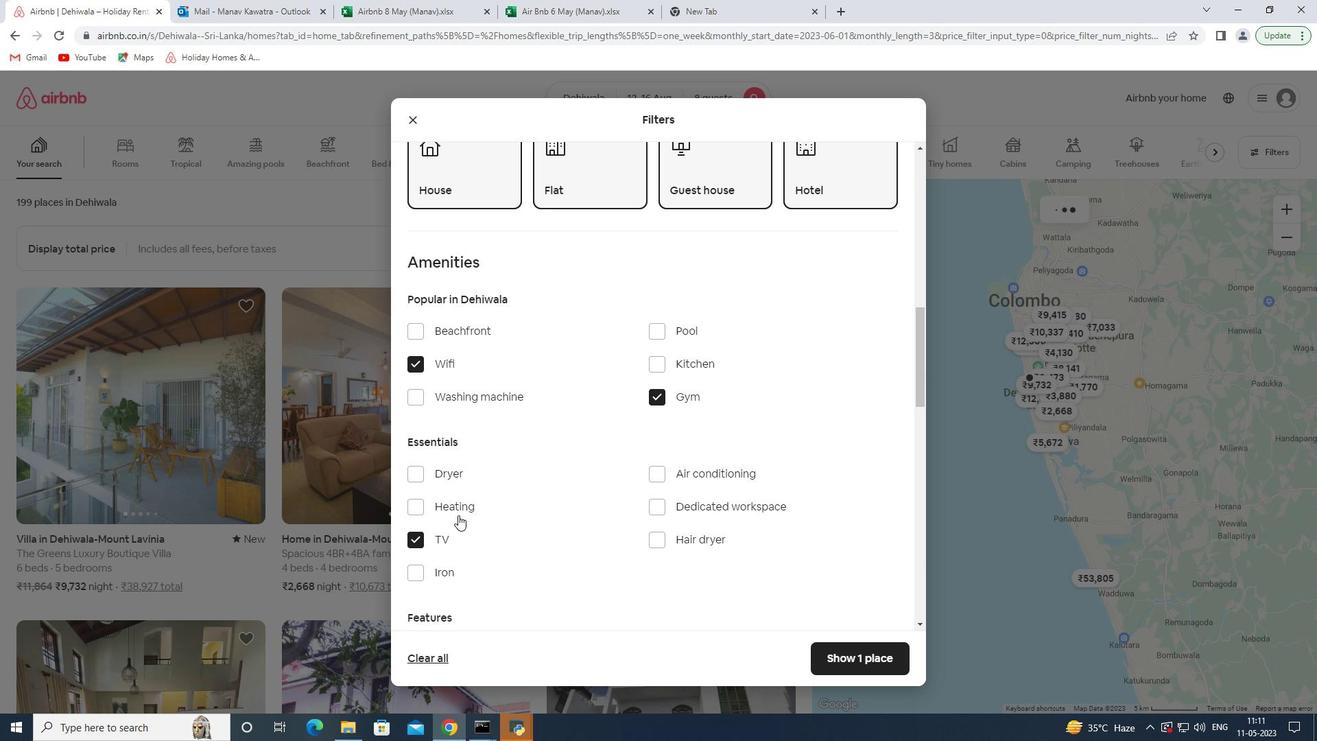 
Action: Mouse scrolled (459, 513) with delta (0, 0)
Screenshot: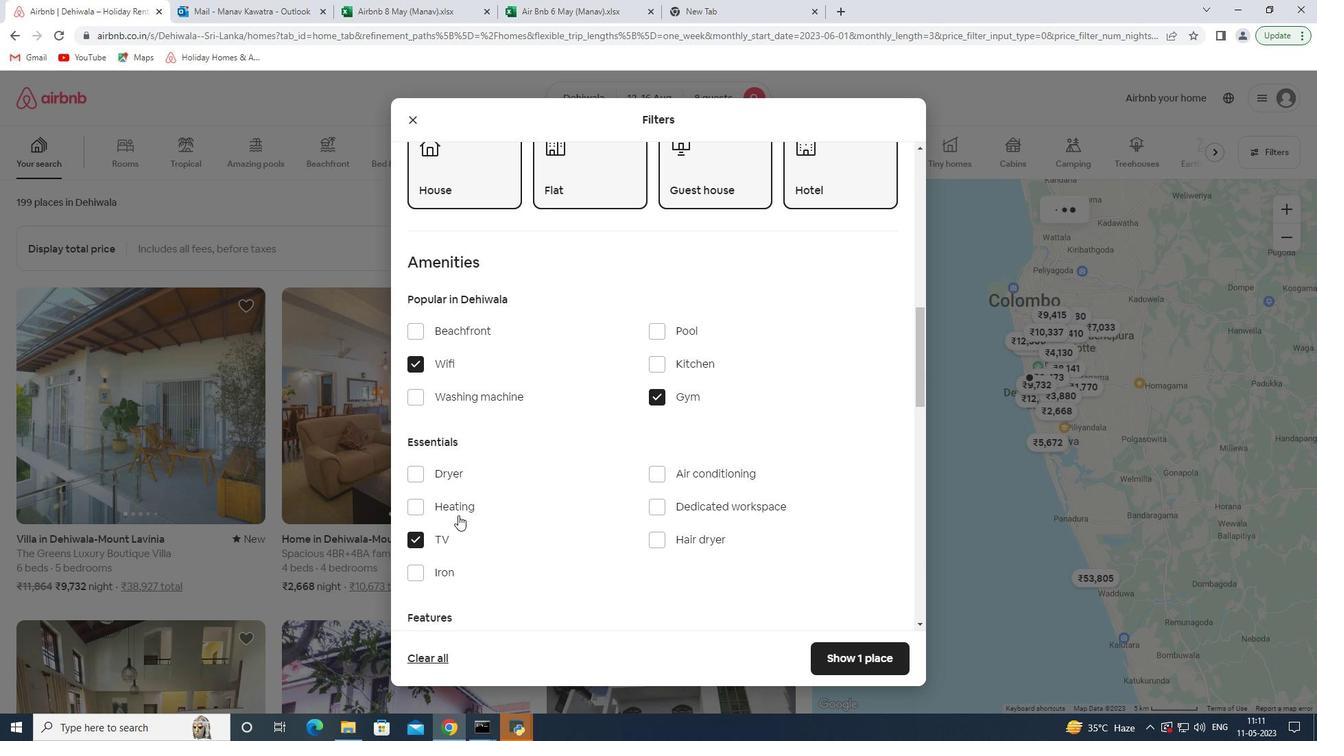 
Action: Mouse scrolled (459, 513) with delta (0, 0)
Screenshot: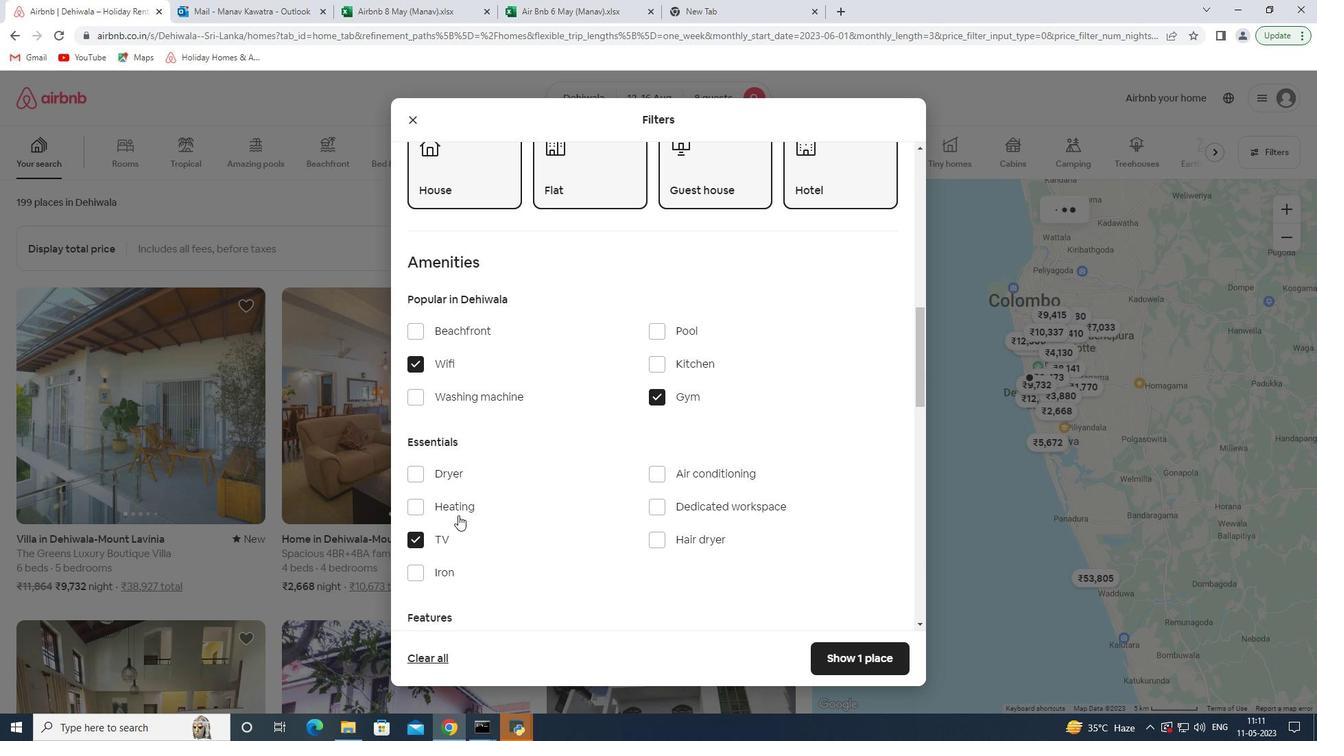 
Action: Mouse moved to (459, 514)
Screenshot: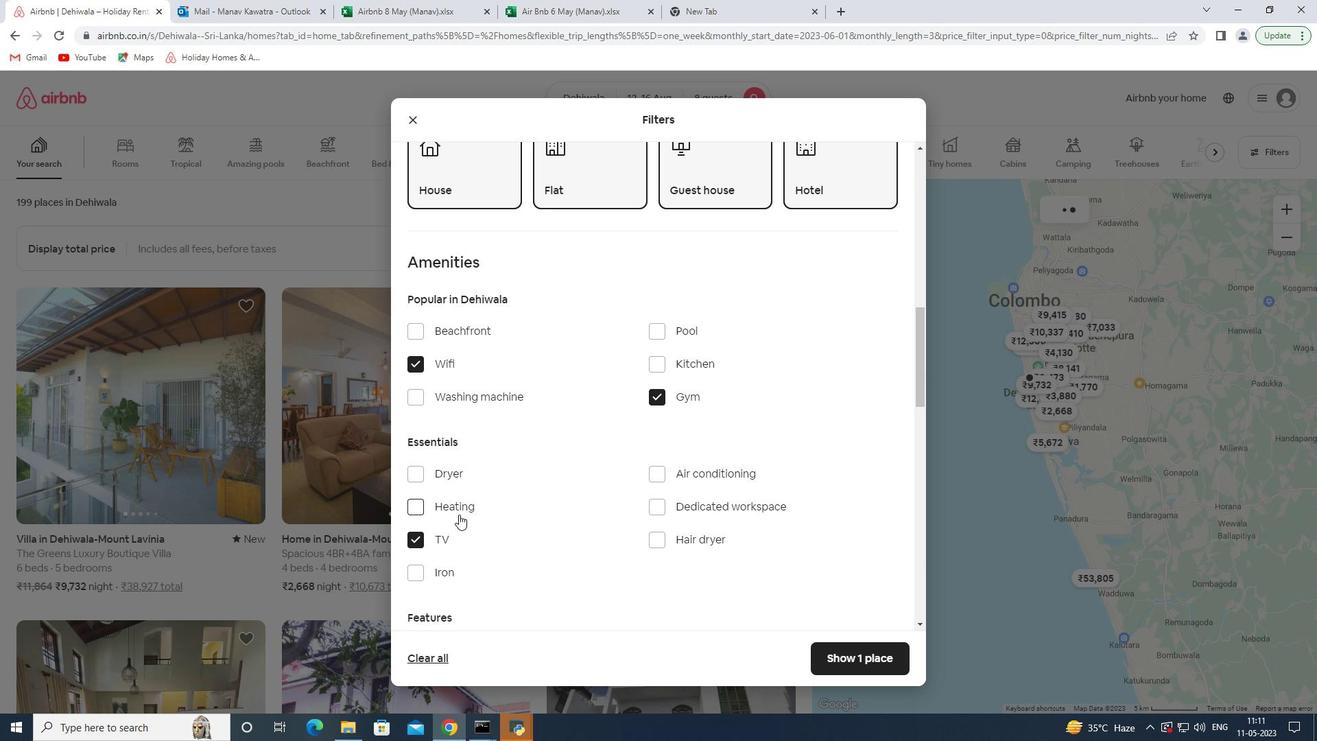 
Action: Mouse scrolled (459, 513) with delta (0, 0)
Screenshot: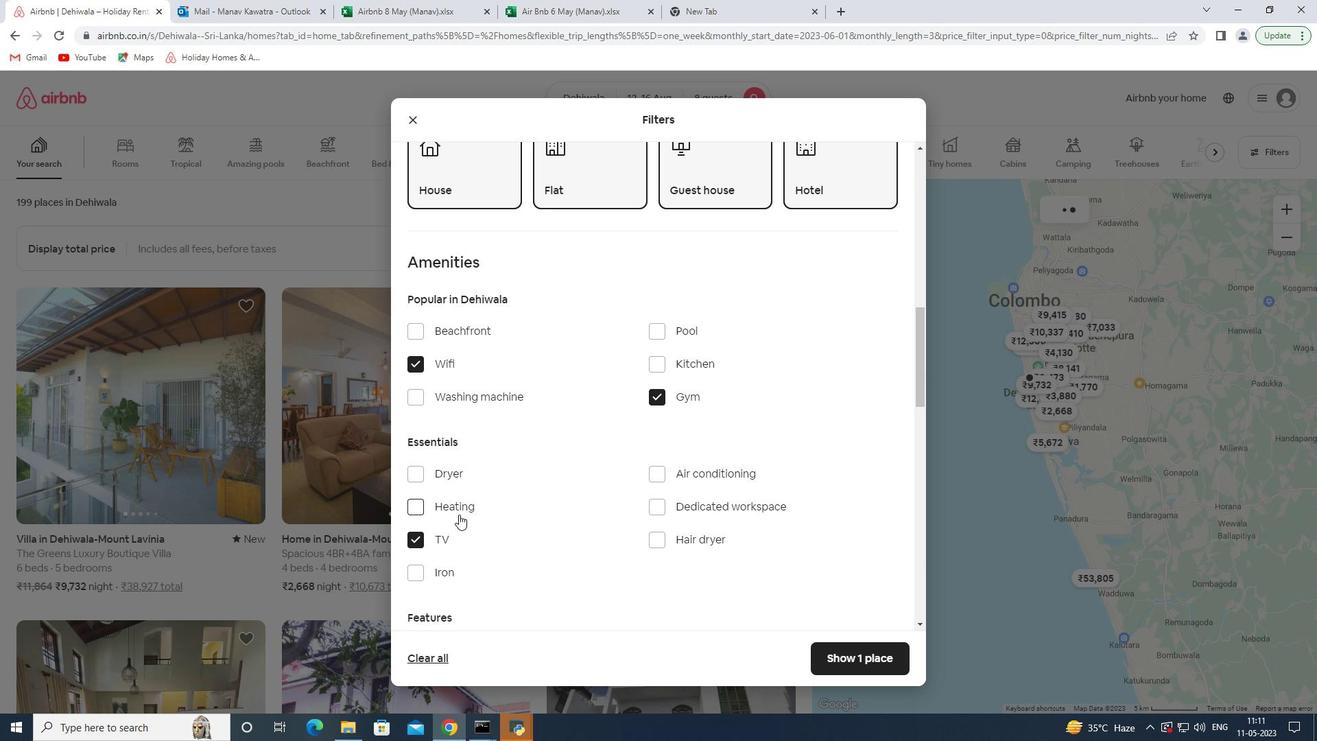 
Action: Mouse moved to (672, 369)
Screenshot: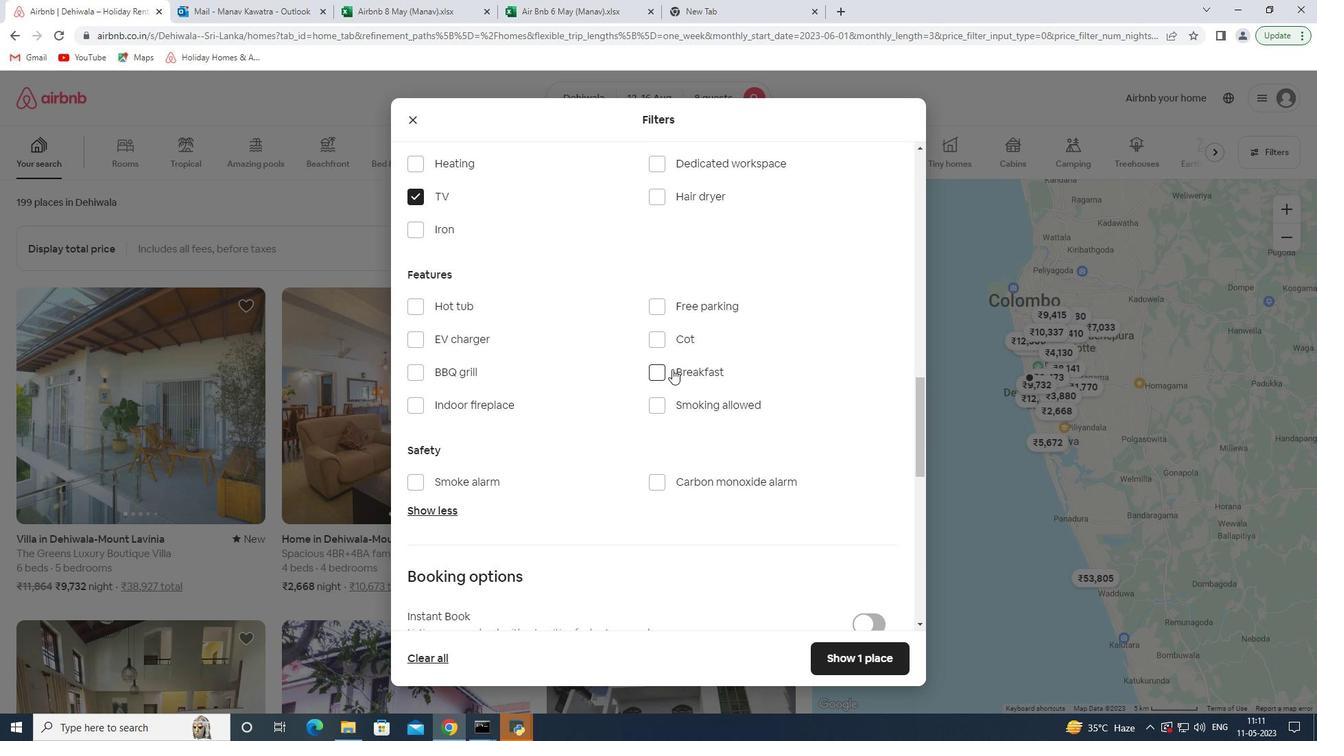 
Action: Mouse pressed left at (672, 369)
Screenshot: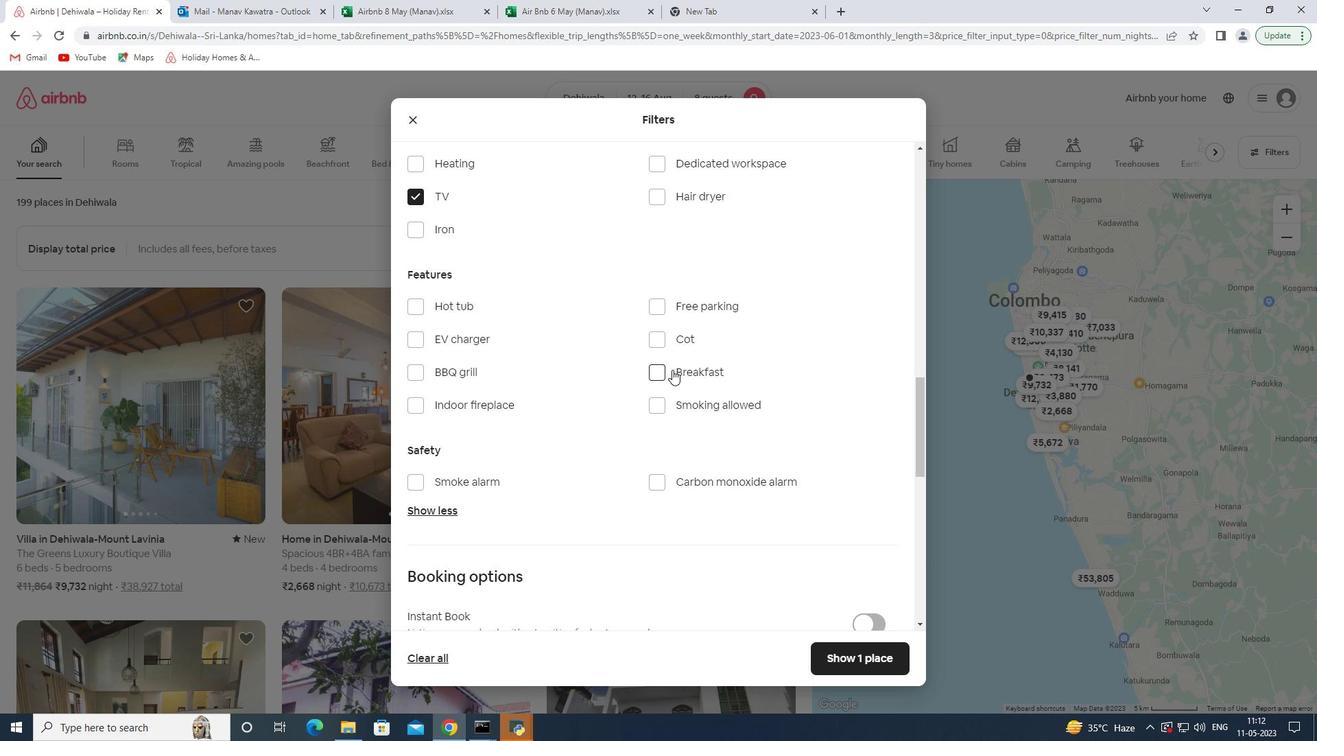 
Action: Mouse moved to (487, 389)
Screenshot: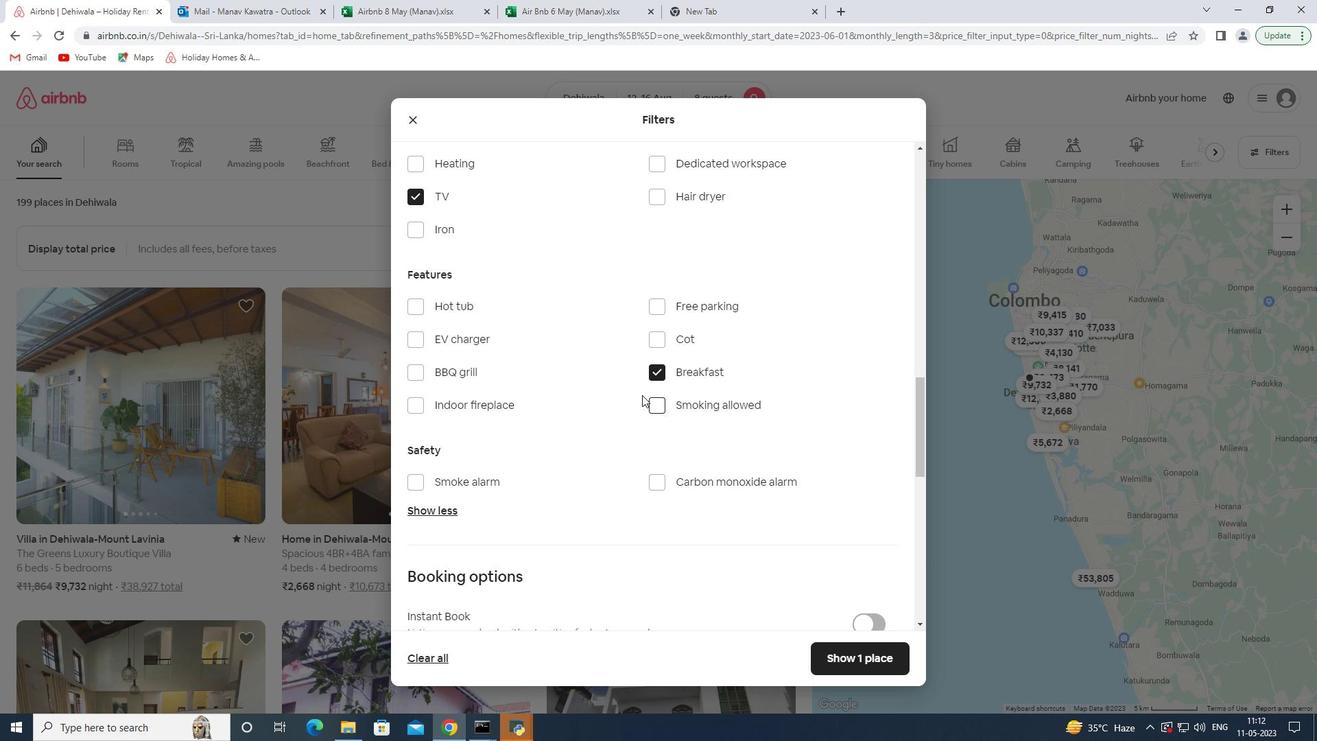 
Action: Mouse scrolled (487, 390) with delta (0, 0)
Screenshot: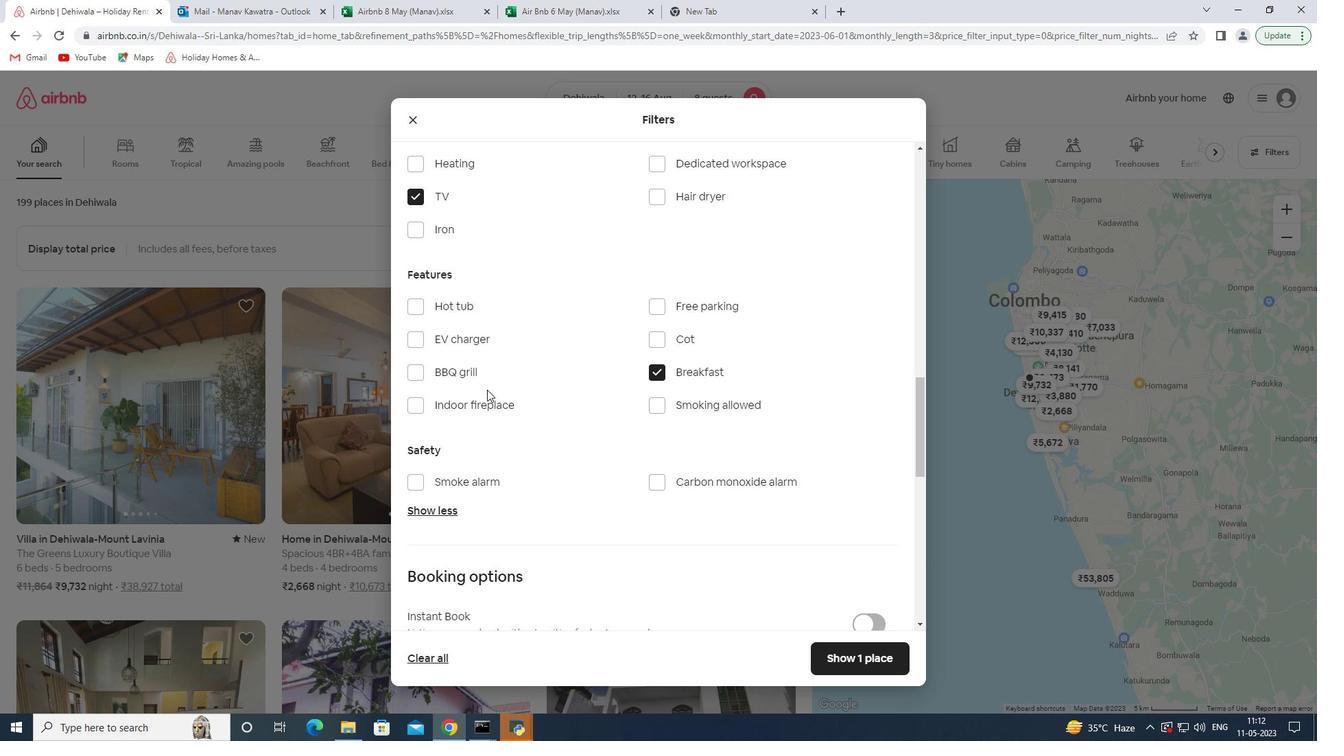 
Action: Mouse scrolled (487, 390) with delta (0, 0)
Screenshot: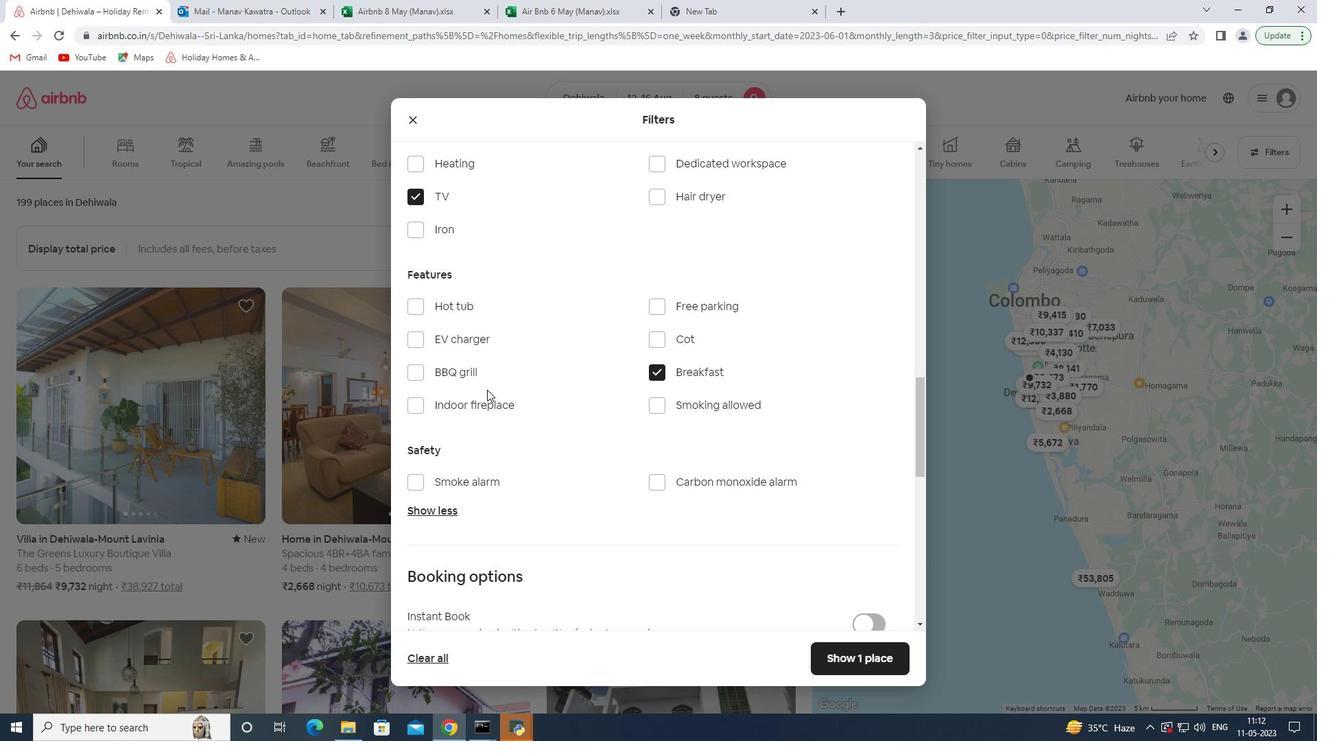 
Action: Mouse scrolled (487, 389) with delta (0, 0)
Screenshot: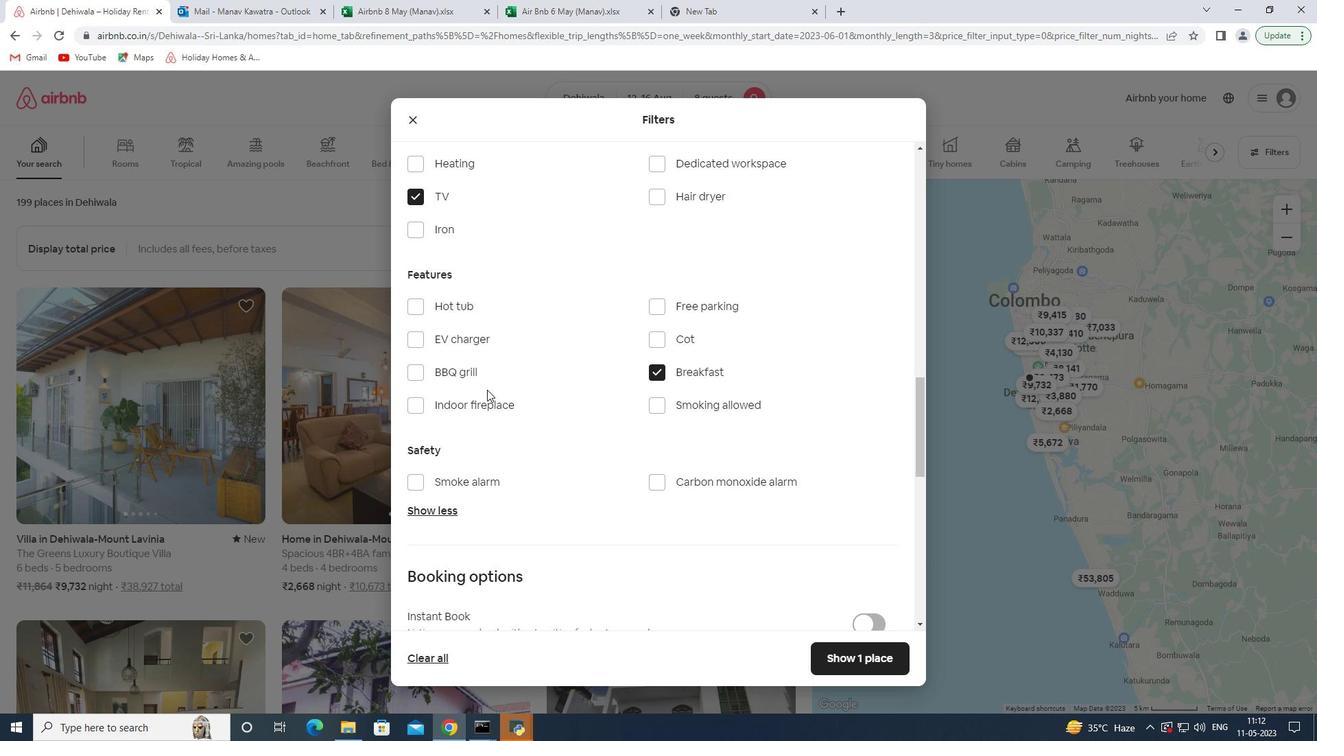 
Action: Mouse scrolled (487, 389) with delta (0, 0)
Screenshot: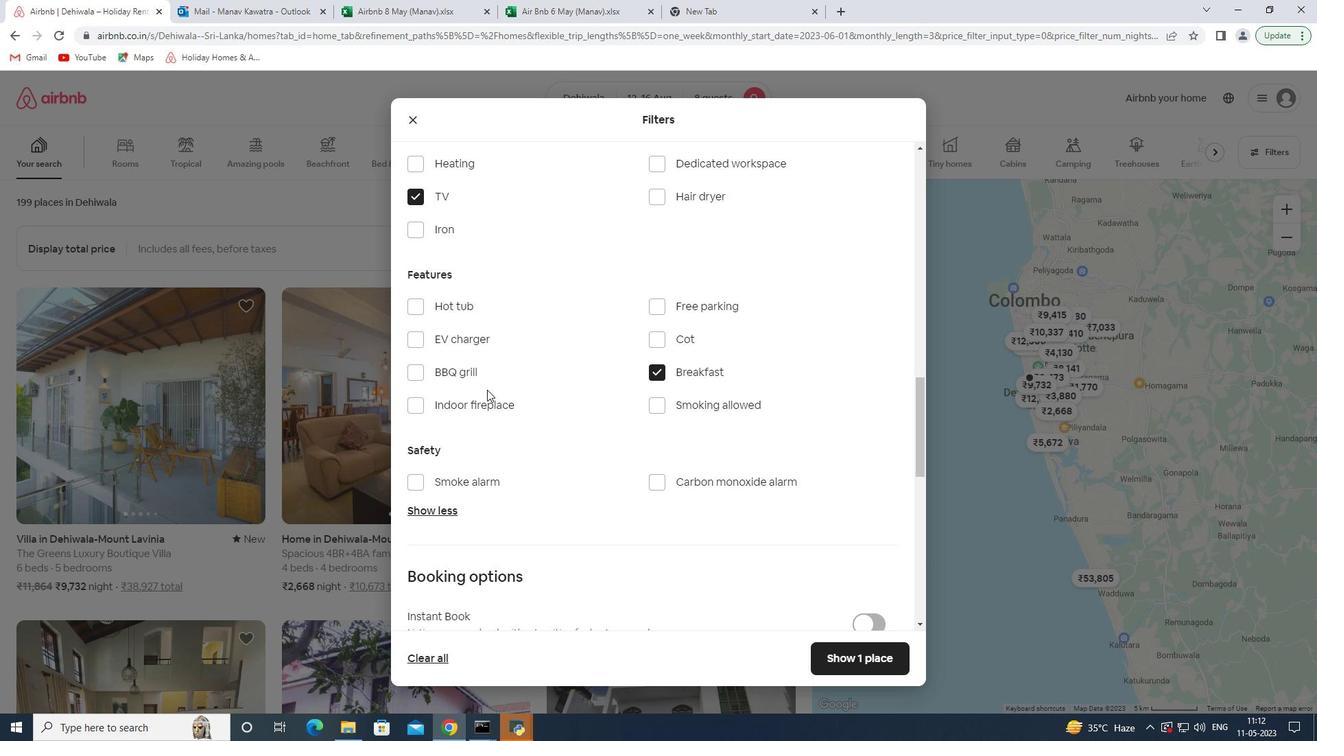 
Action: Mouse scrolled (487, 389) with delta (0, 0)
Screenshot: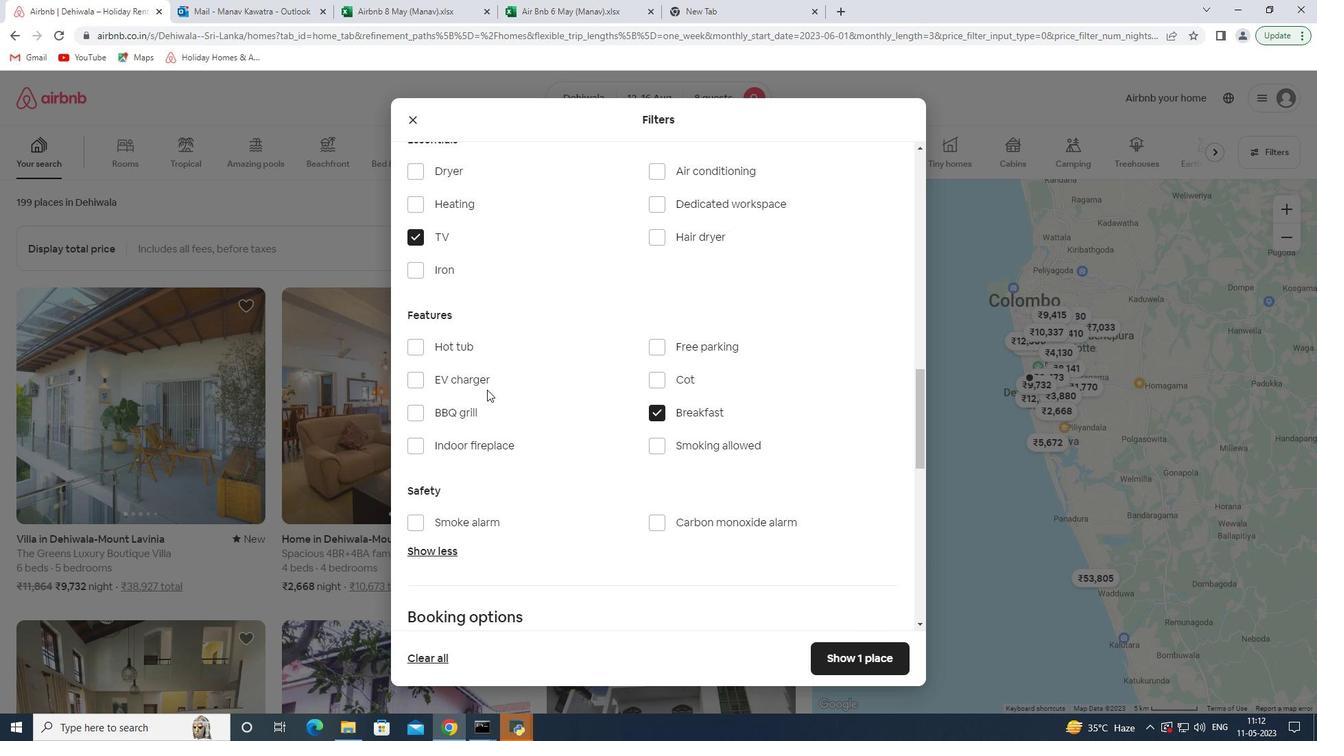
Action: Mouse scrolled (487, 389) with delta (0, 0)
Screenshot: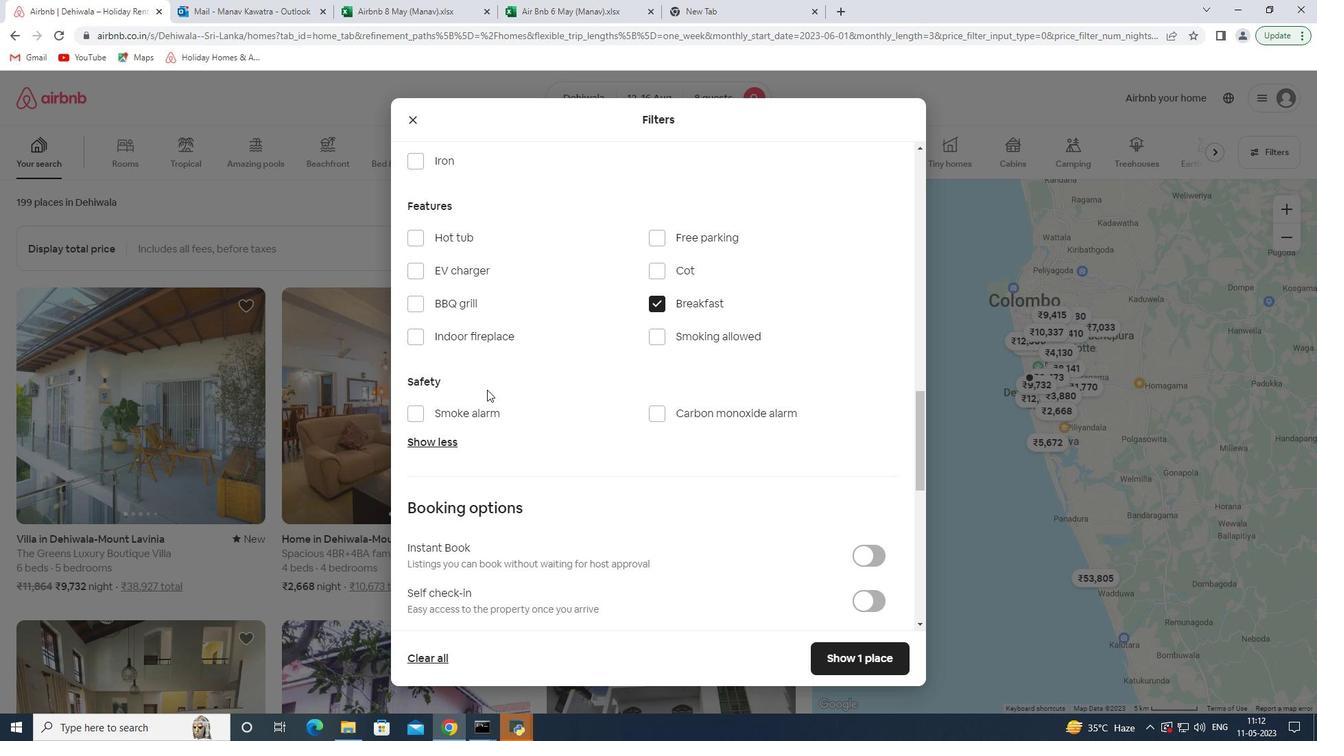 
Action: Mouse scrolled (487, 389) with delta (0, 0)
Screenshot: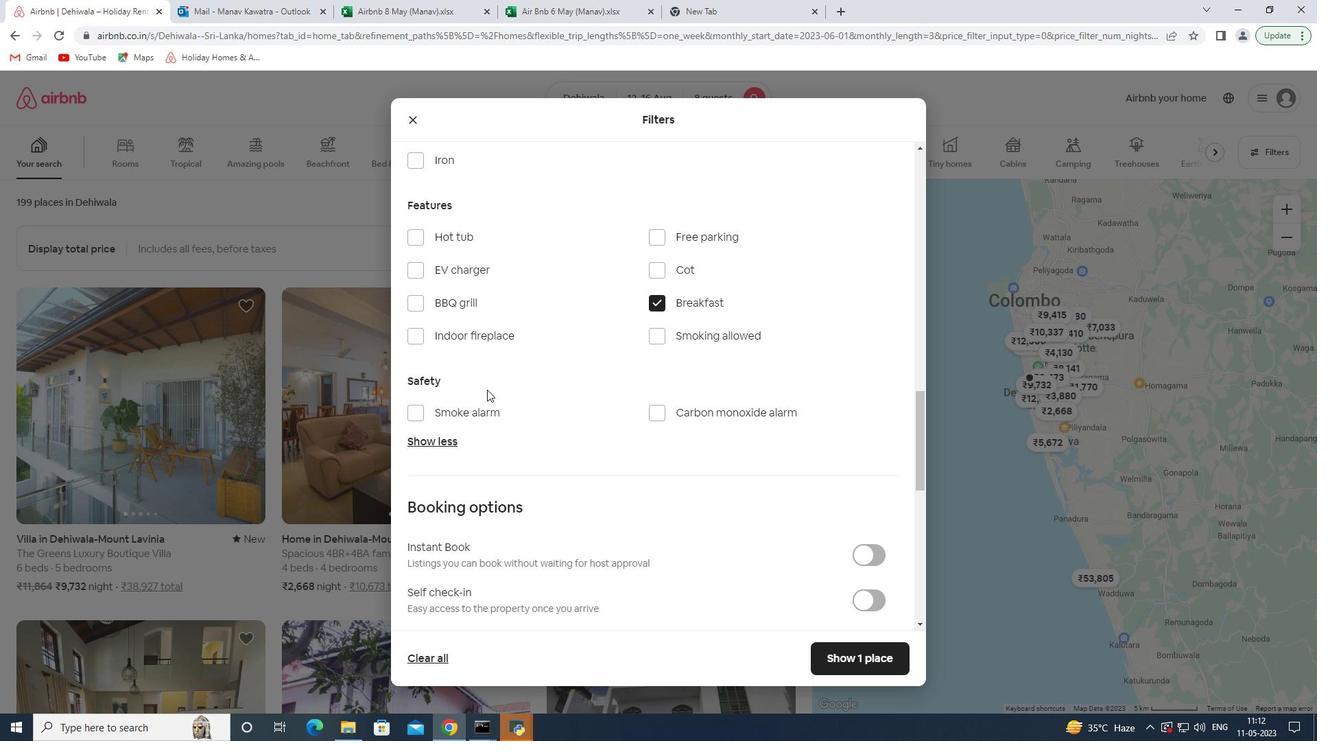 
Action: Mouse moved to (873, 461)
Screenshot: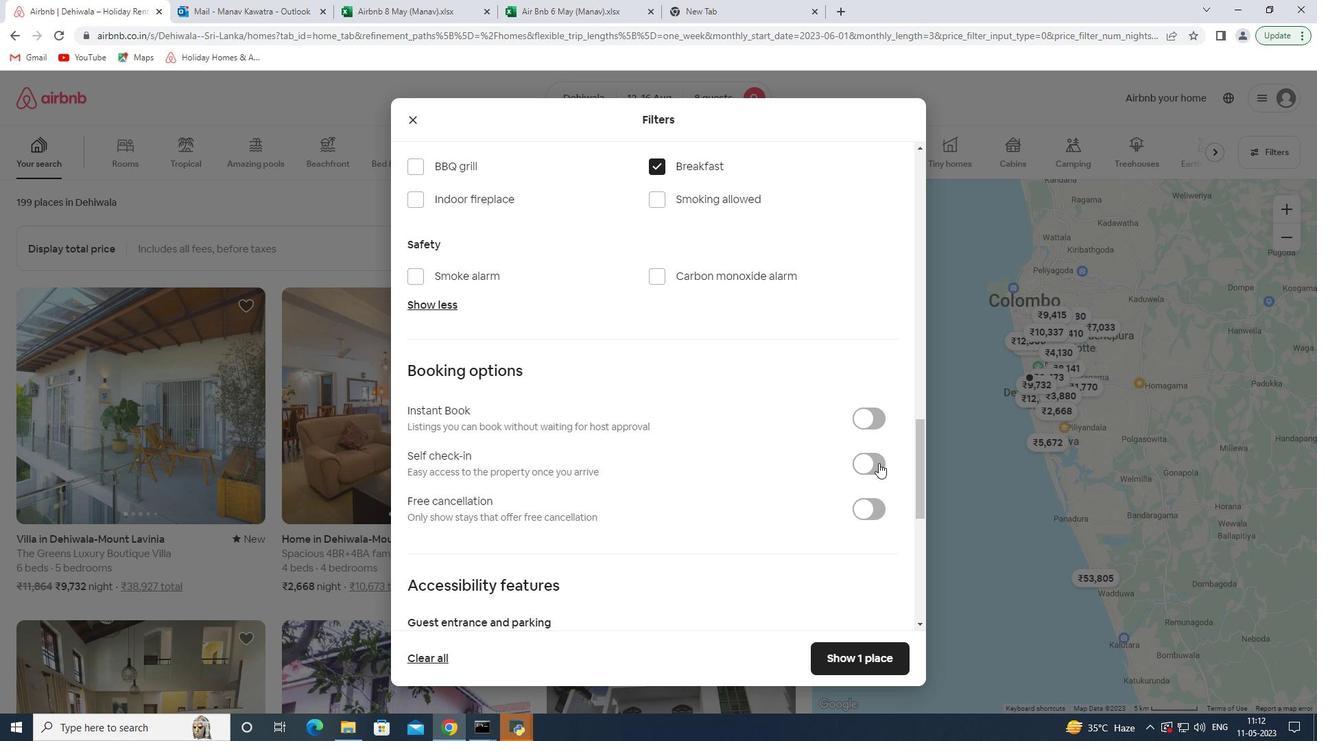 
Action: Mouse pressed left at (873, 461)
Screenshot: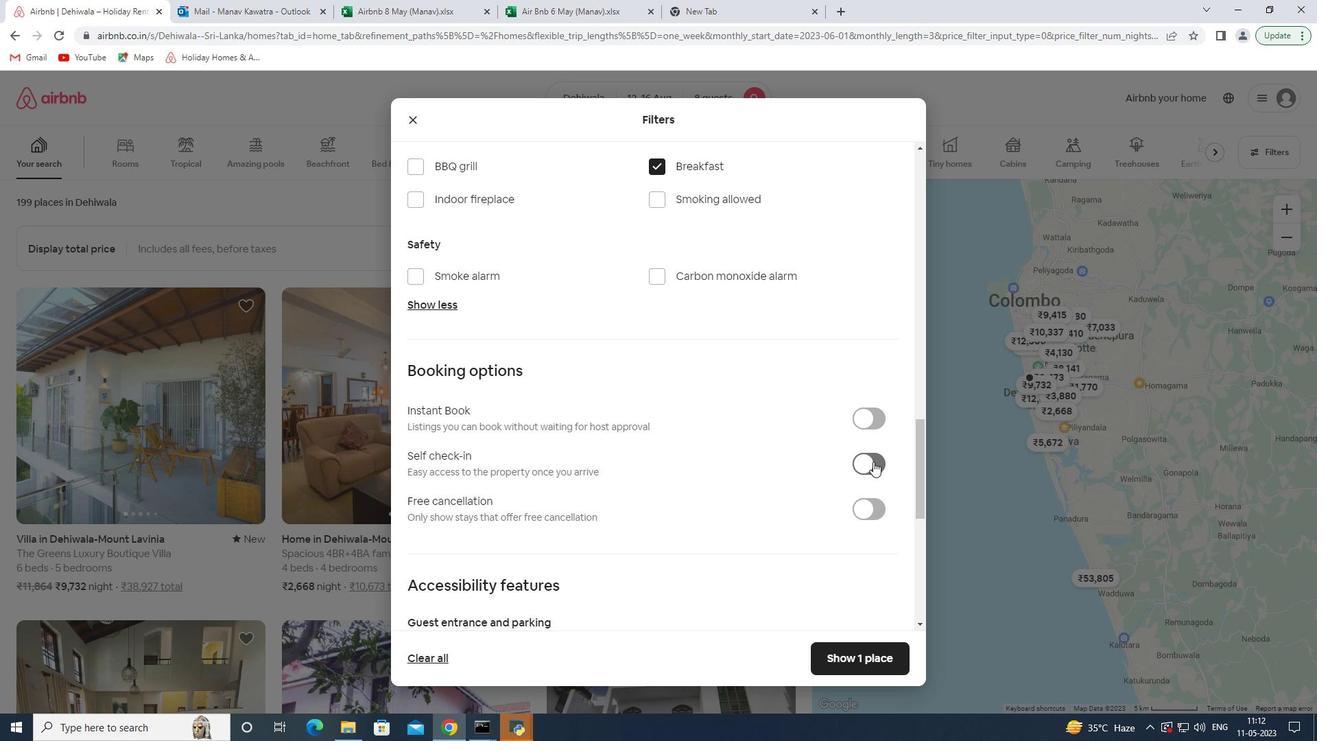 
Action: Mouse moved to (704, 468)
Screenshot: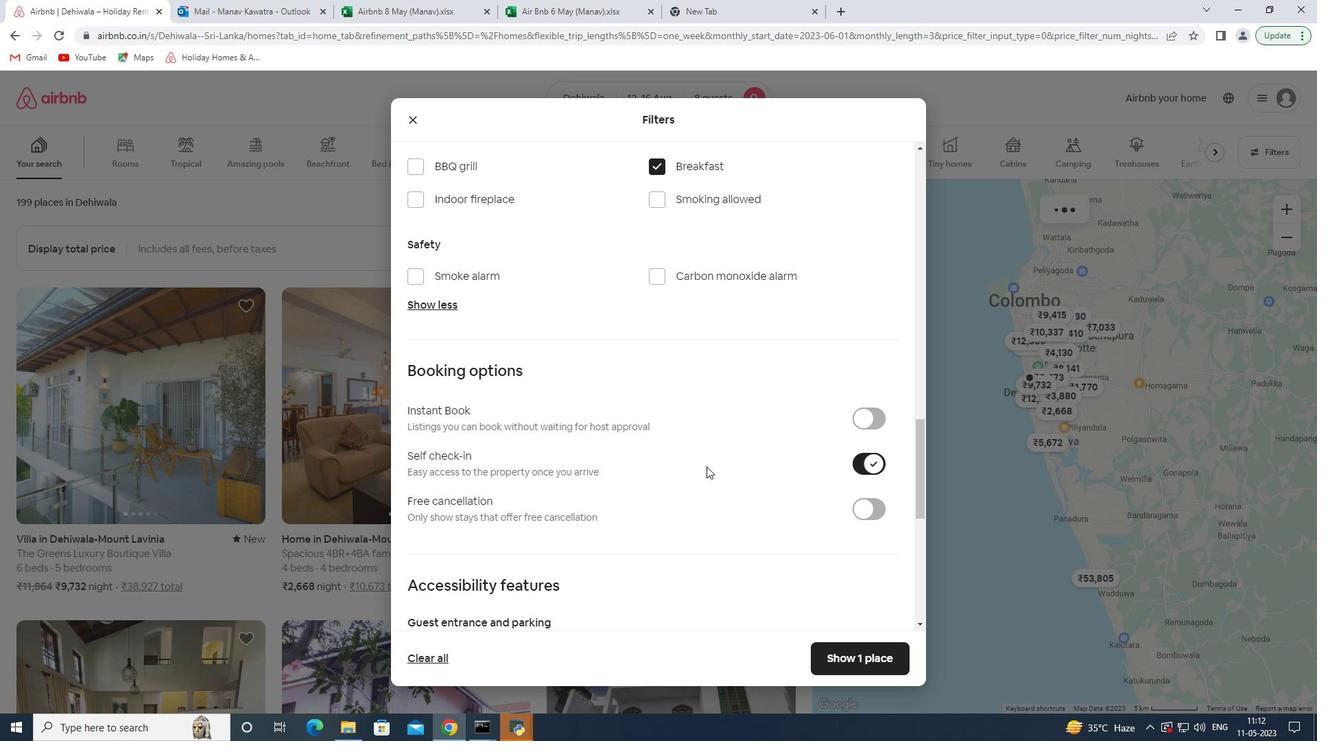 
Action: Mouse scrolled (704, 467) with delta (0, 0)
Screenshot: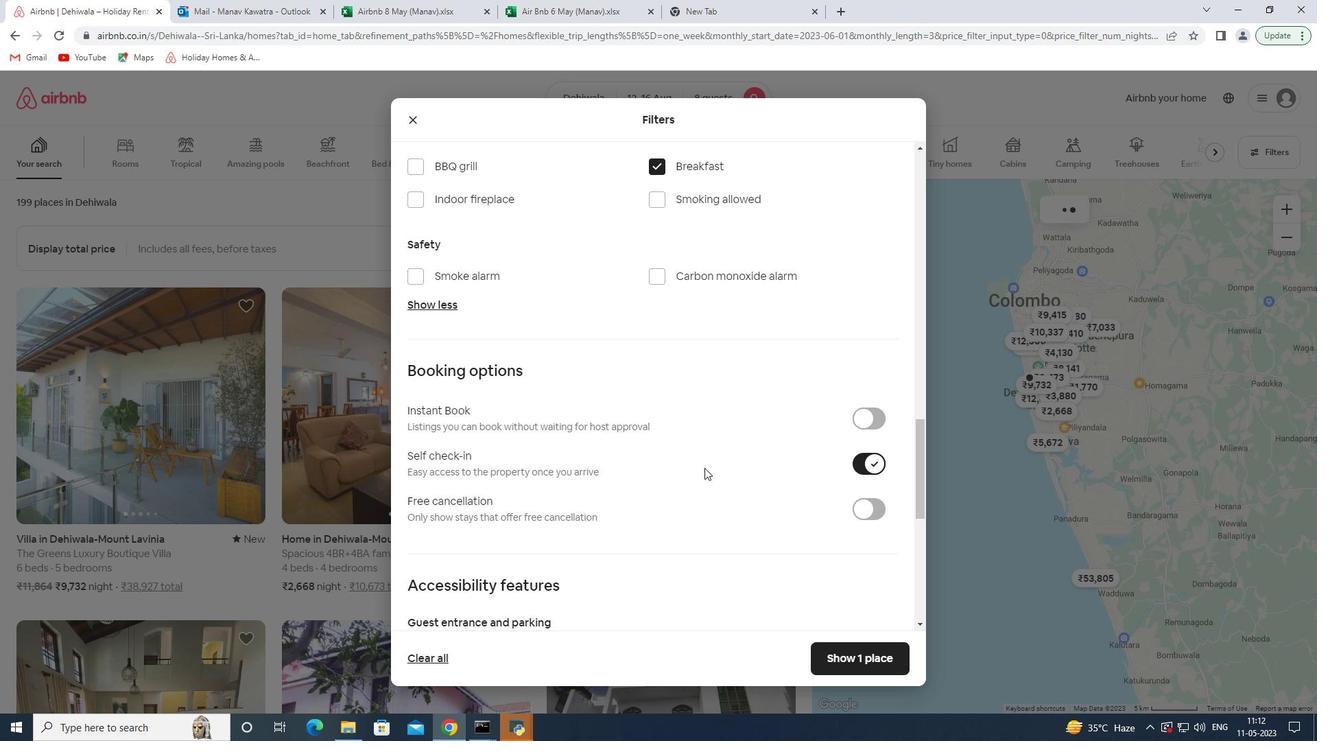 
Action: Mouse scrolled (704, 467) with delta (0, 0)
Screenshot: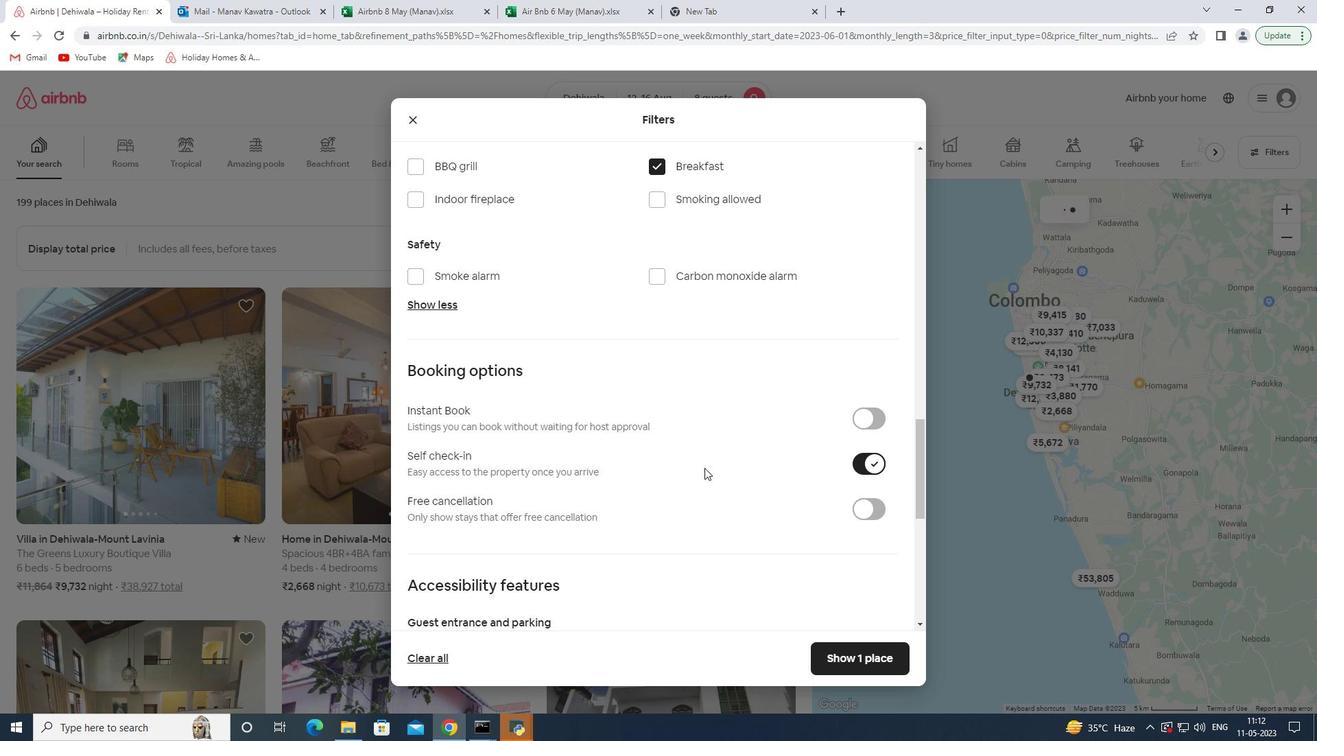 
Action: Mouse scrolled (704, 467) with delta (0, 0)
Screenshot: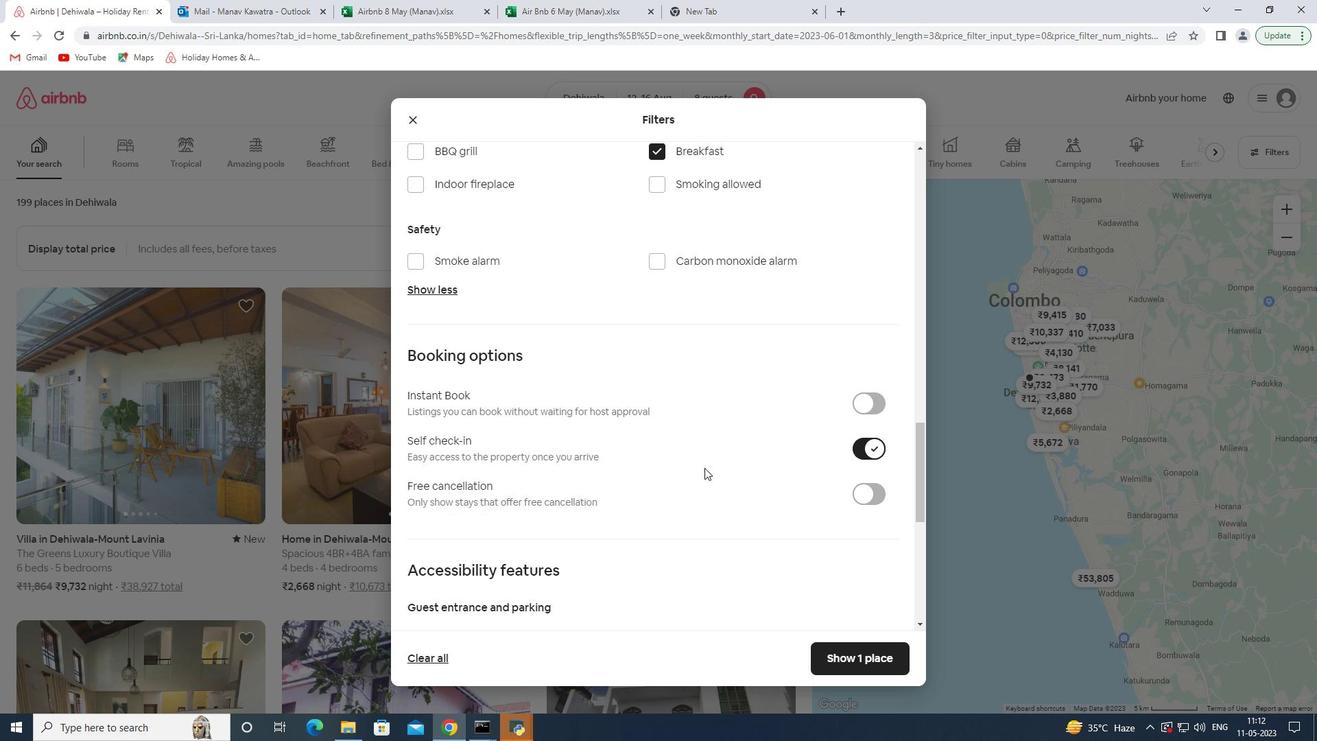 
Action: Mouse moved to (385, 543)
Screenshot: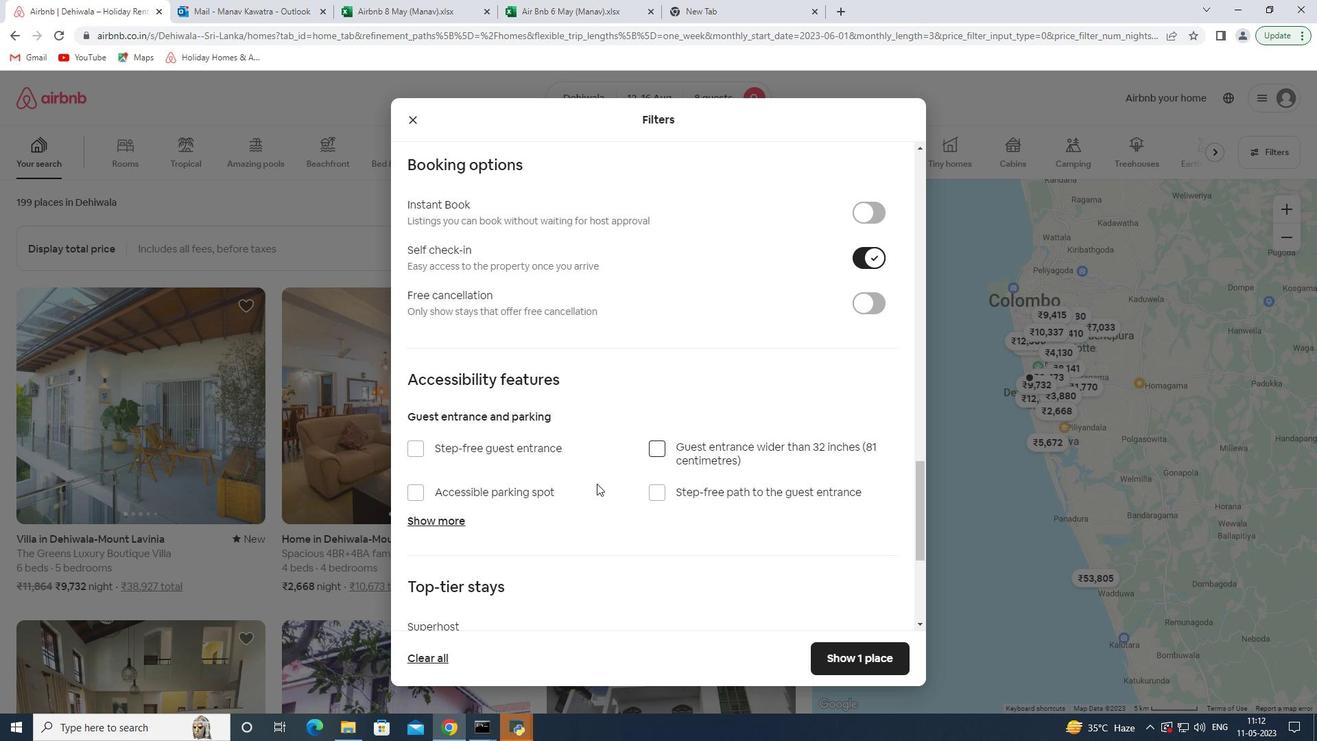 
Action: Mouse scrolled (385, 542) with delta (0, 0)
Screenshot: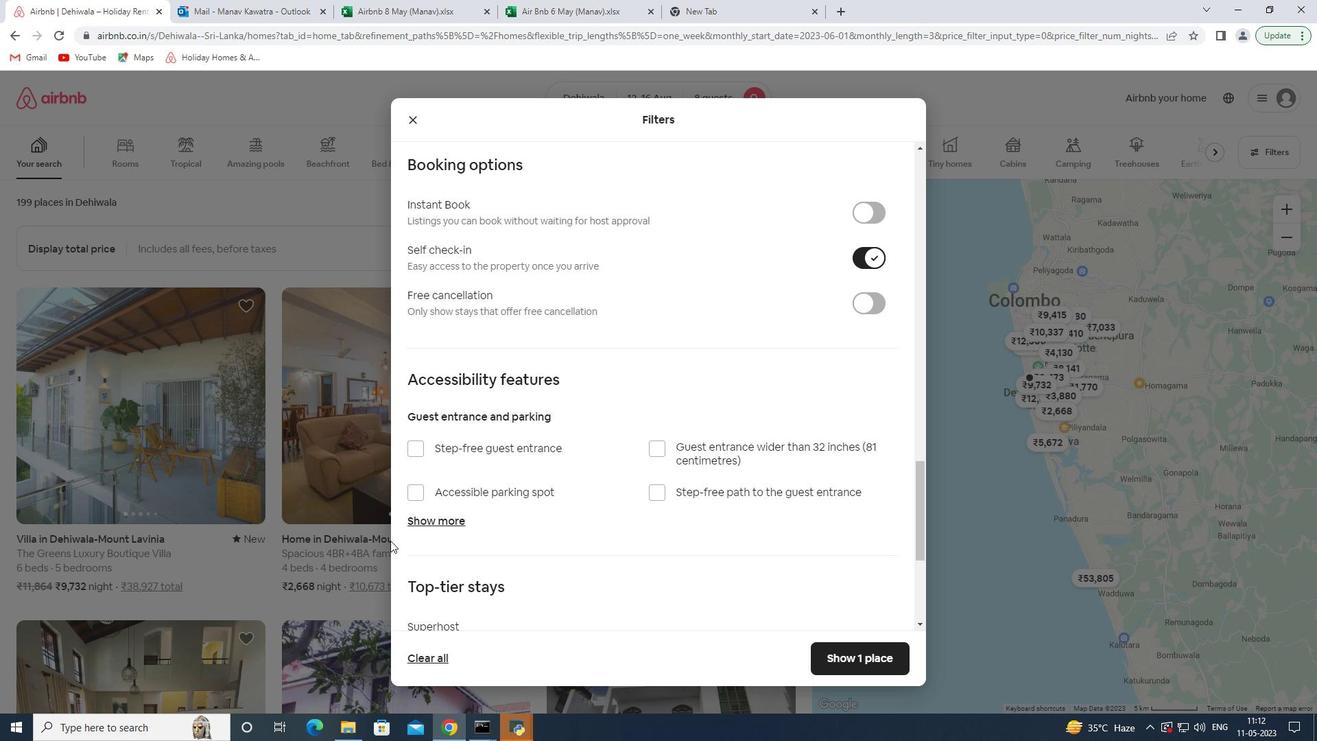
Action: Mouse moved to (385, 543)
Screenshot: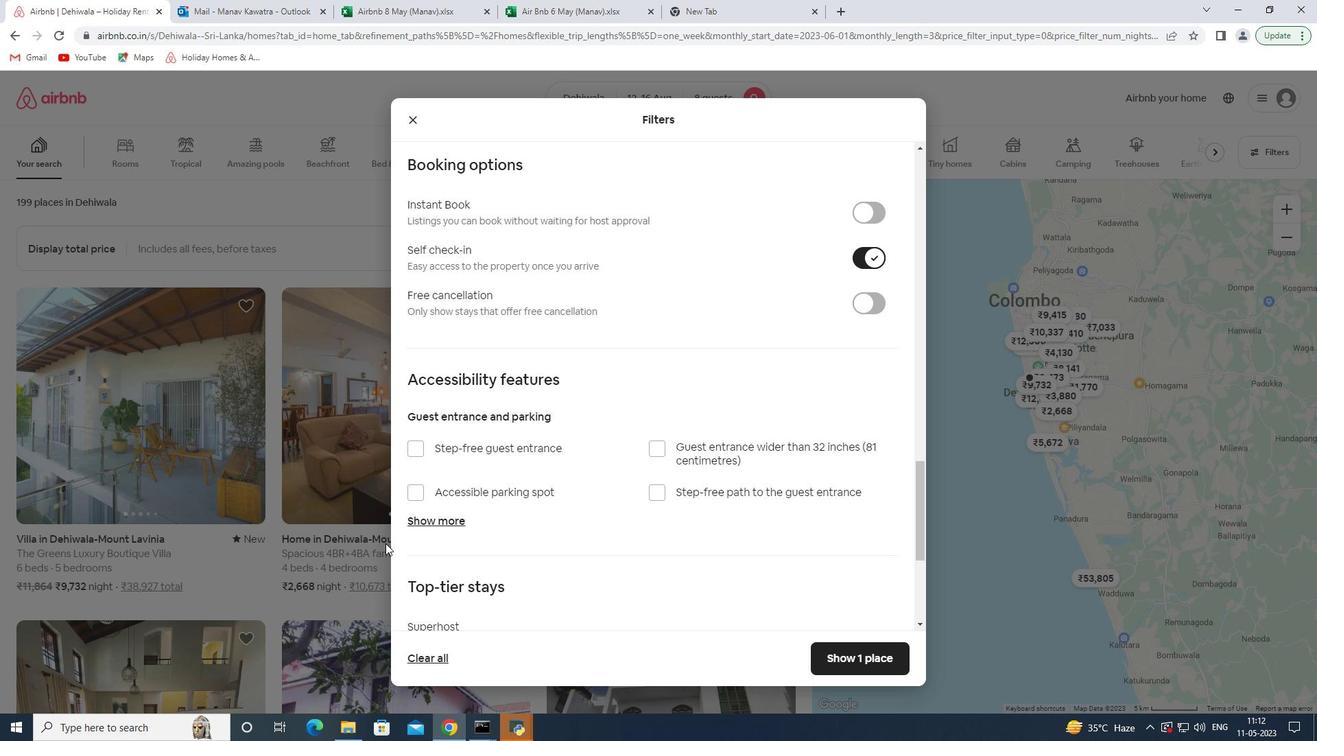 
Action: Mouse scrolled (385, 542) with delta (0, 0)
Screenshot: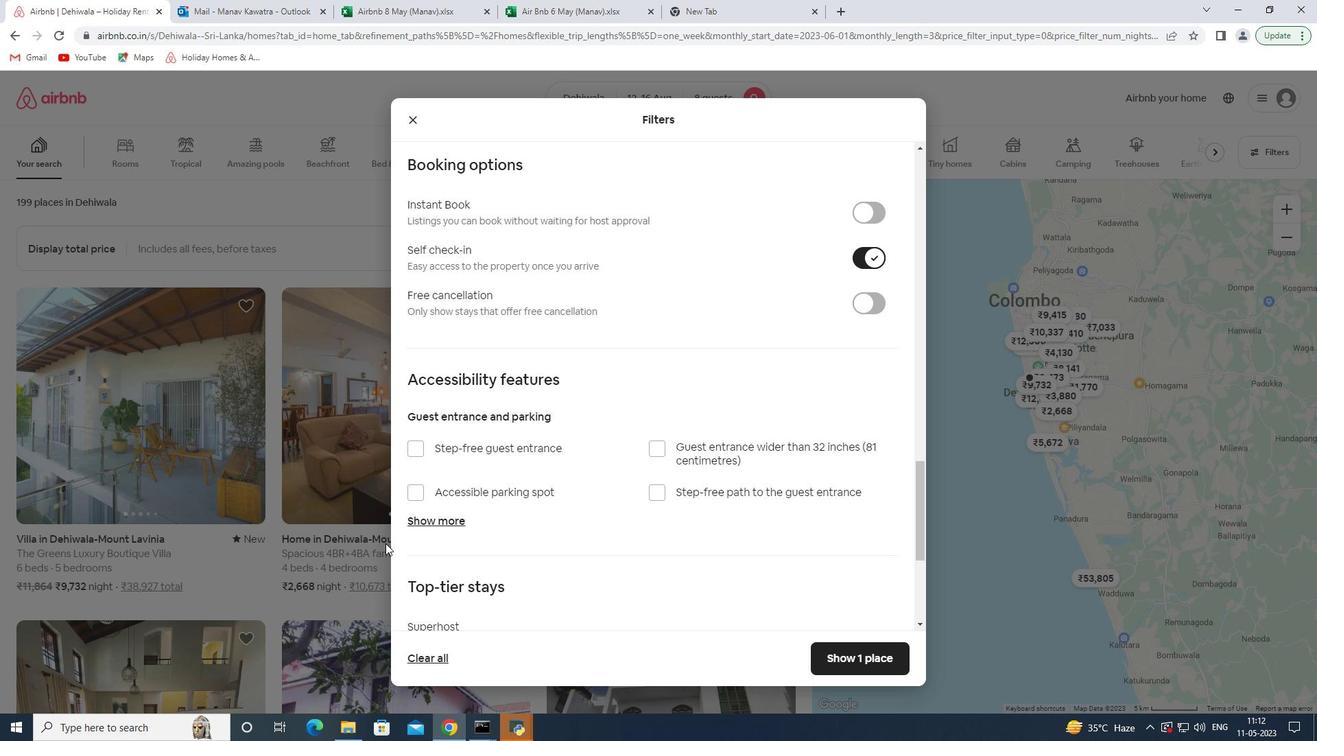 
Action: Mouse moved to (393, 542)
Screenshot: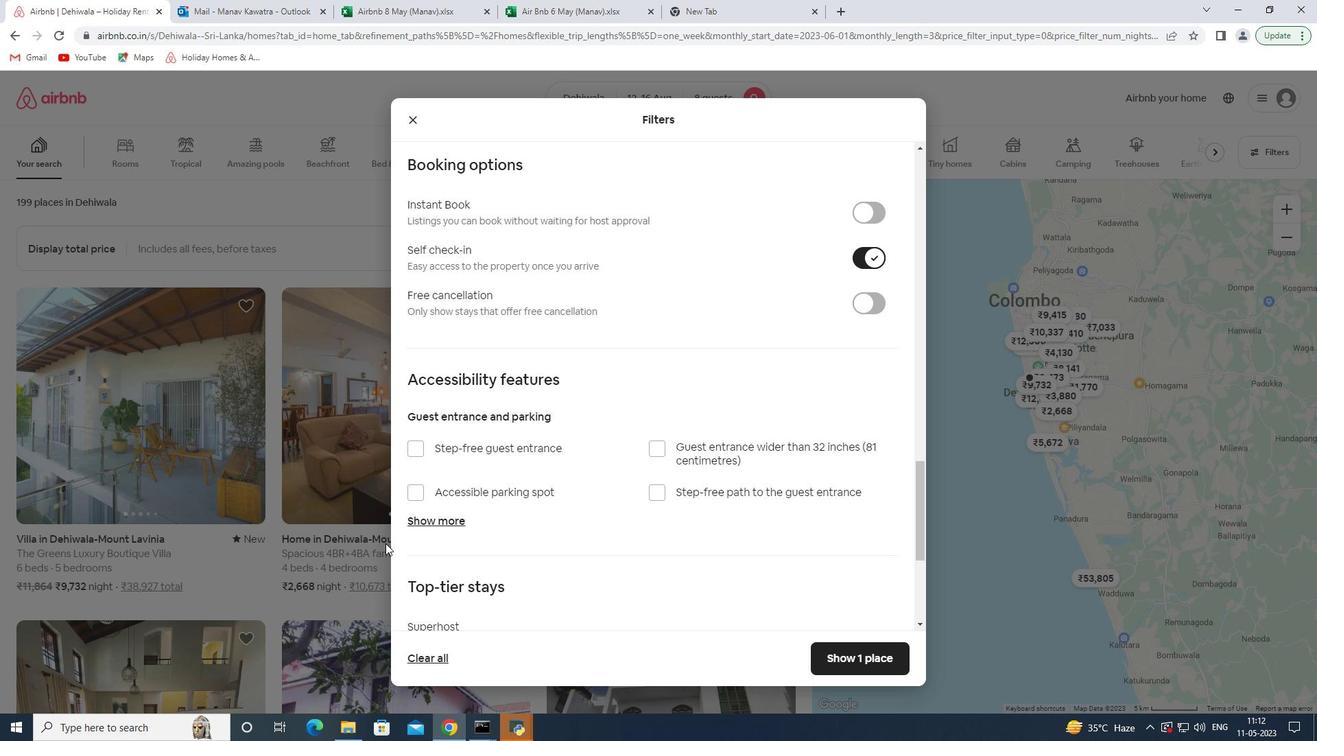
Action: Mouse scrolled (385, 542) with delta (0, 0)
Screenshot: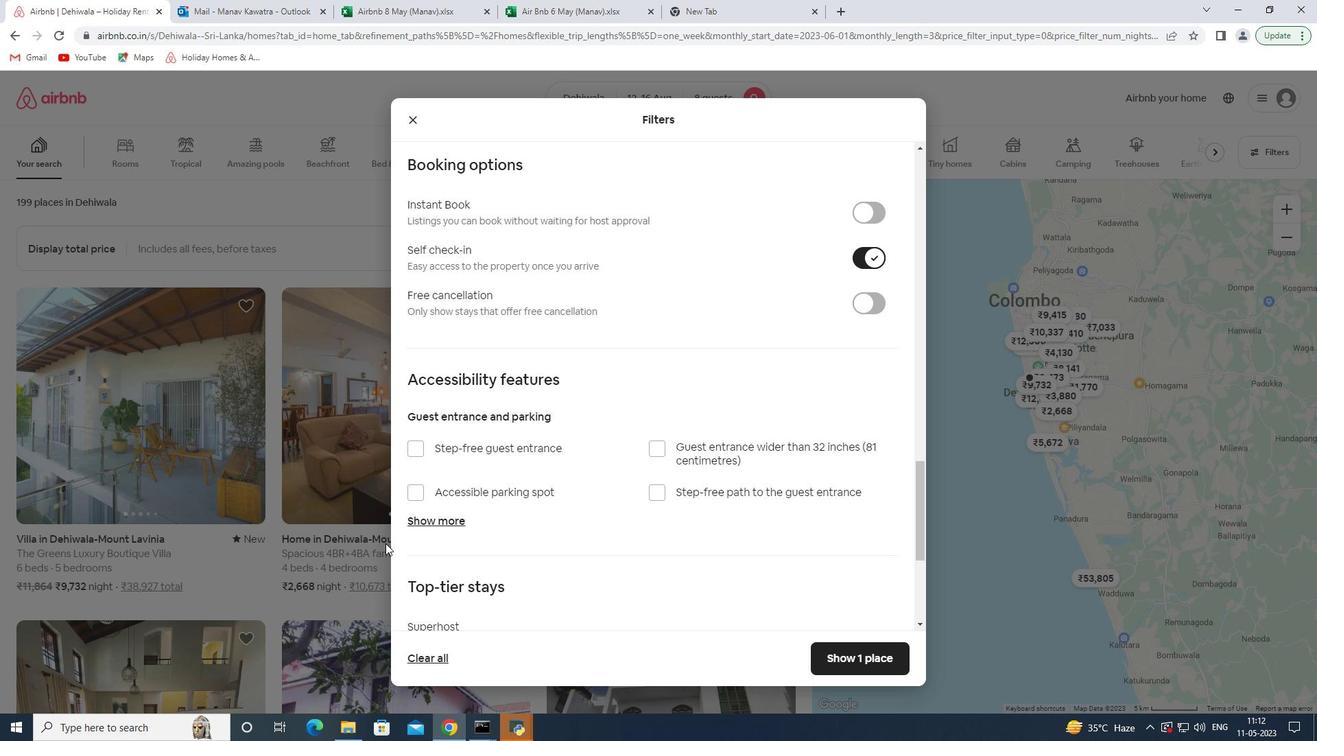 
Action: Mouse moved to (393, 541)
Screenshot: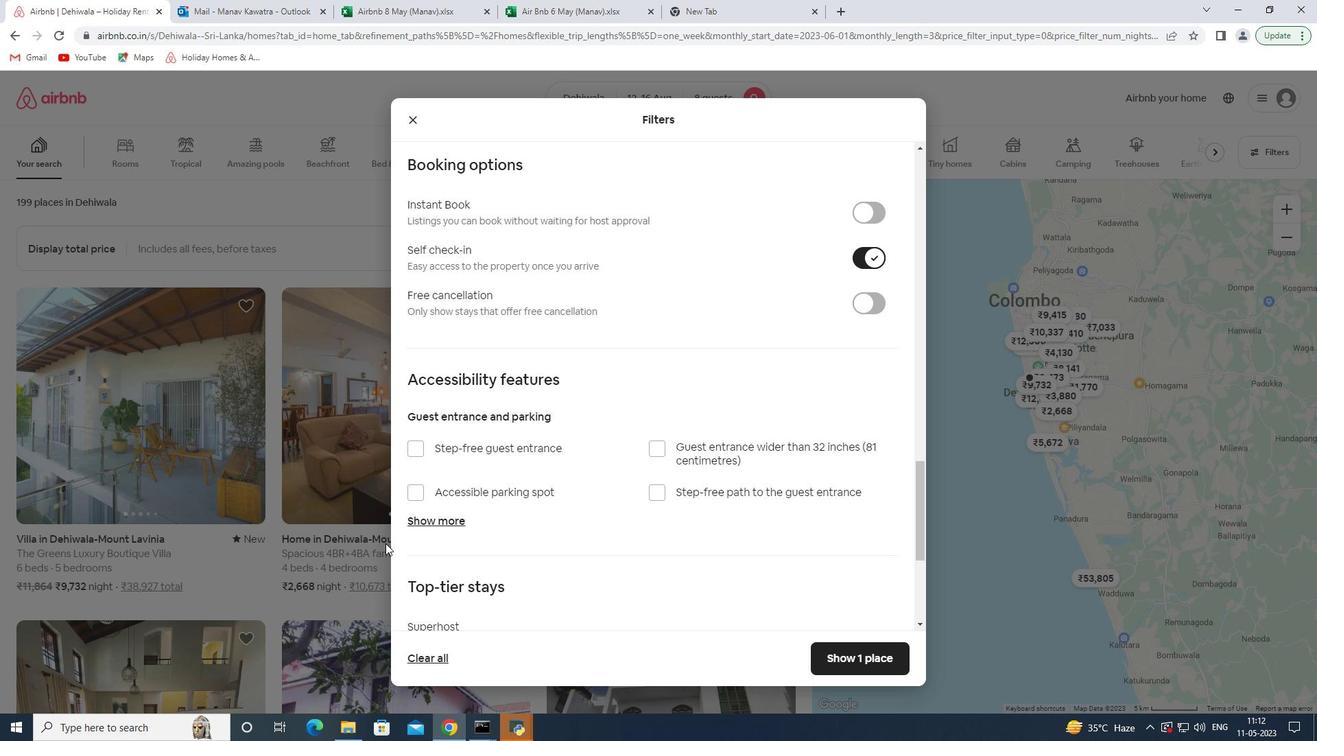 
Action: Mouse scrolled (385, 542) with delta (0, 0)
Screenshot: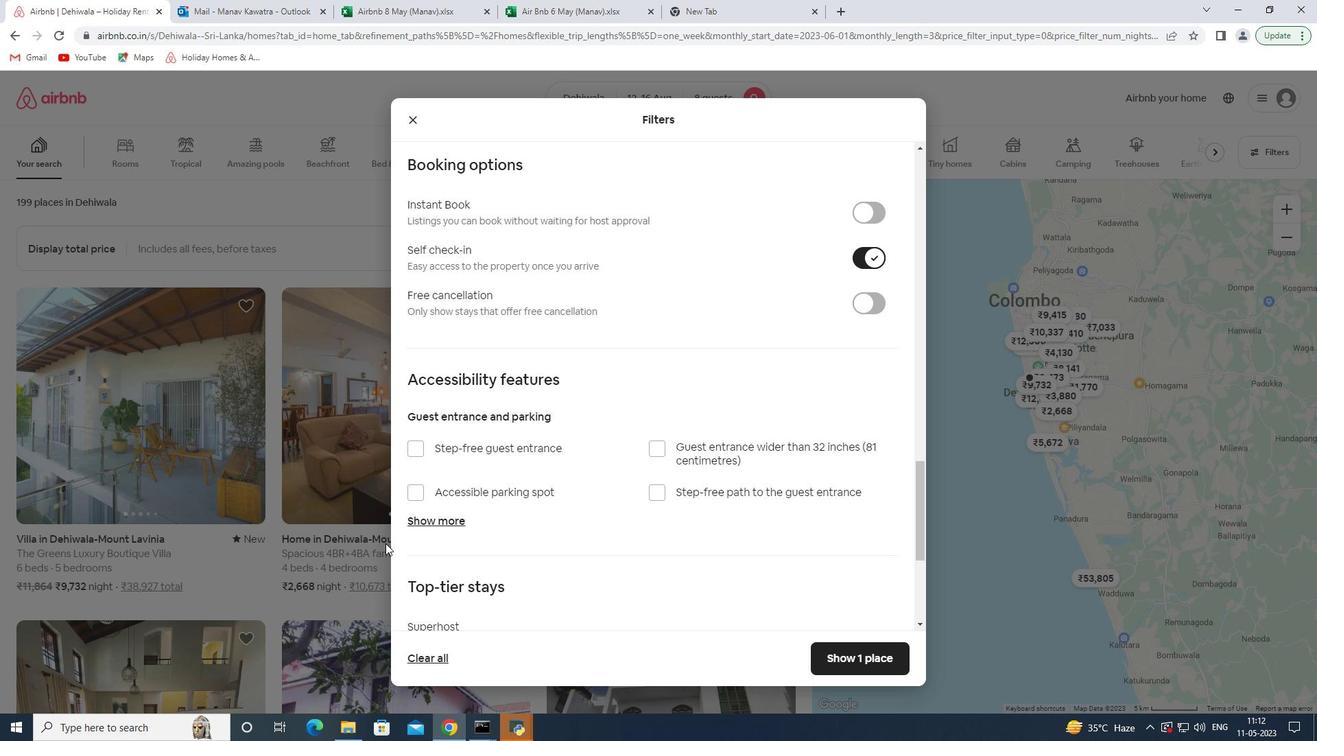 
Action: Mouse moved to (479, 505)
Screenshot: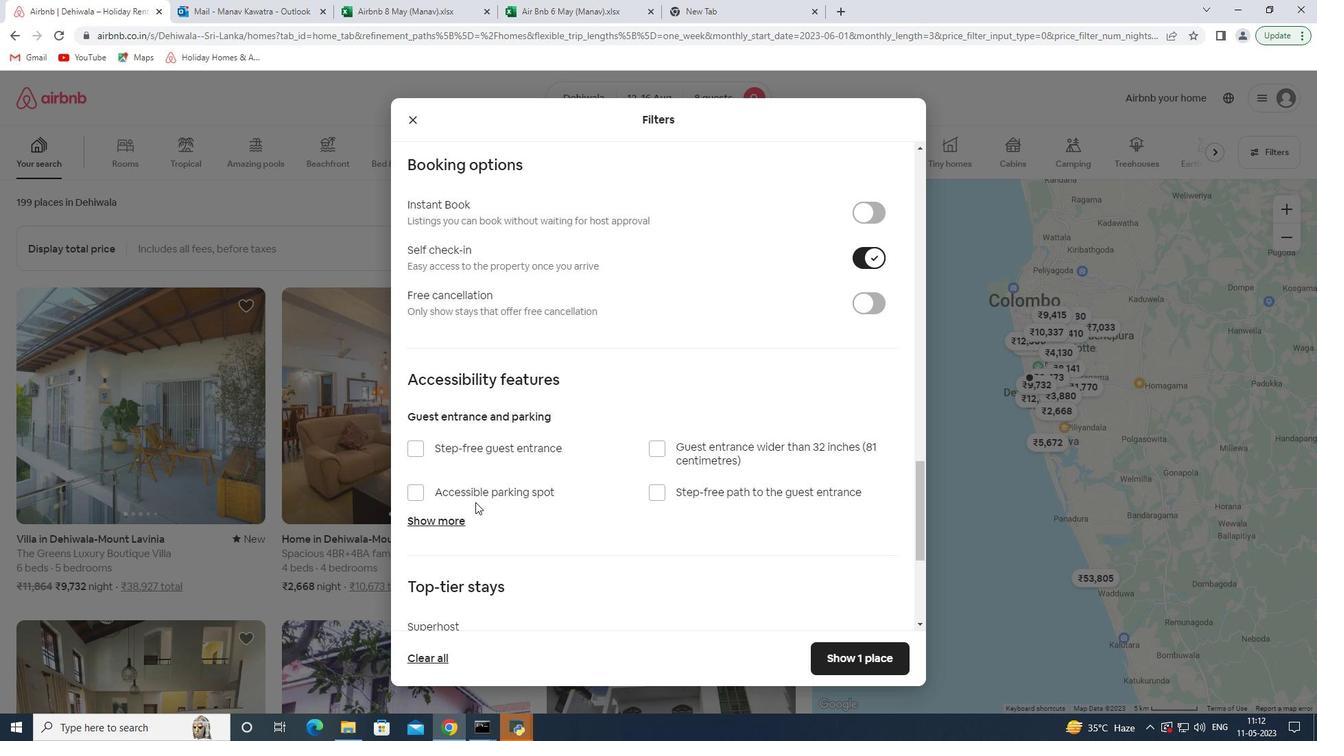 
Action: Mouse scrolled (479, 505) with delta (0, 0)
Screenshot: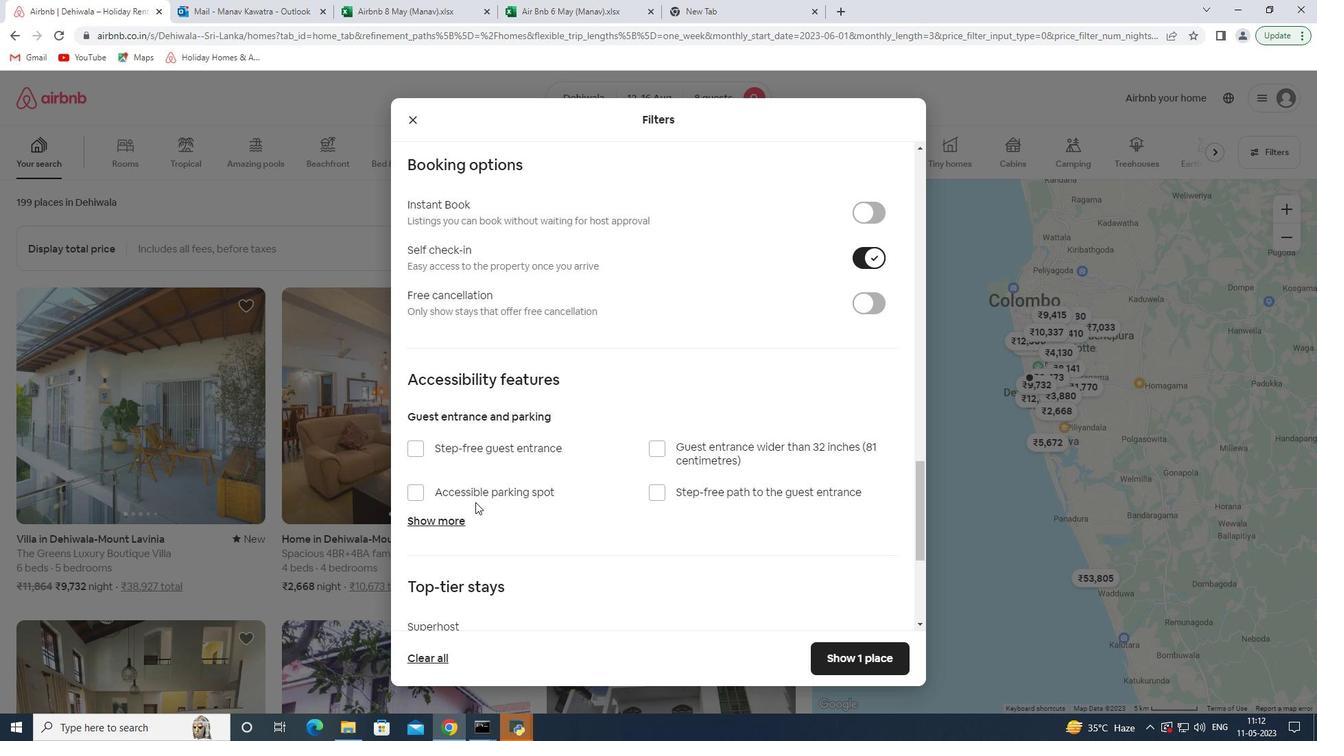 
Action: Mouse scrolled (479, 505) with delta (0, 0)
Screenshot: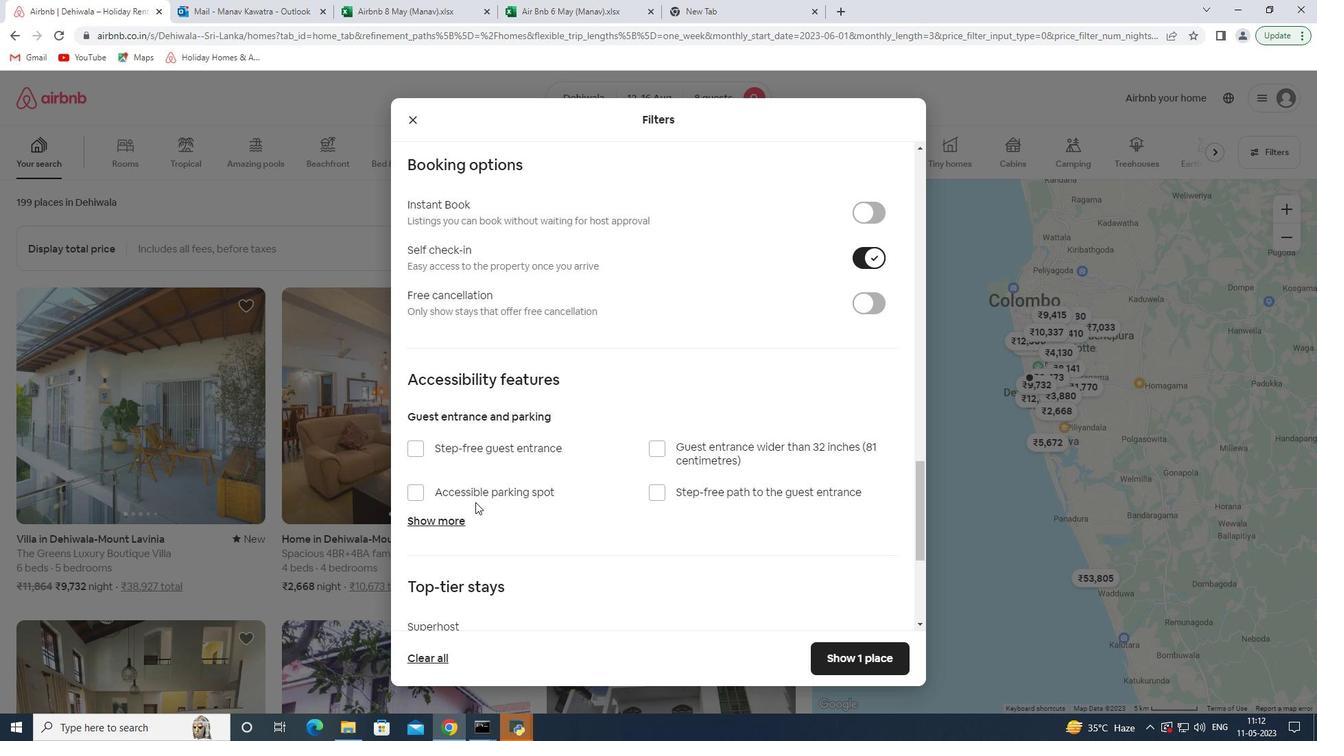 
Action: Mouse scrolled (479, 505) with delta (0, 0)
Screenshot: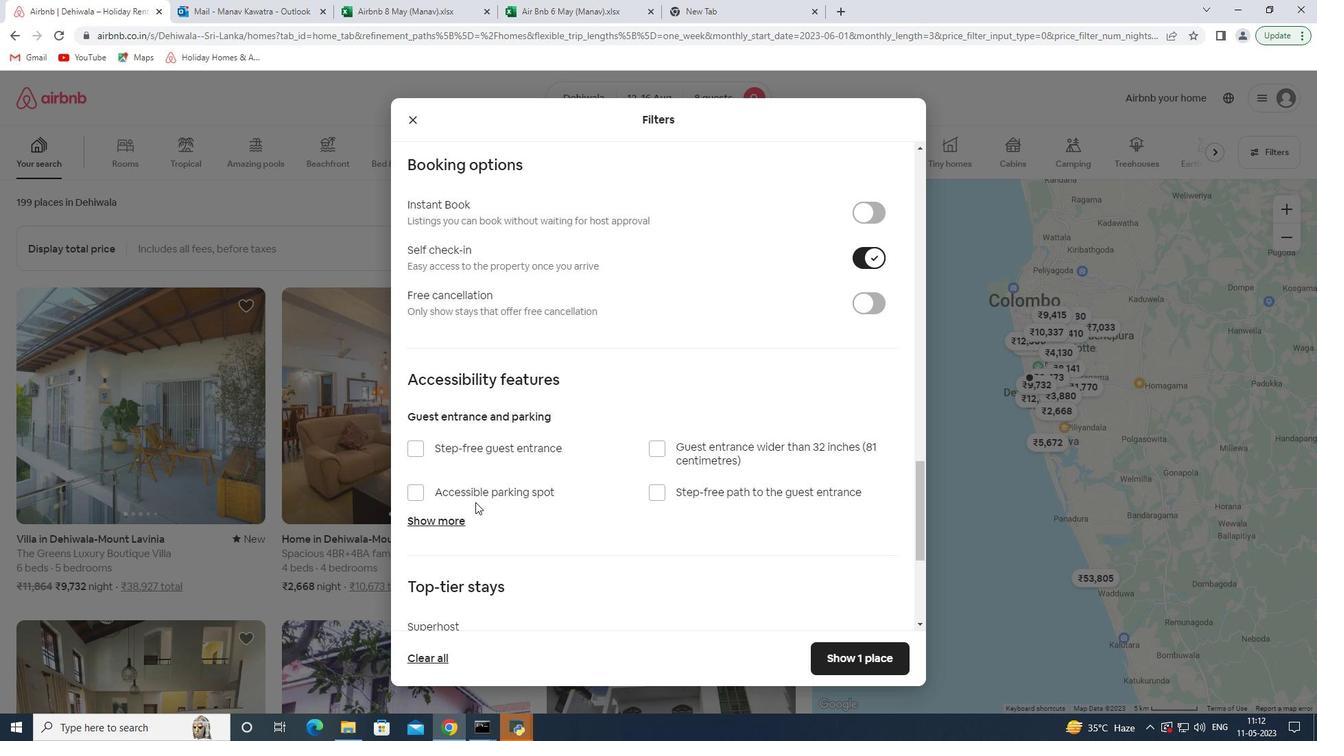 
Action: Mouse scrolled (479, 505) with delta (0, 0)
Screenshot: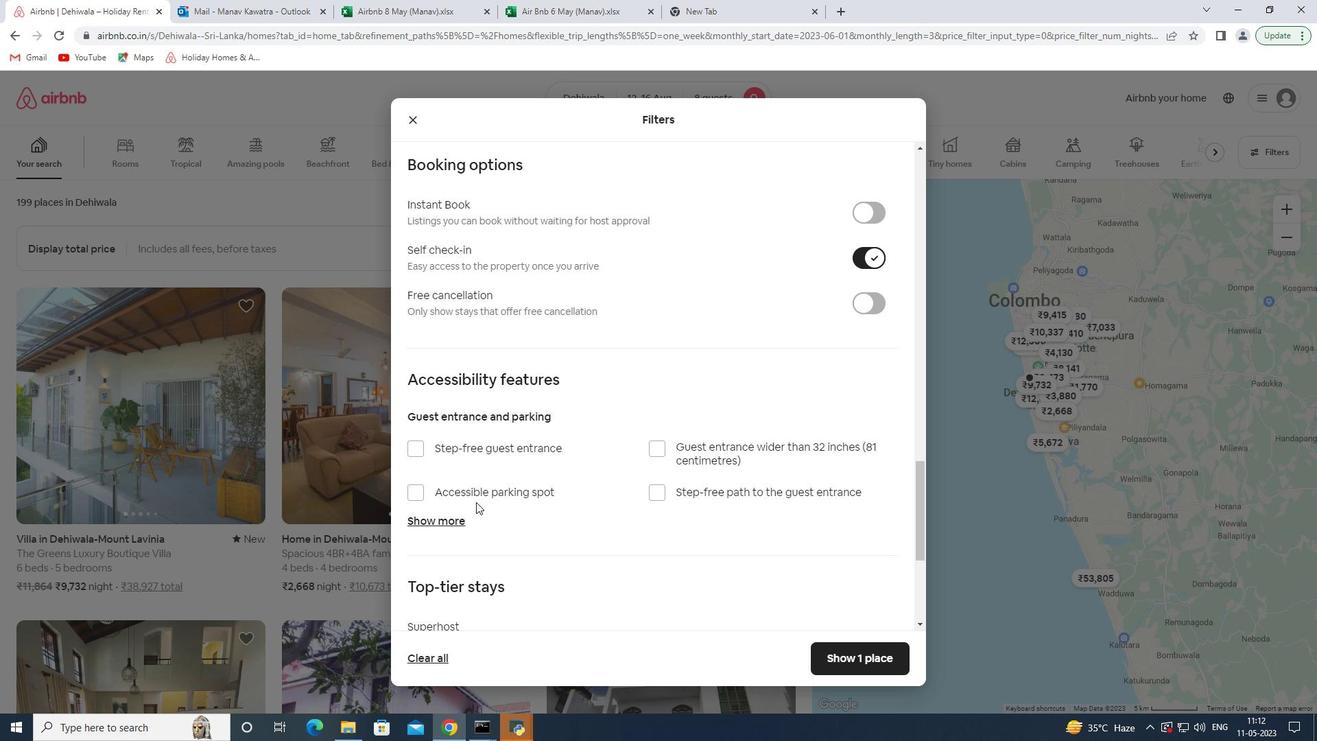 
Action: Mouse moved to (466, 545)
Screenshot: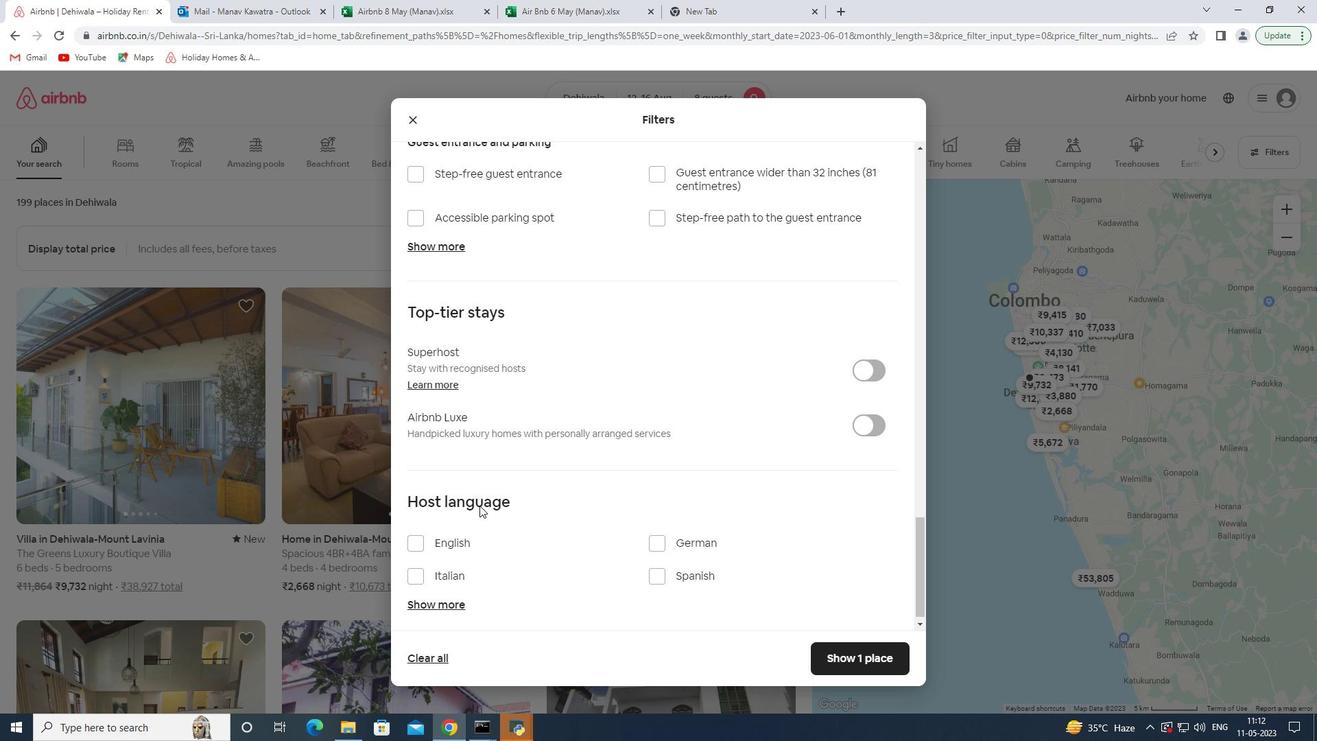 
Action: Mouse pressed left at (466, 545)
Screenshot: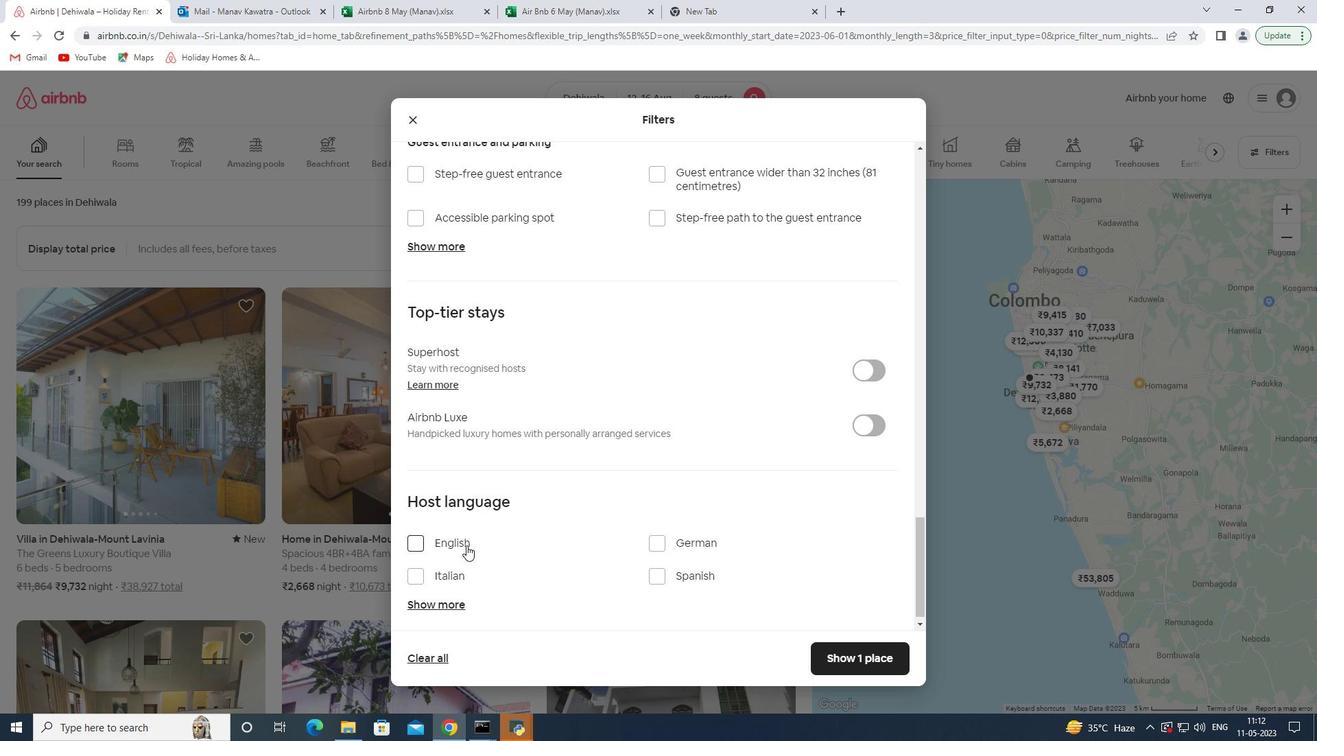 
Action: Mouse moved to (835, 658)
Screenshot: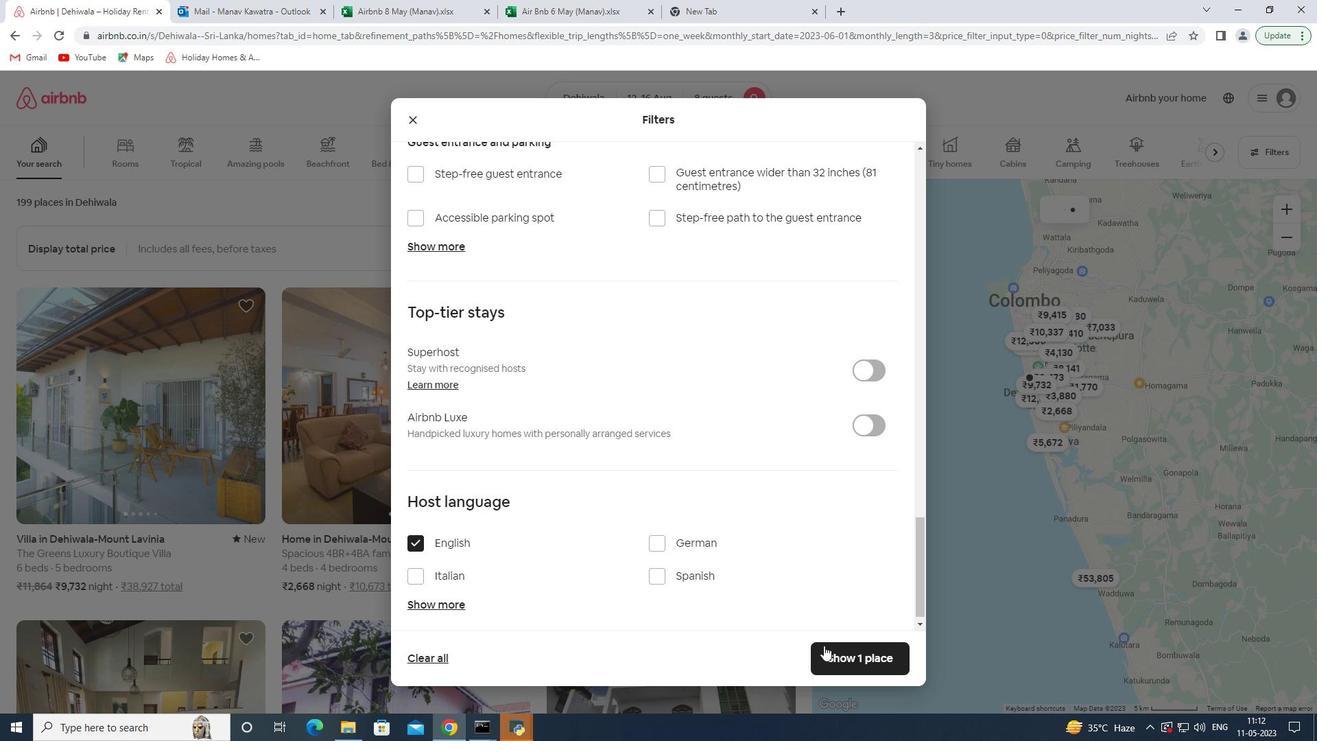
Action: Mouse pressed left at (835, 658)
Screenshot: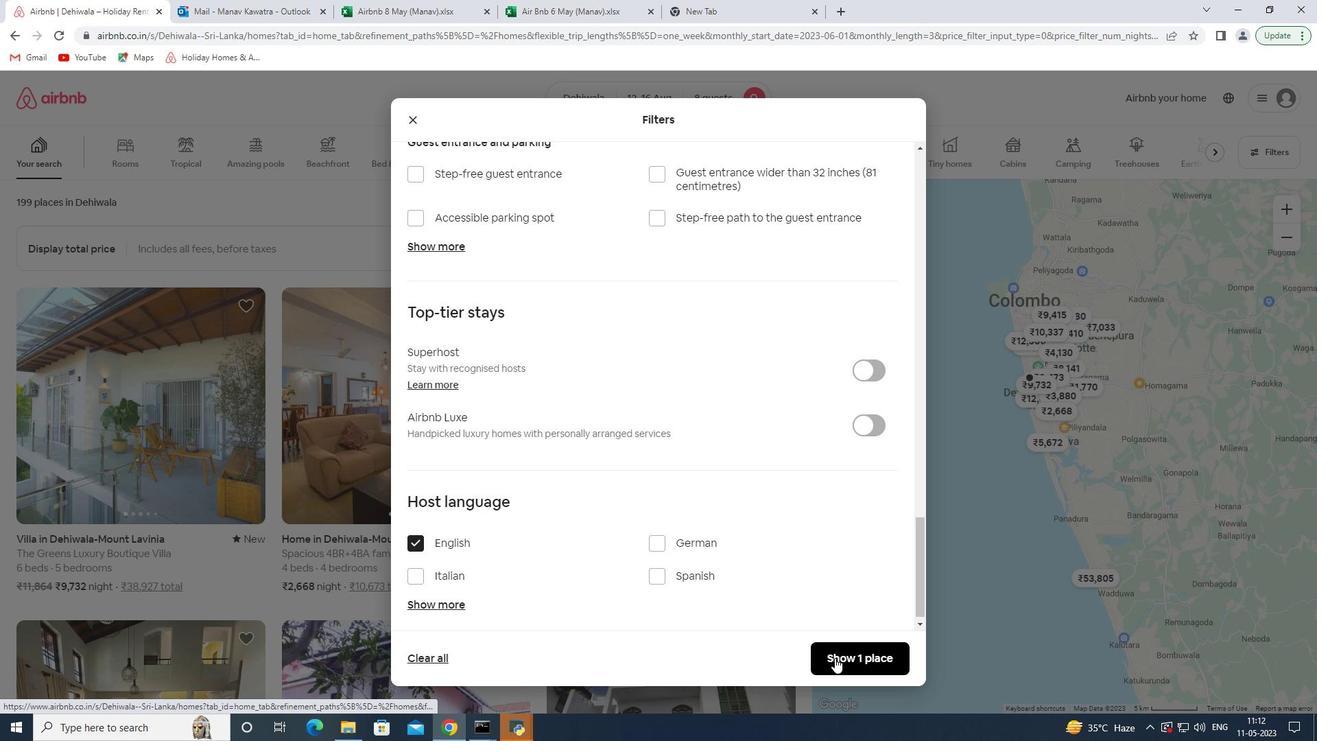 
Action: Mouse moved to (835, 658)
Screenshot: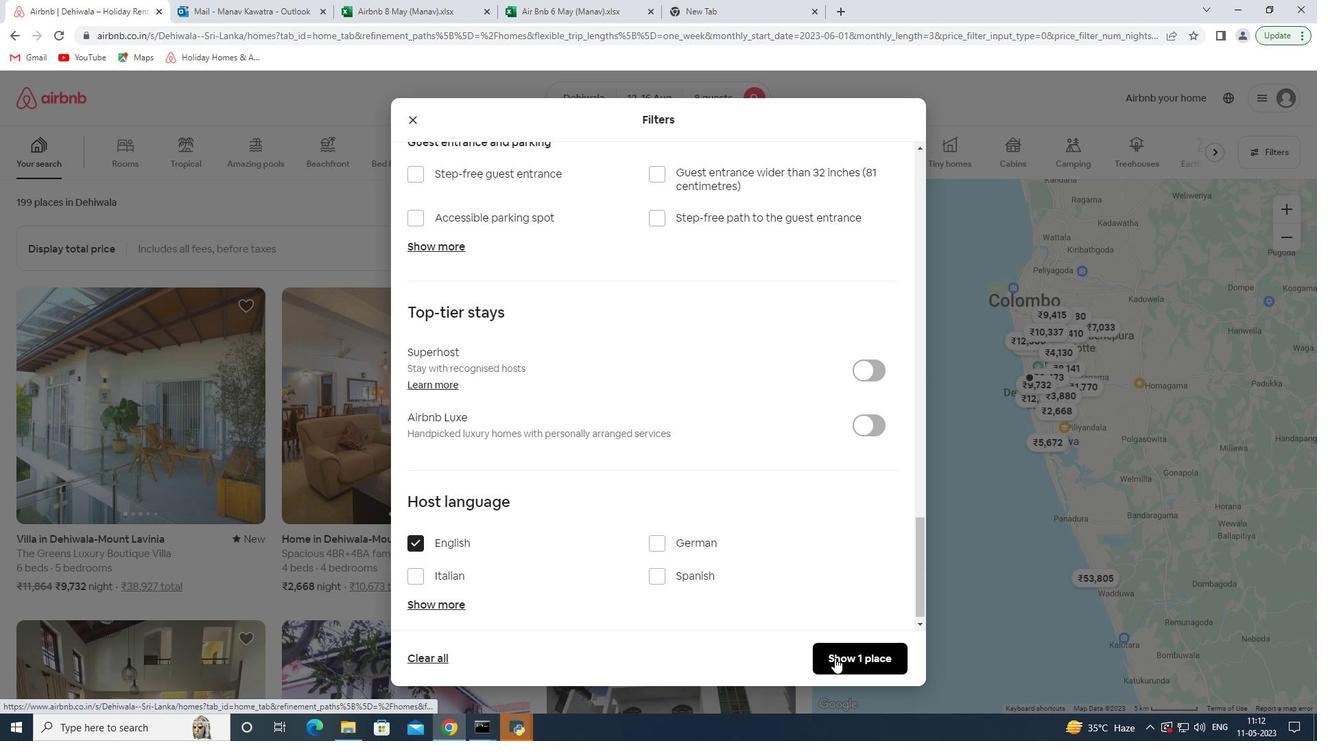 
